 Task: Find connections with filter location Rufino with filter topic #Lockdownwith filter profile language English with filter current company Rockstar Games with filter school Department of Management Sciences (PUMBA), Savitribai Phule Pune University with filter industry Packaging and Containers Manufacturing with filter service category Tax Law with filter keywords title Assistant Professor
Action: Mouse moved to (597, 106)
Screenshot: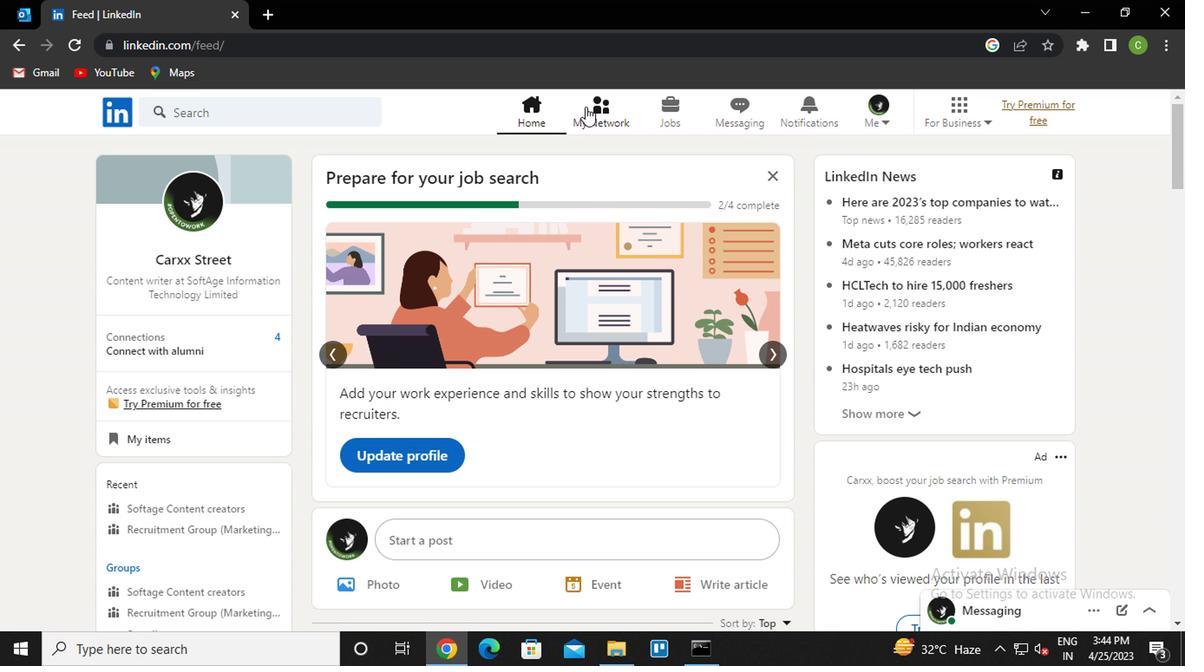 
Action: Mouse pressed left at (597, 106)
Screenshot: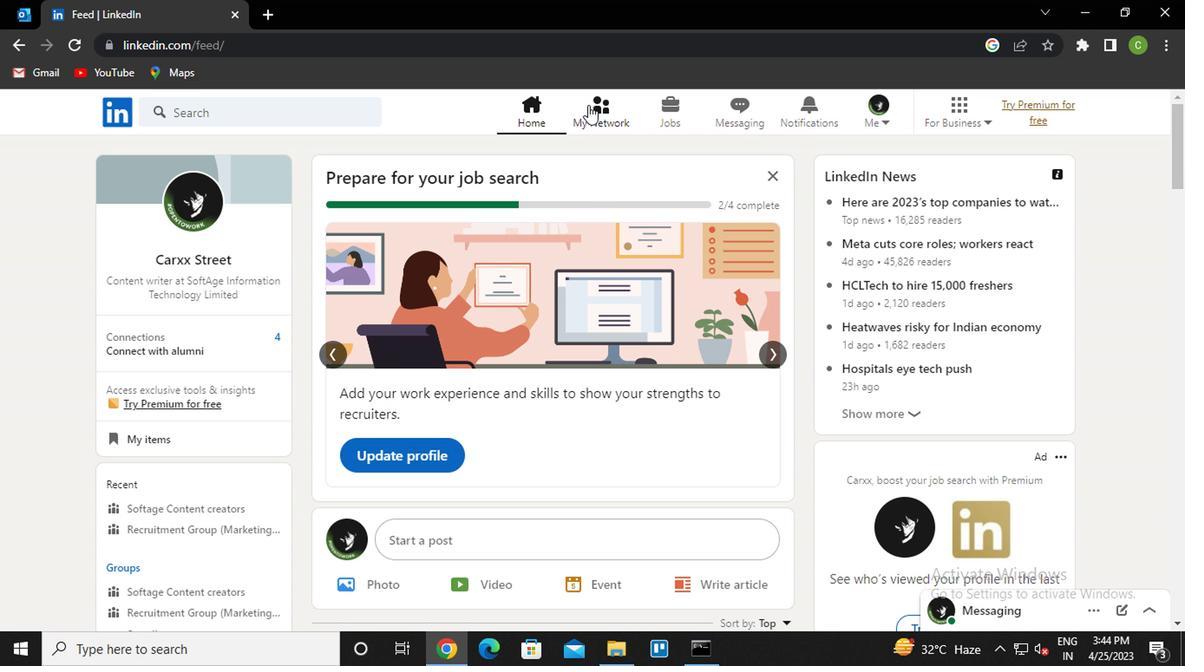 
Action: Mouse moved to (266, 217)
Screenshot: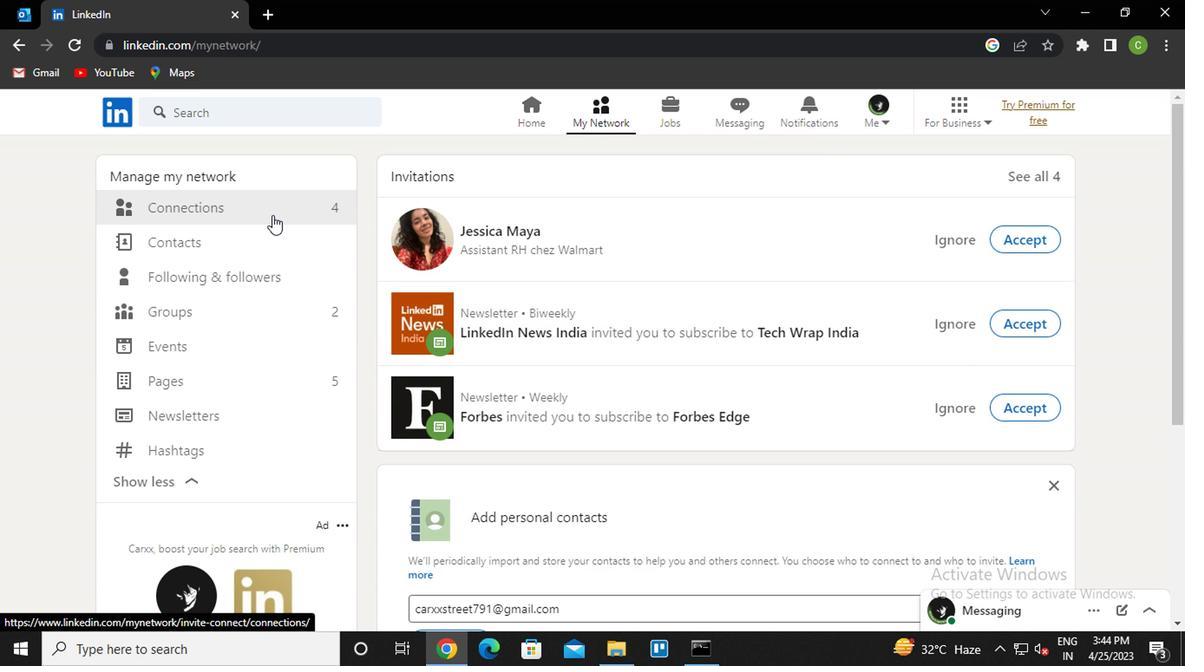 
Action: Mouse pressed left at (266, 217)
Screenshot: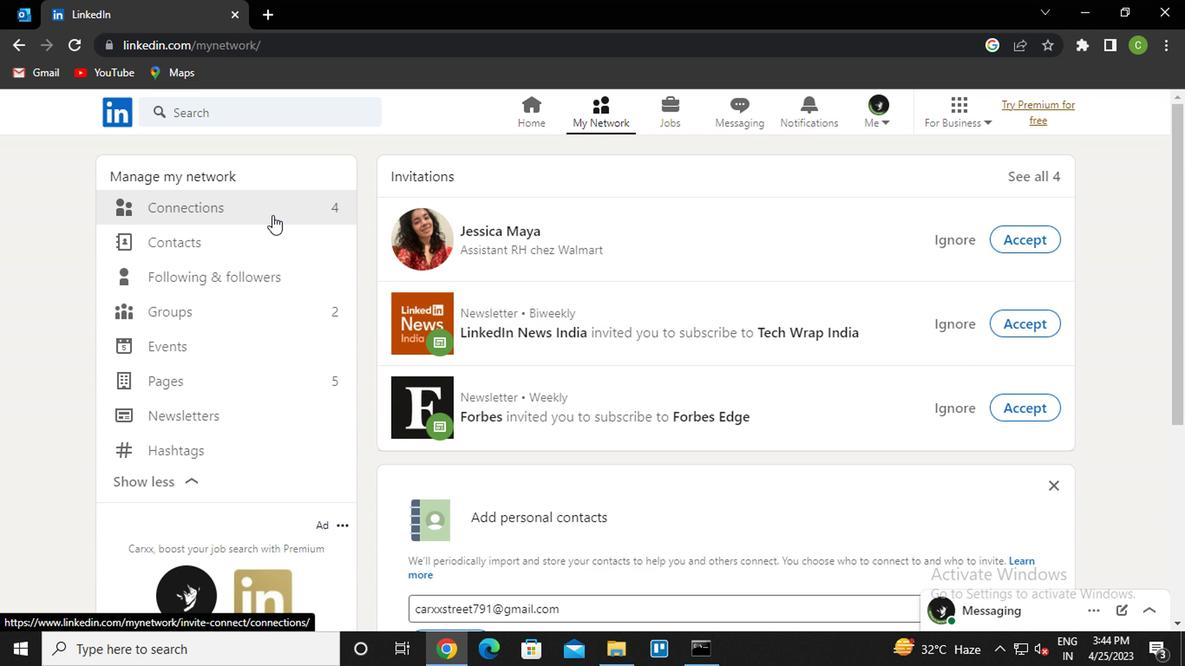
Action: Mouse moved to (715, 206)
Screenshot: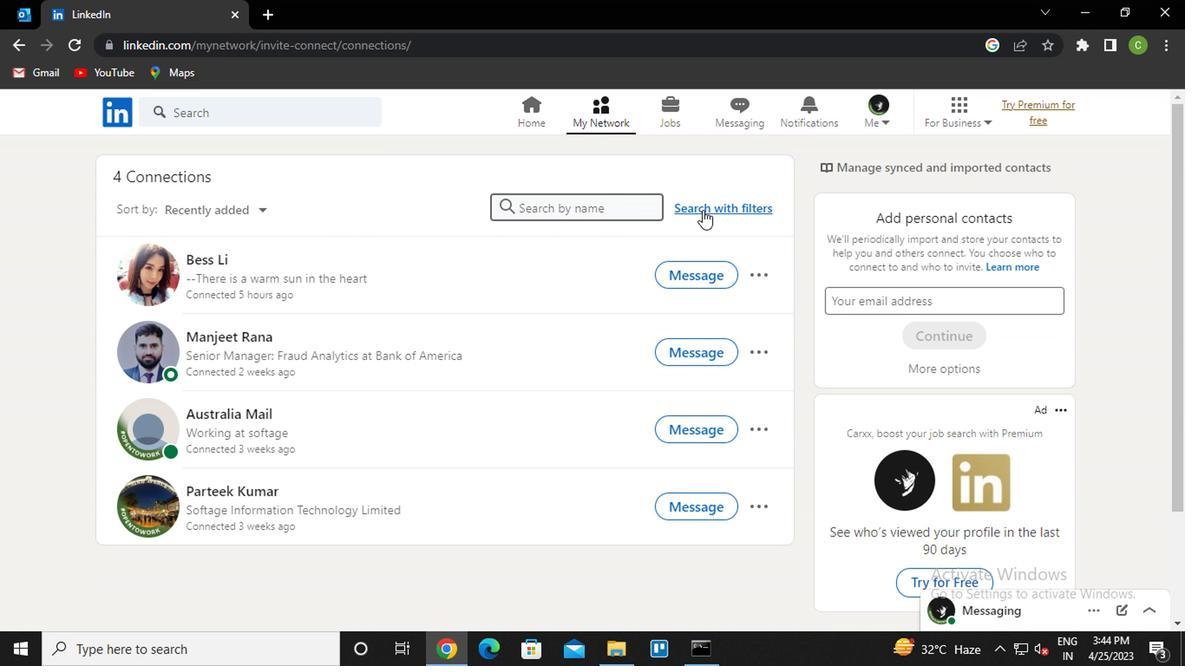 
Action: Mouse pressed left at (715, 206)
Screenshot: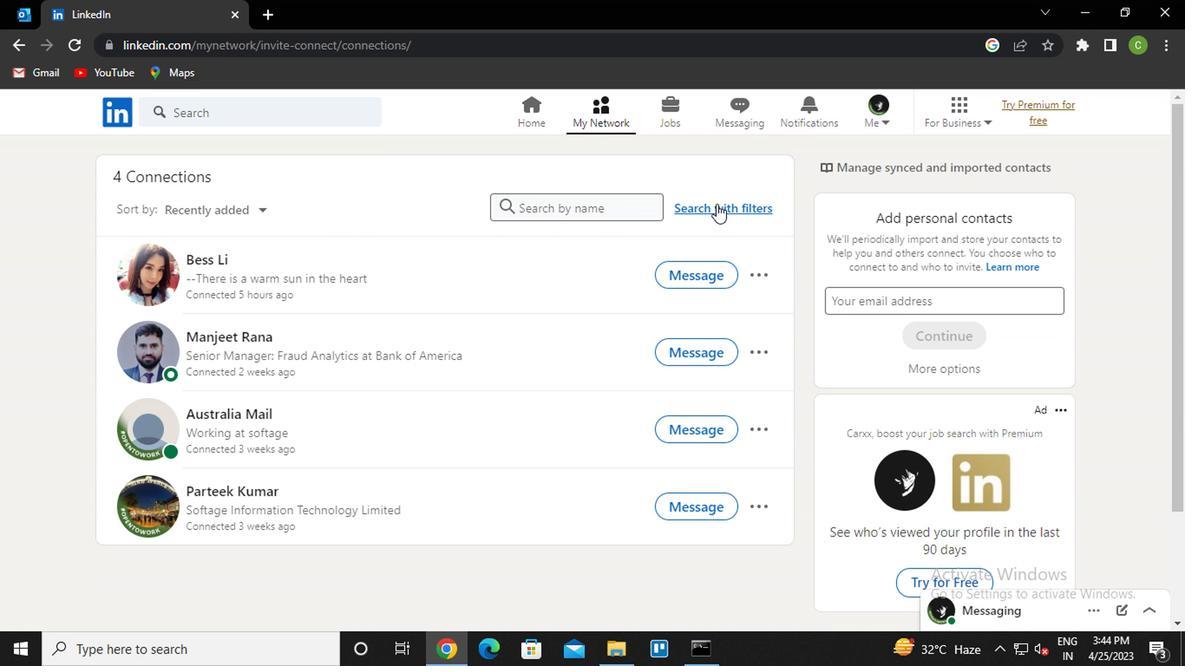 
Action: Mouse moved to (593, 171)
Screenshot: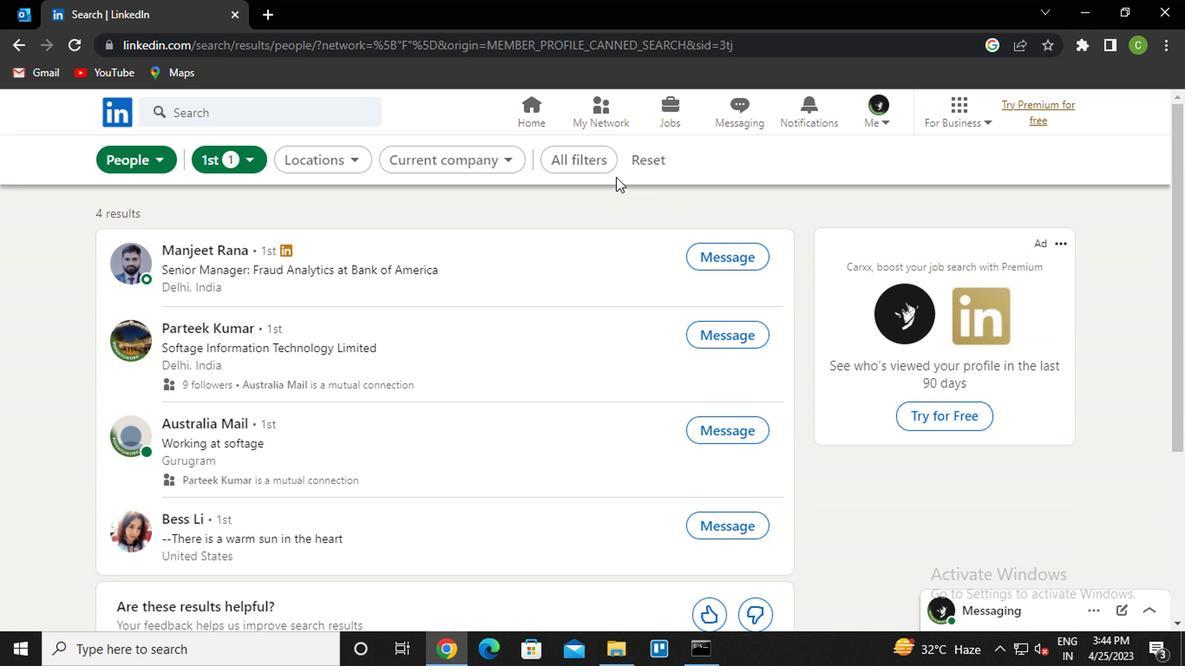 
Action: Mouse pressed left at (593, 171)
Screenshot: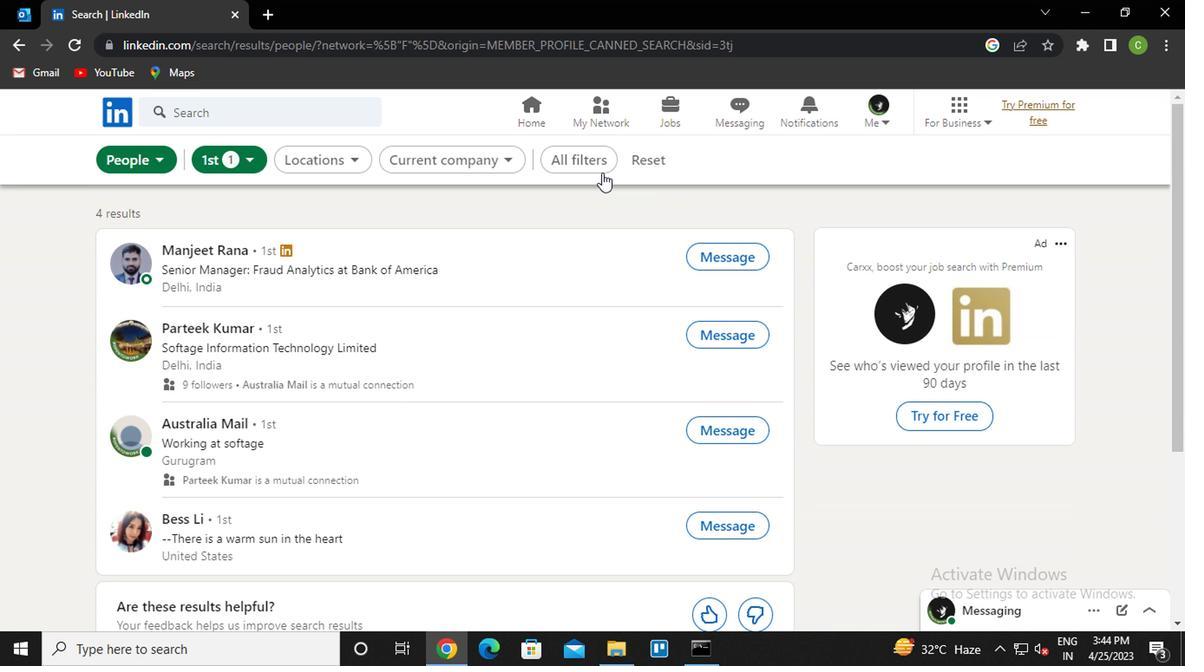 
Action: Mouse moved to (939, 387)
Screenshot: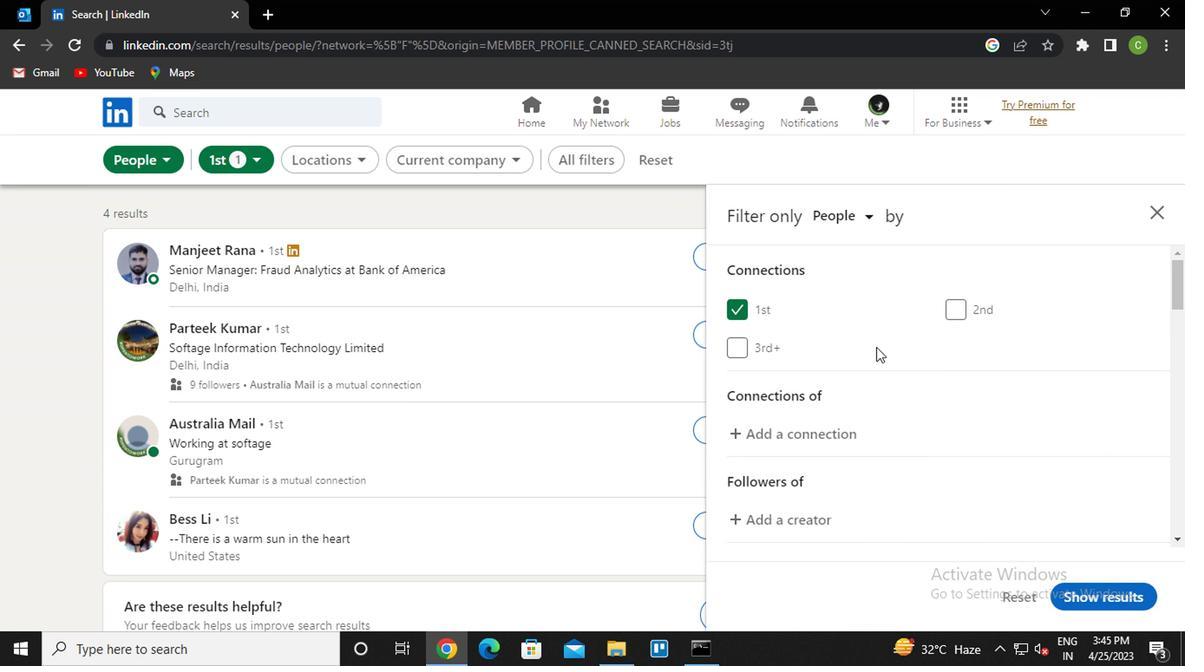 
Action: Mouse scrolled (939, 386) with delta (0, 0)
Screenshot: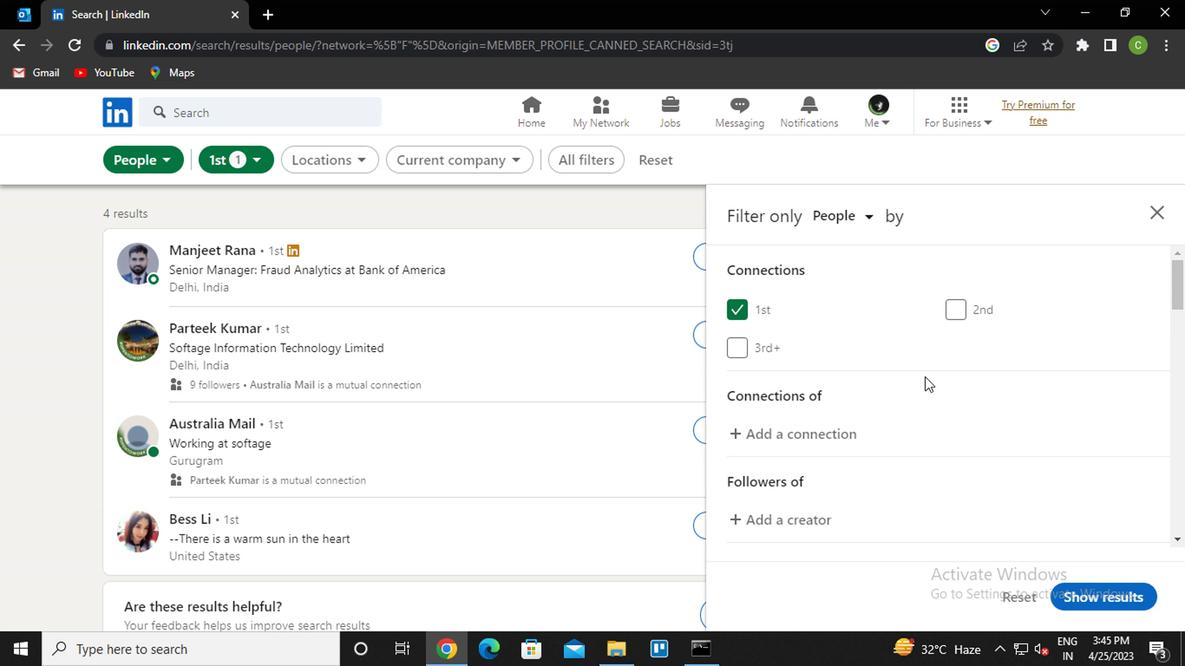 
Action: Mouse moved to (939, 387)
Screenshot: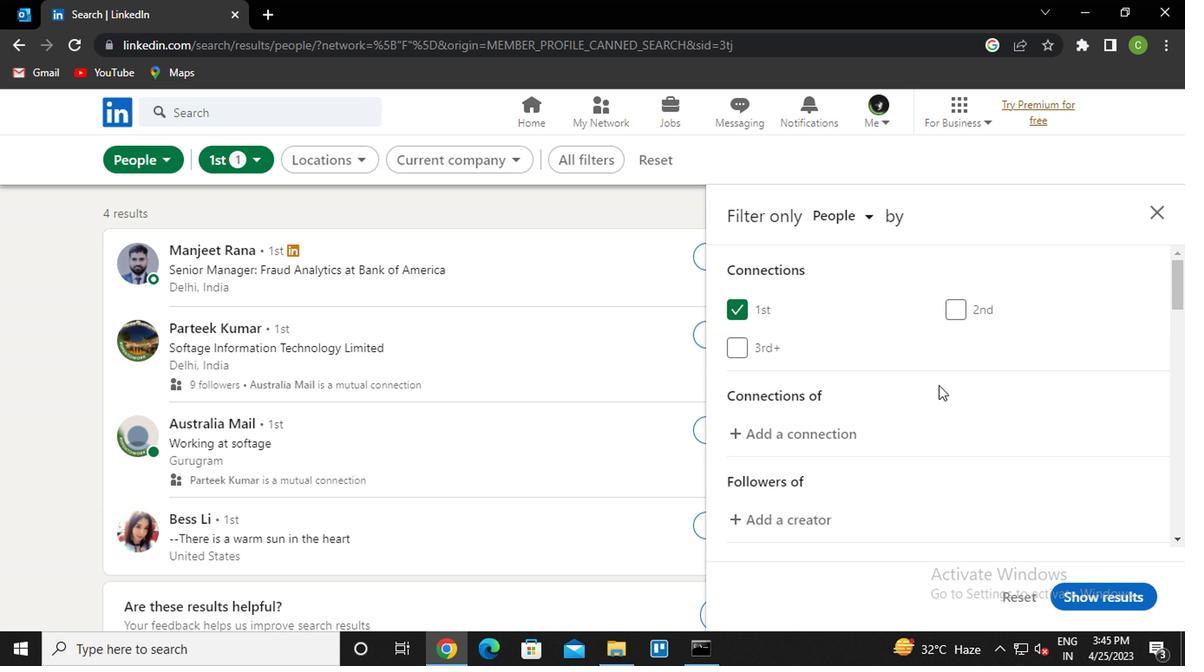 
Action: Mouse scrolled (939, 386) with delta (0, 0)
Screenshot: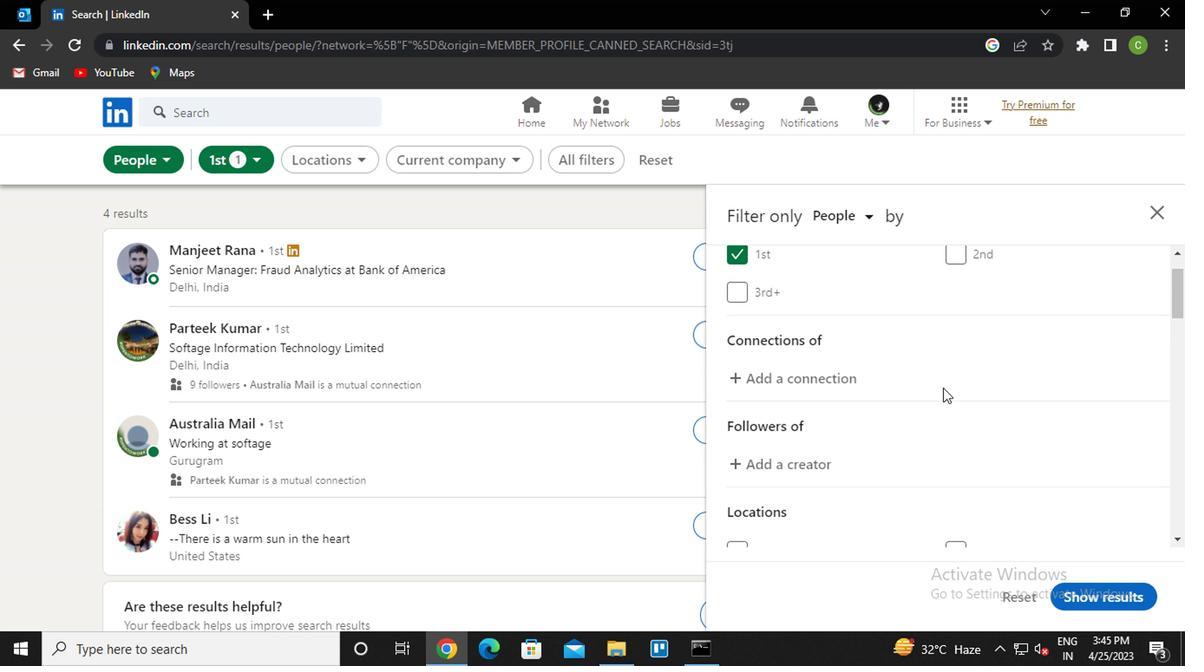 
Action: Mouse moved to (953, 403)
Screenshot: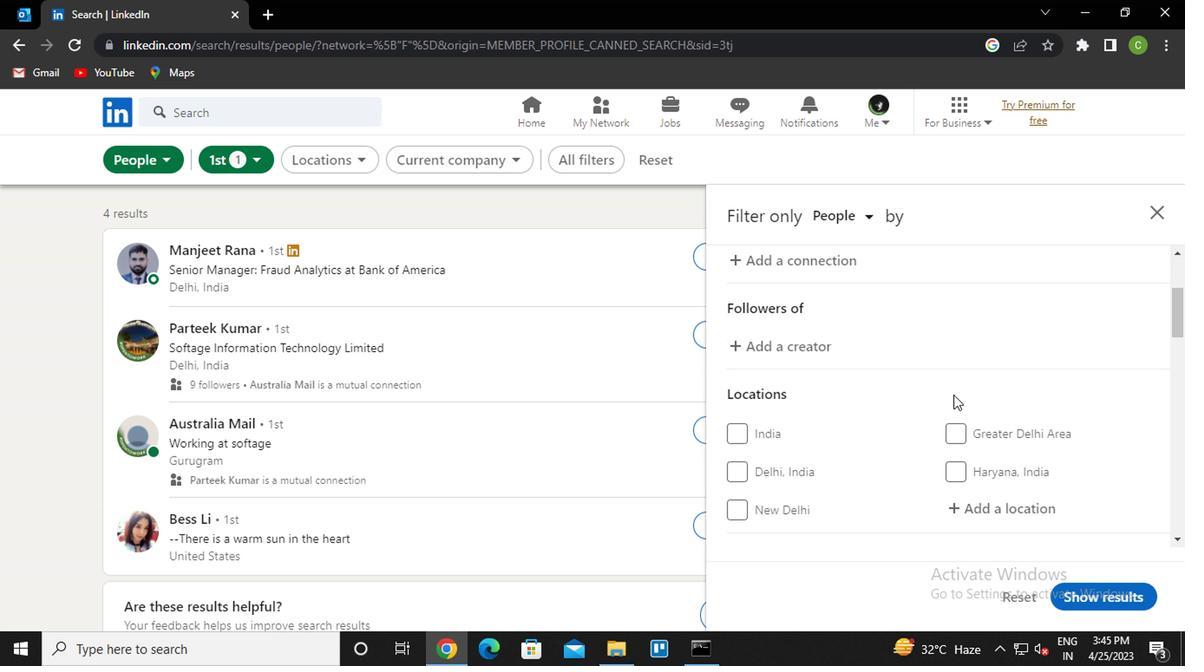 
Action: Mouse scrolled (953, 402) with delta (0, 0)
Screenshot: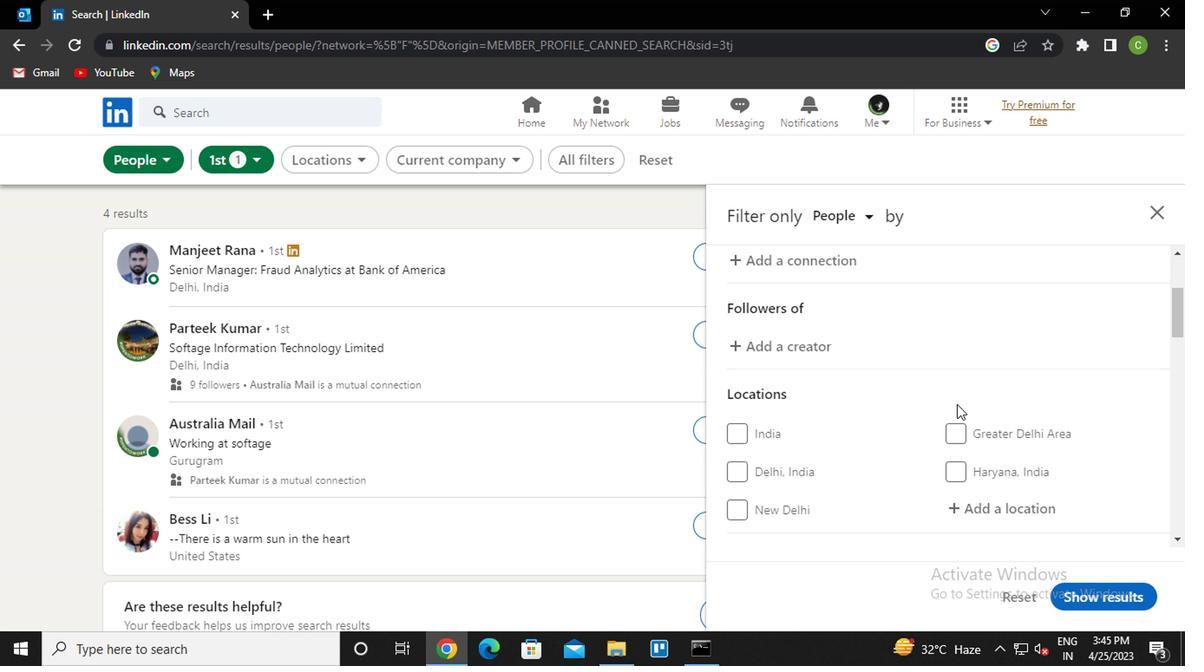 
Action: Mouse moved to (963, 418)
Screenshot: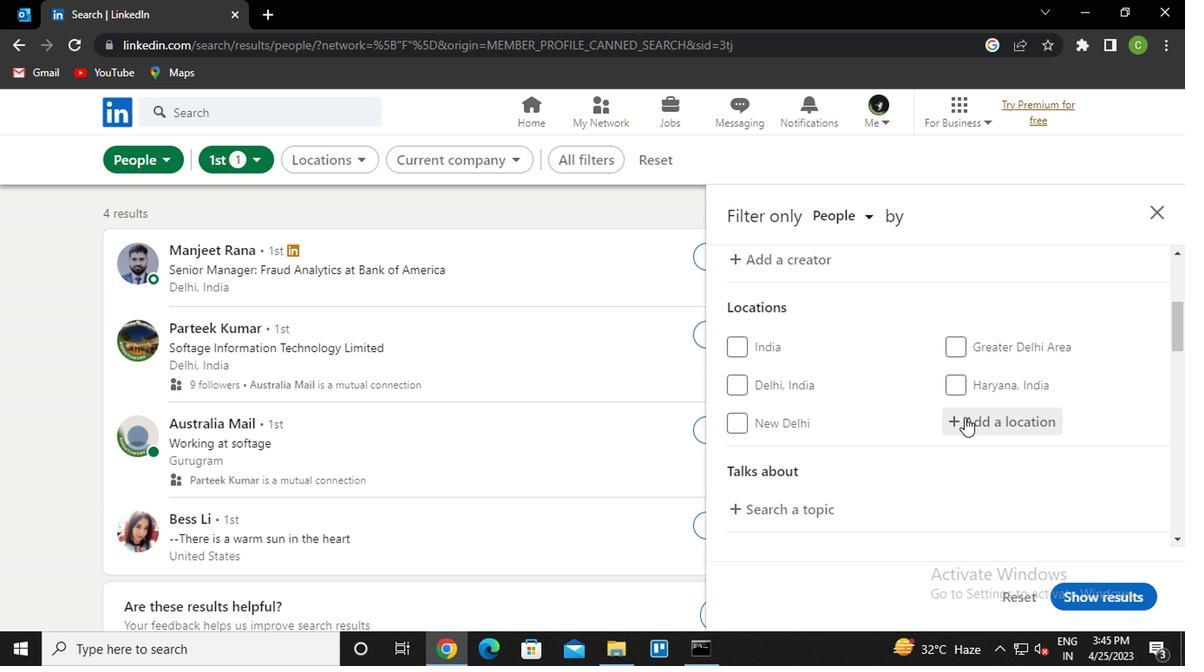 
Action: Mouse pressed left at (963, 418)
Screenshot: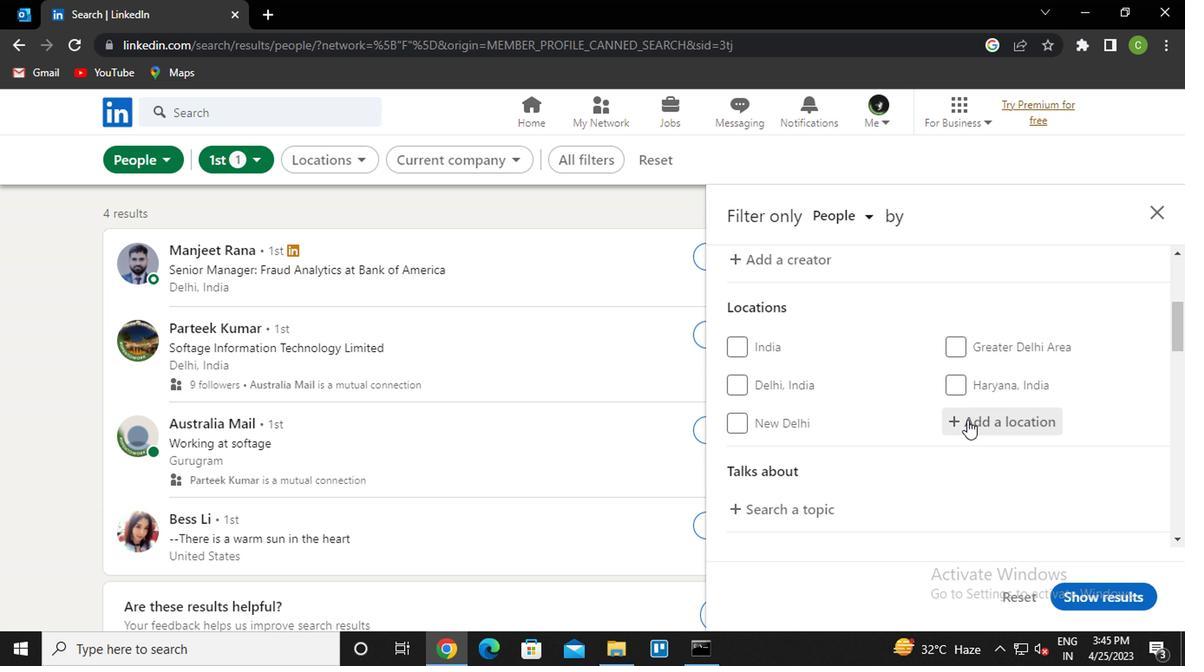 
Action: Mouse moved to (903, 460)
Screenshot: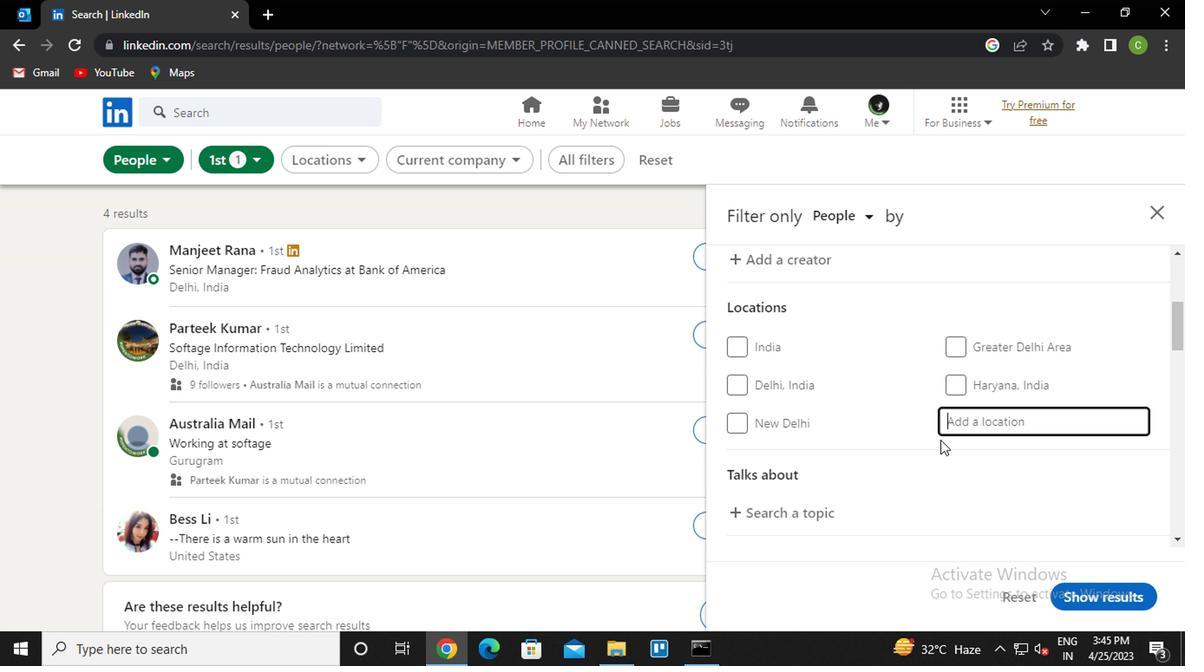 
Action: Key pressed <Key.caps_lock><Key.caps_lock>r<Key.caps_lock>ufino<Key.down><Key.enter>
Screenshot: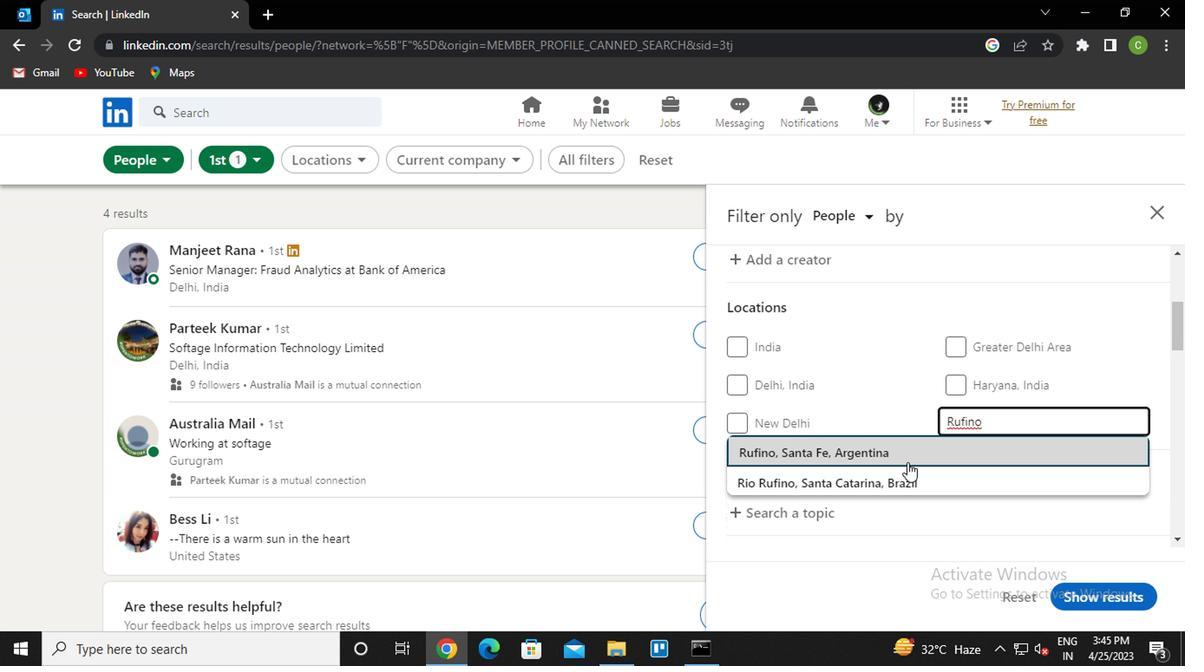 
Action: Mouse scrolled (903, 459) with delta (0, 0)
Screenshot: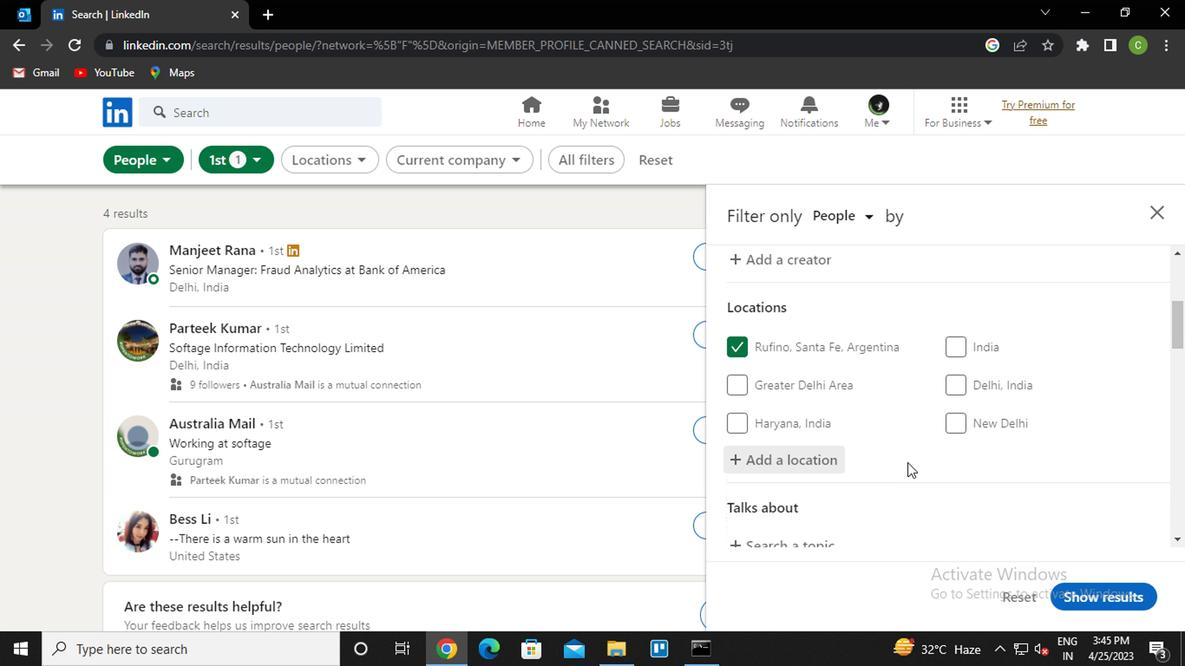 
Action: Mouse scrolled (903, 459) with delta (0, 0)
Screenshot: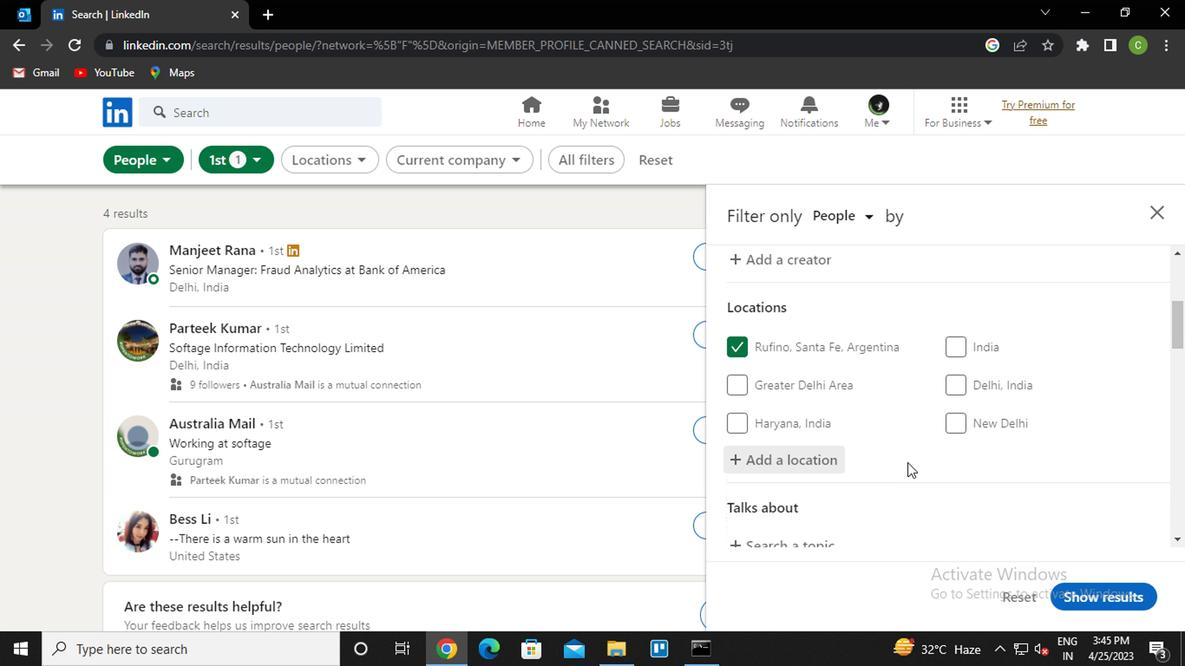 
Action: Mouse moved to (776, 371)
Screenshot: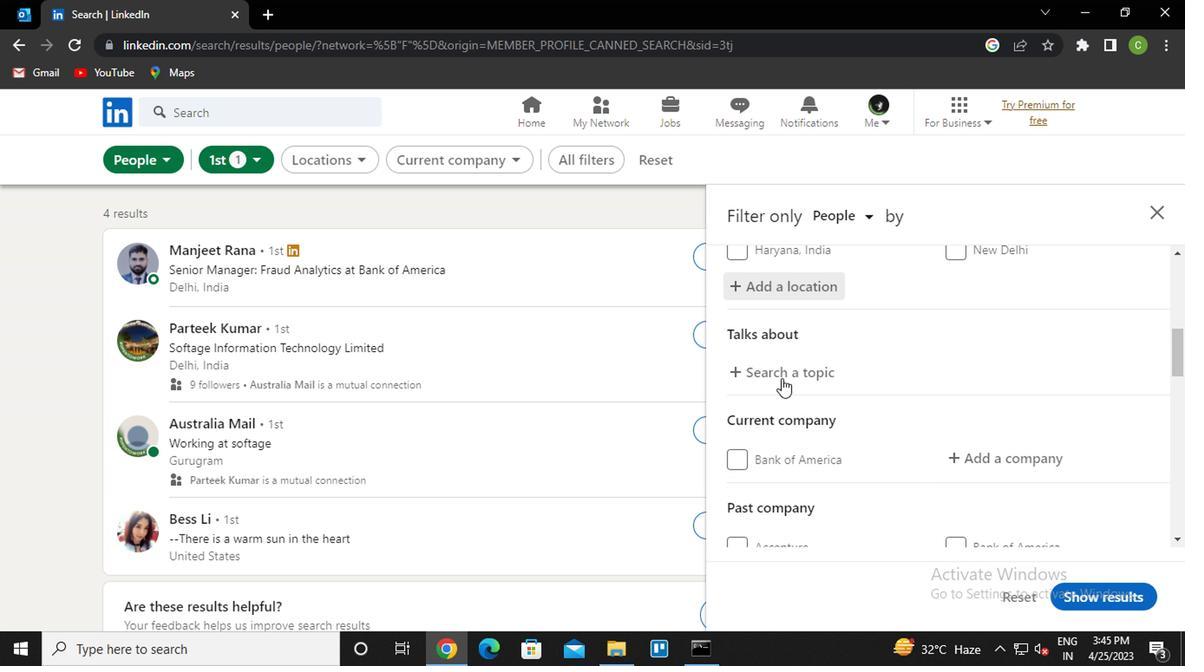 
Action: Mouse pressed left at (776, 371)
Screenshot: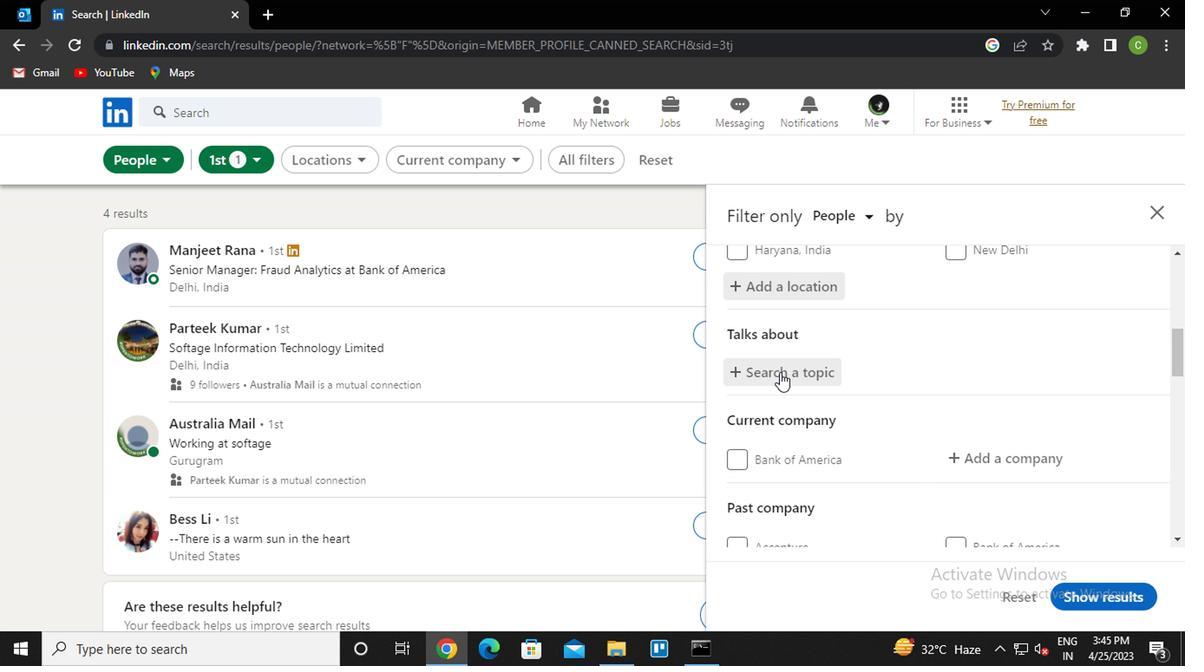 
Action: Key pressed <Key.shift>#LOCKDOWN
Screenshot: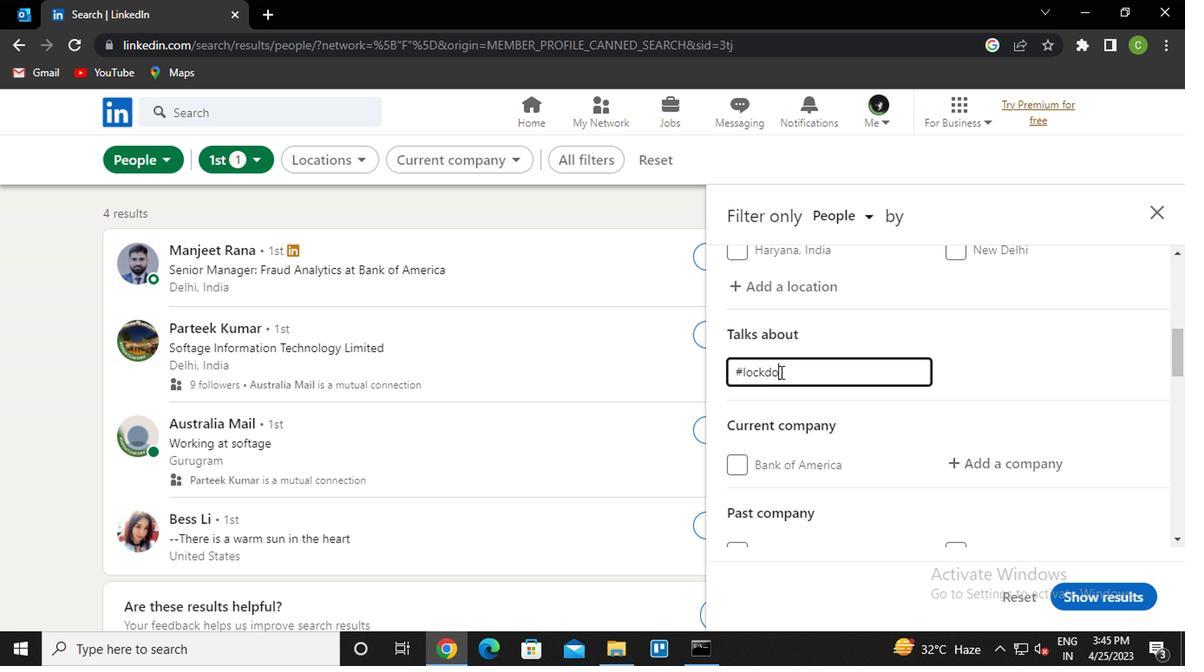 
Action: Mouse moved to (935, 371)
Screenshot: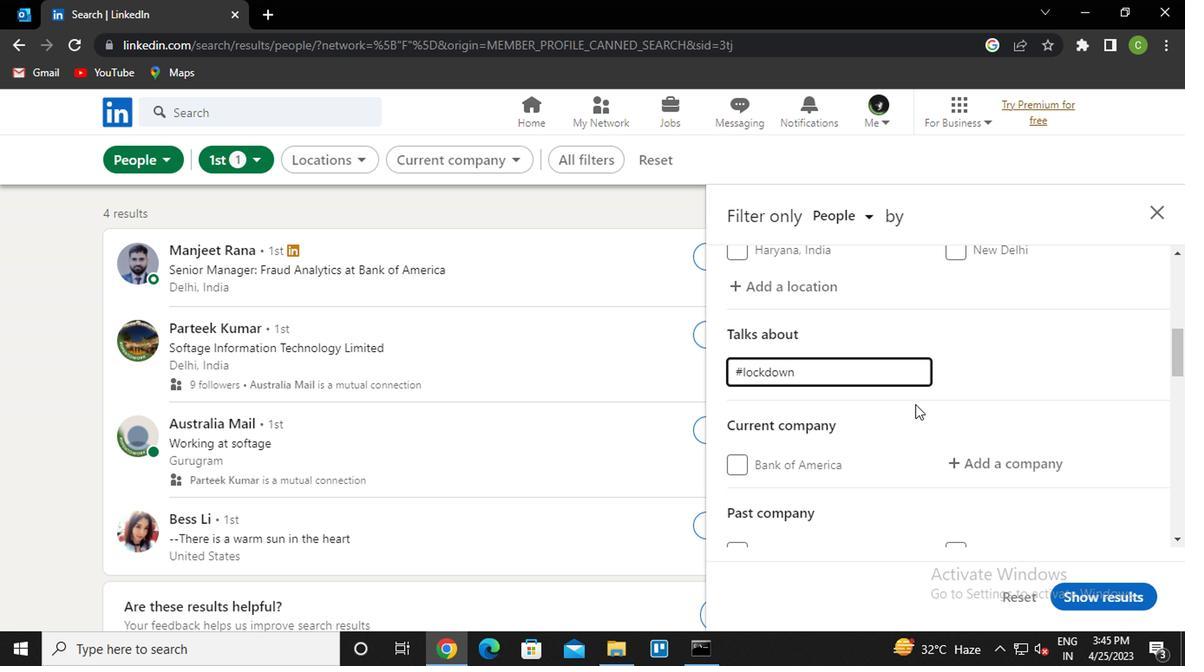 
Action: Mouse pressed left at (935, 371)
Screenshot: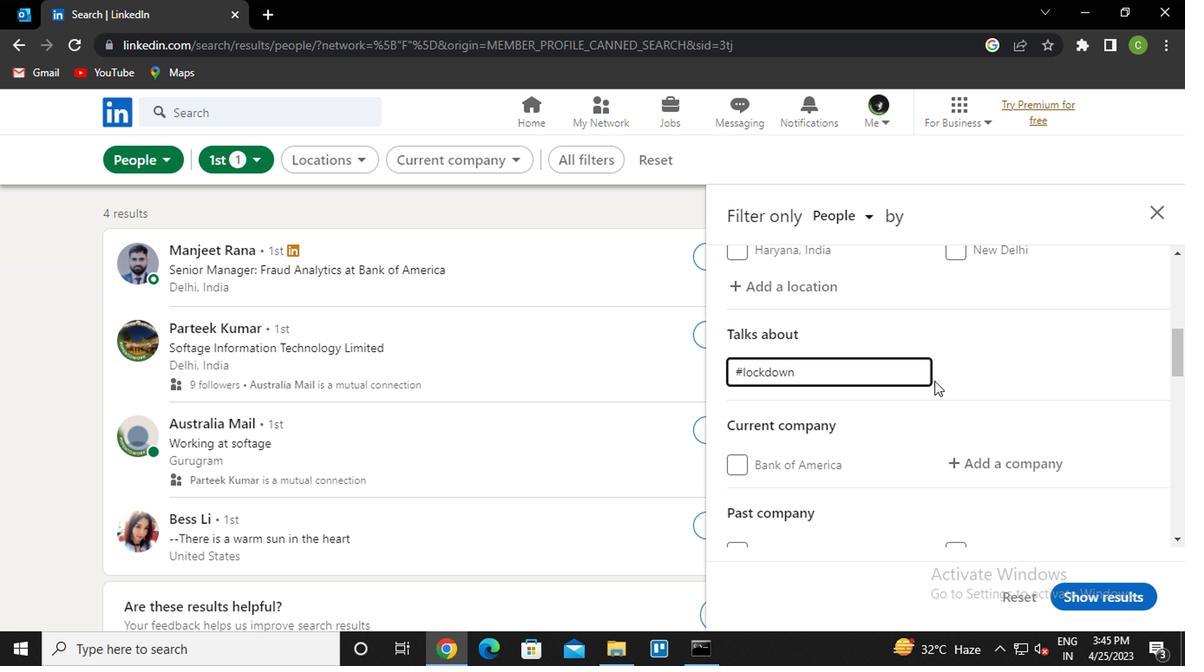 
Action: Mouse moved to (926, 375)
Screenshot: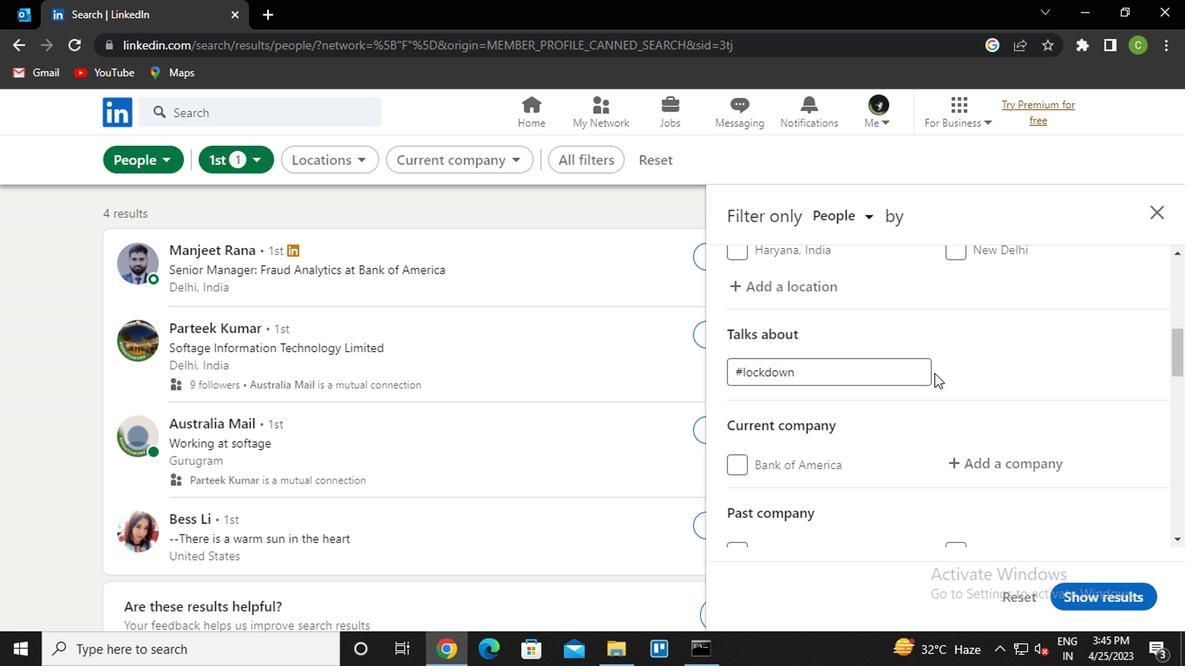 
Action: Mouse scrolled (926, 374) with delta (0, -1)
Screenshot: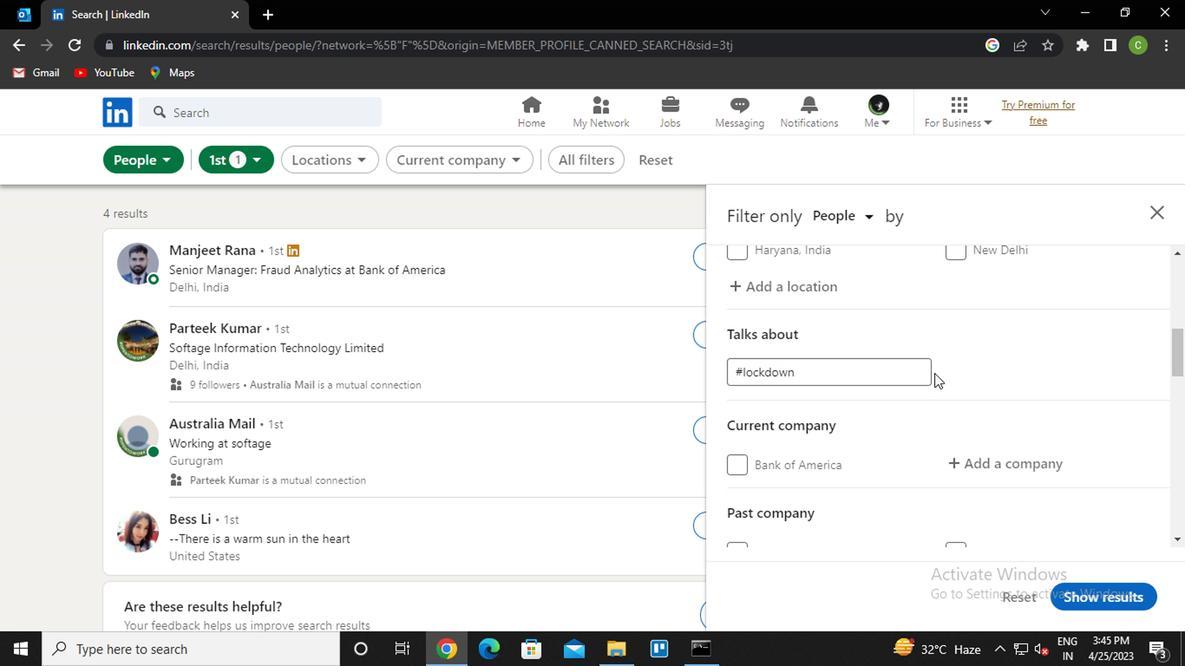 
Action: Mouse moved to (926, 377)
Screenshot: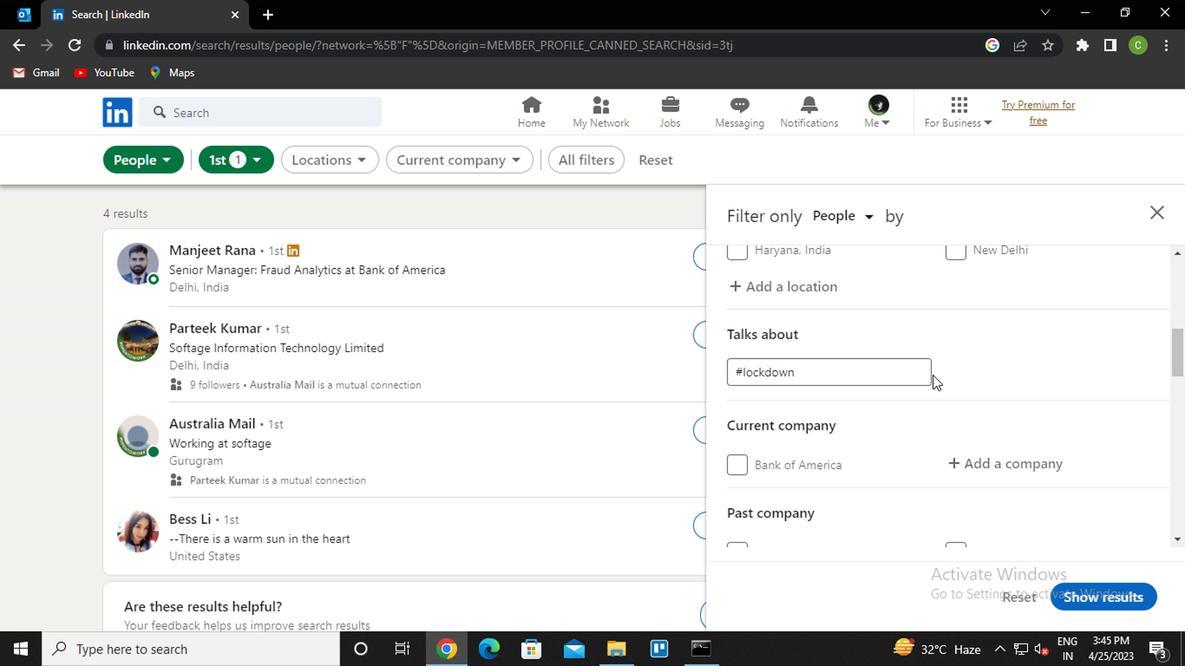 
Action: Mouse scrolled (926, 376) with delta (0, -1)
Screenshot: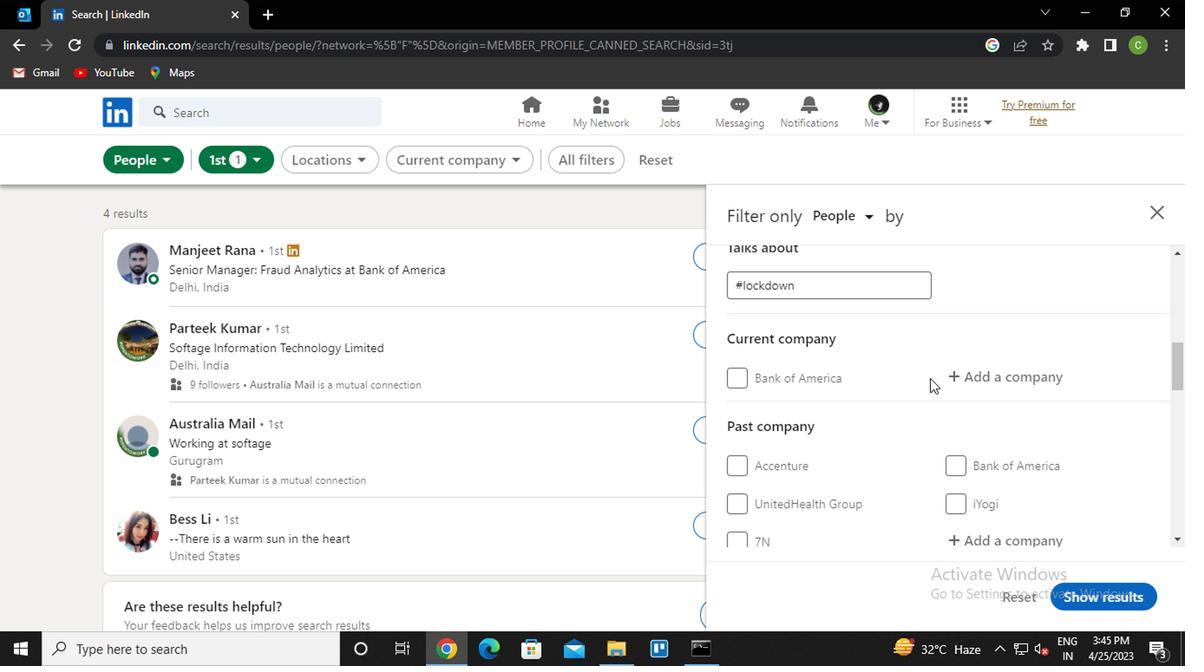 
Action: Mouse moved to (916, 384)
Screenshot: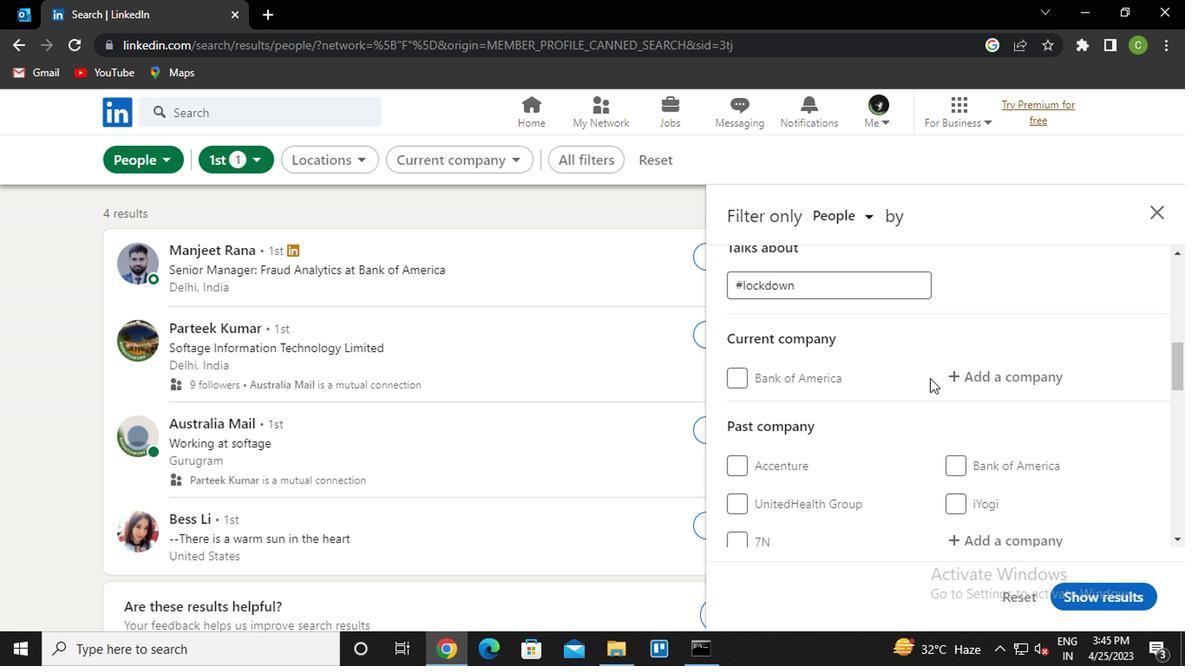 
Action: Mouse scrolled (916, 384) with delta (0, 0)
Screenshot: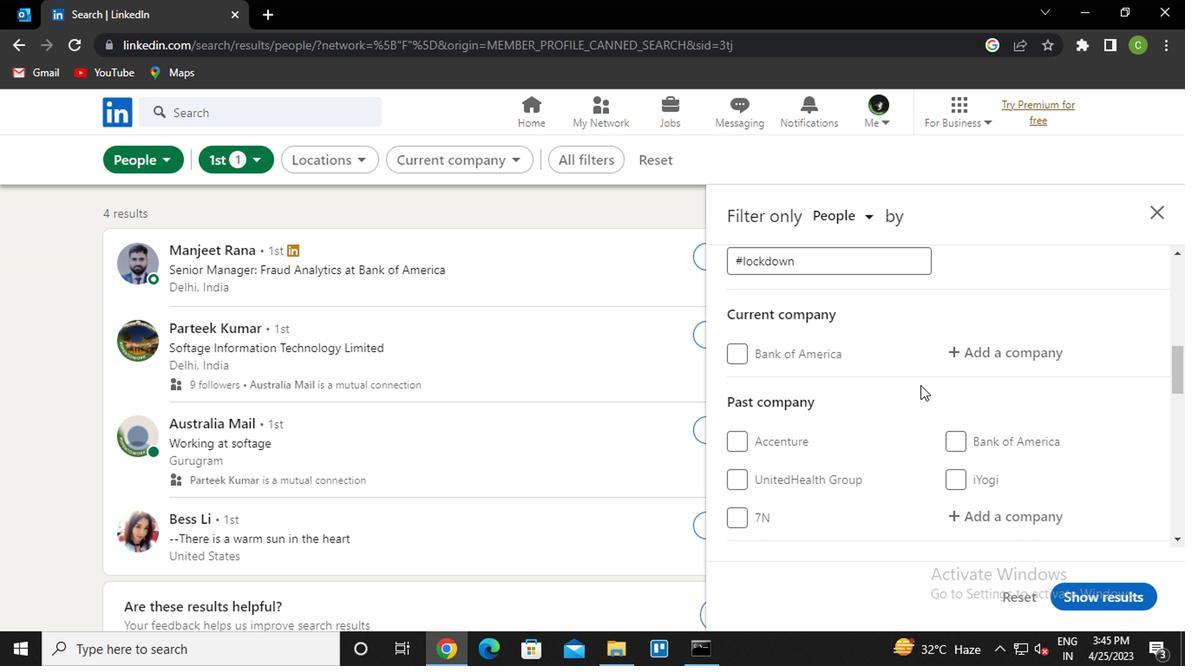 
Action: Mouse moved to (915, 385)
Screenshot: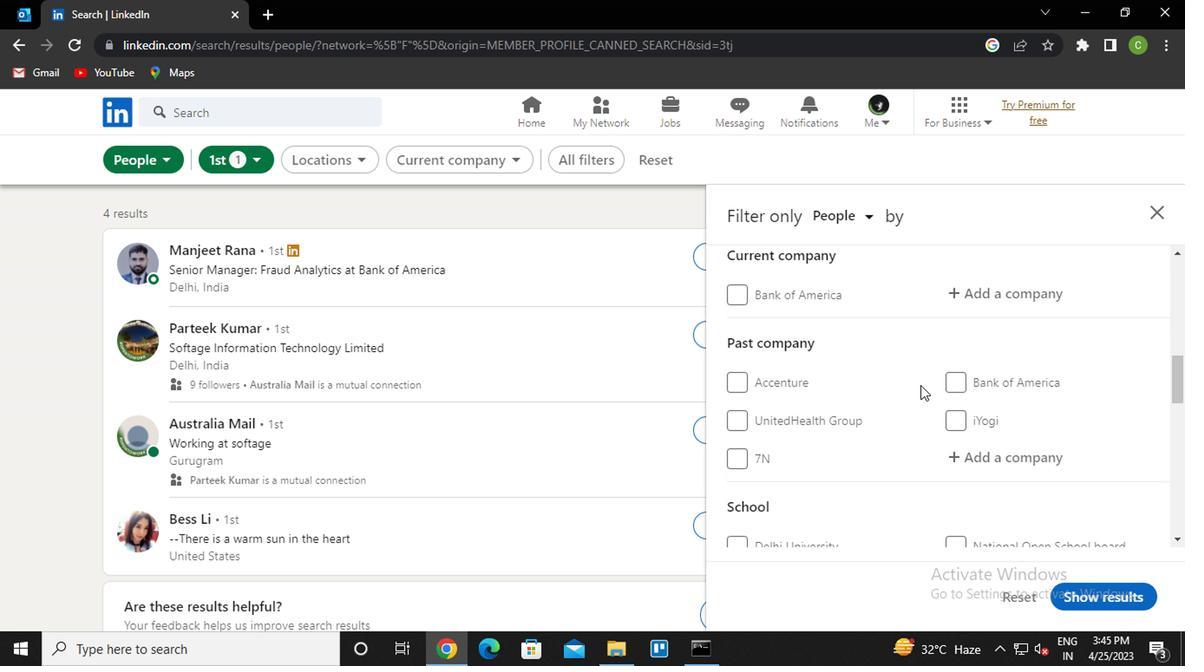 
Action: Mouse scrolled (915, 384) with delta (0, 0)
Screenshot: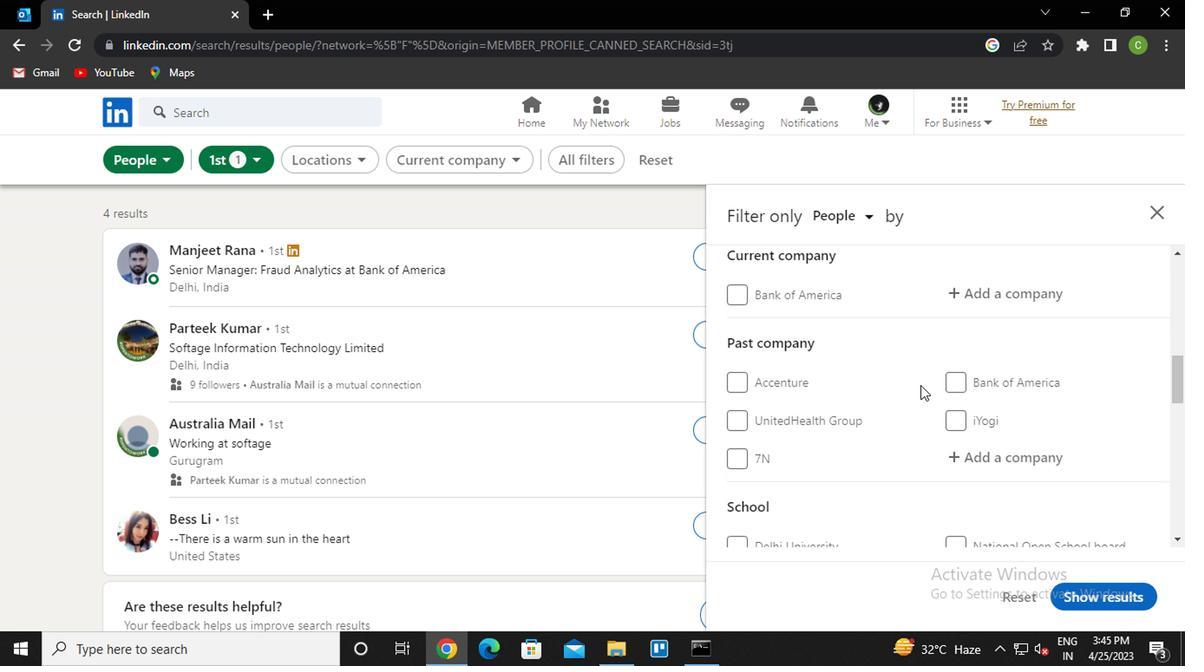 
Action: Mouse moved to (913, 387)
Screenshot: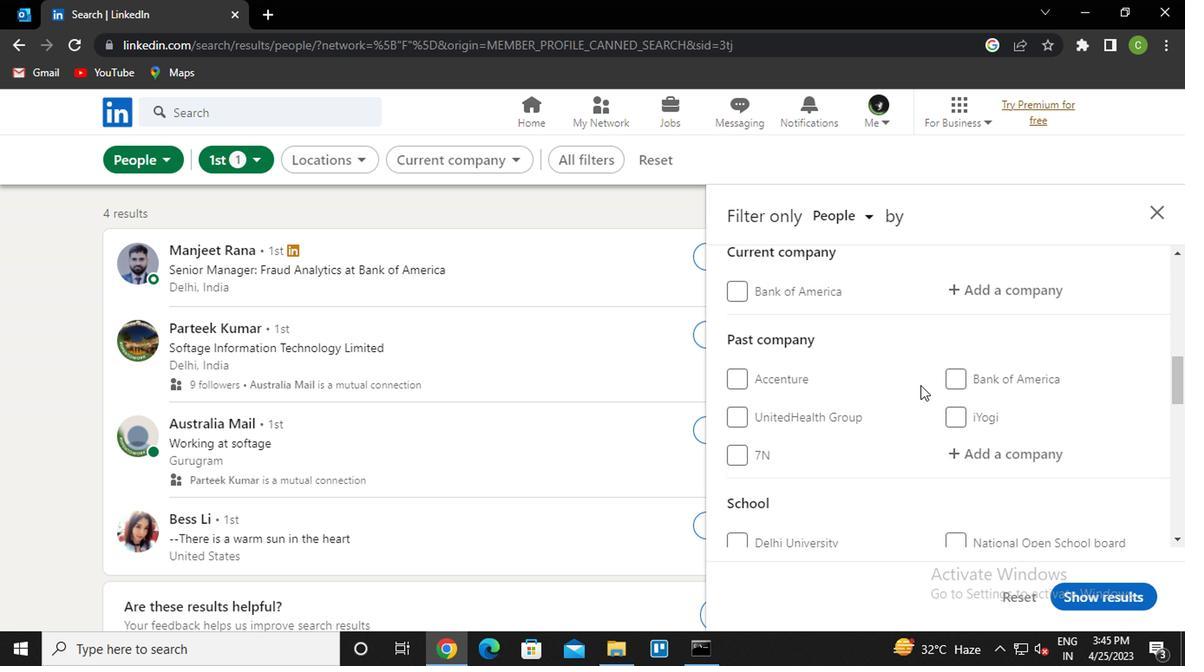
Action: Mouse scrolled (913, 386) with delta (0, 0)
Screenshot: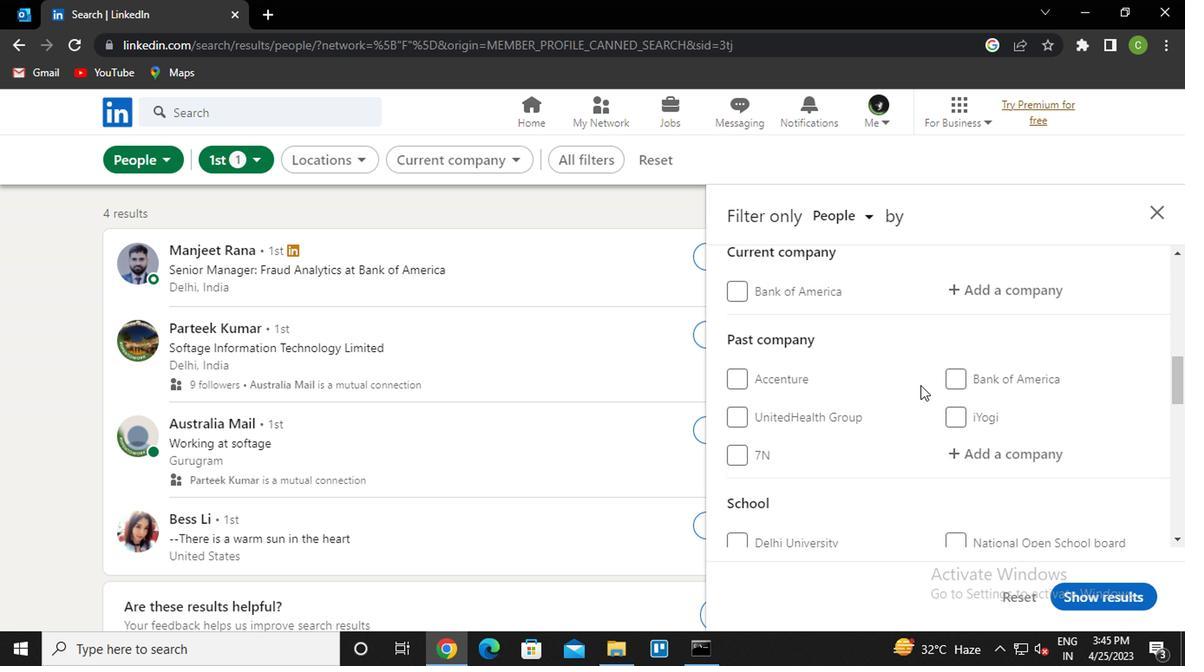 
Action: Mouse moved to (882, 409)
Screenshot: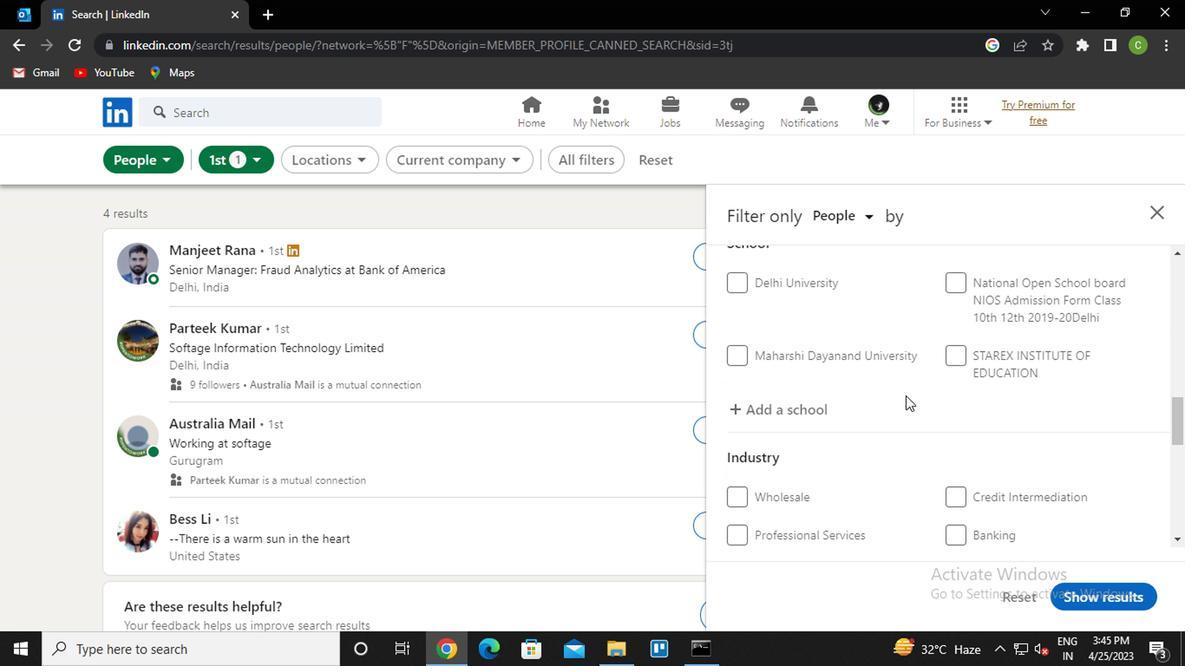 
Action: Mouse scrolled (882, 408) with delta (0, 0)
Screenshot: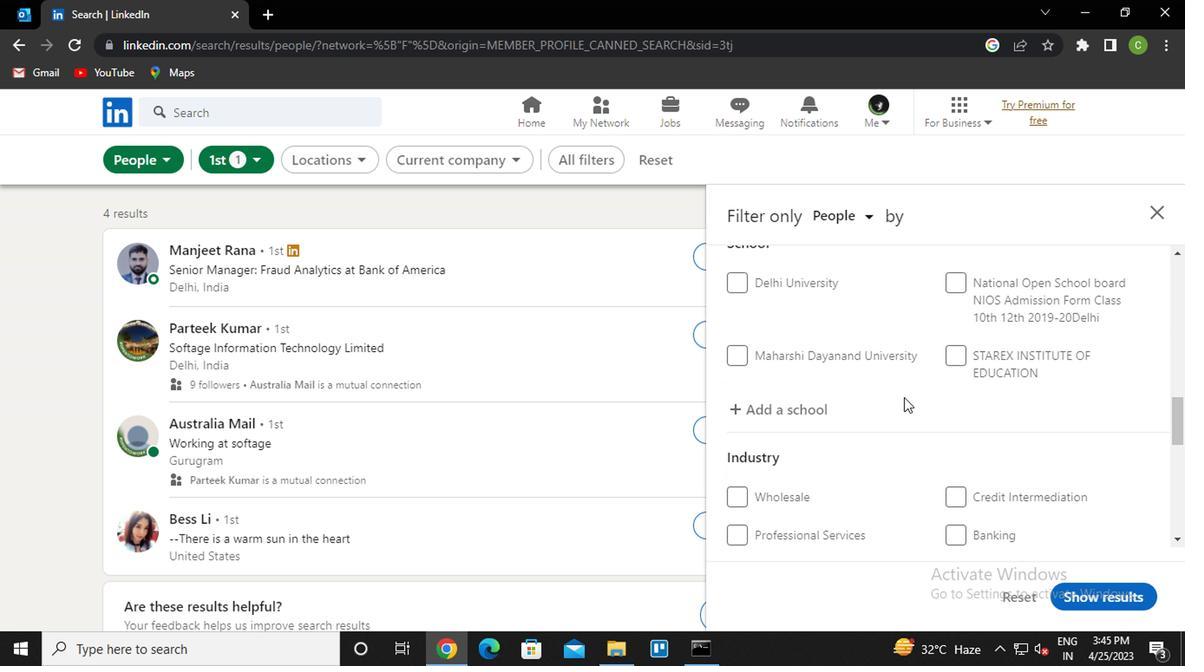 
Action: Mouse scrolled (882, 408) with delta (0, 0)
Screenshot: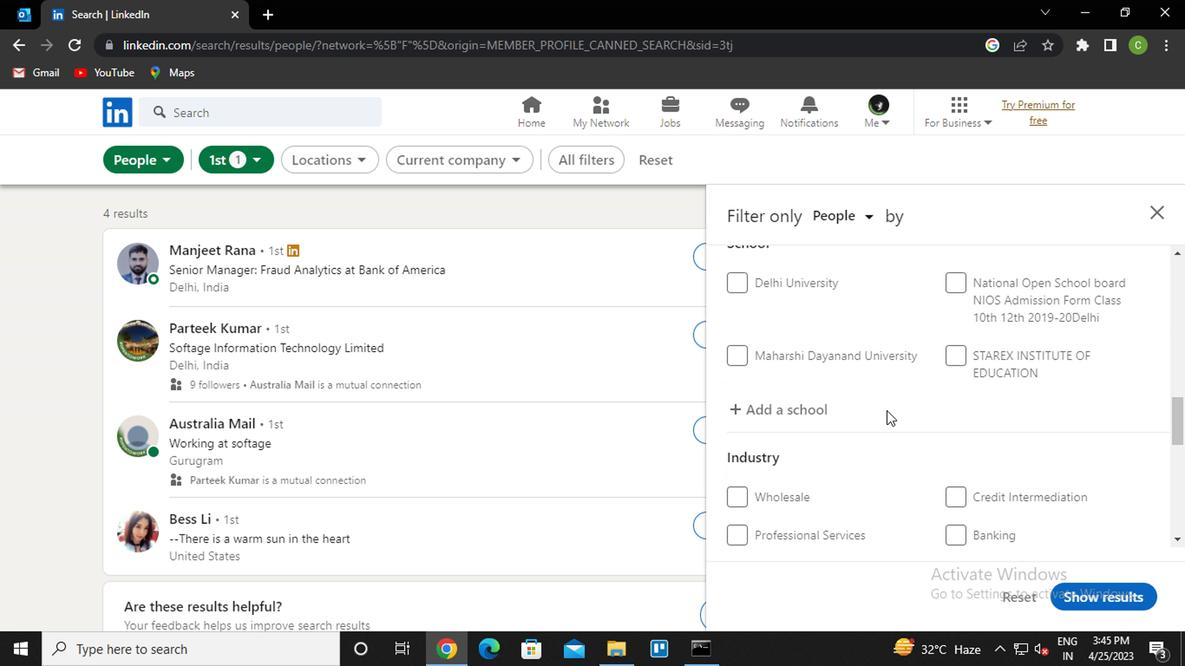 
Action: Mouse scrolled (882, 408) with delta (0, 0)
Screenshot: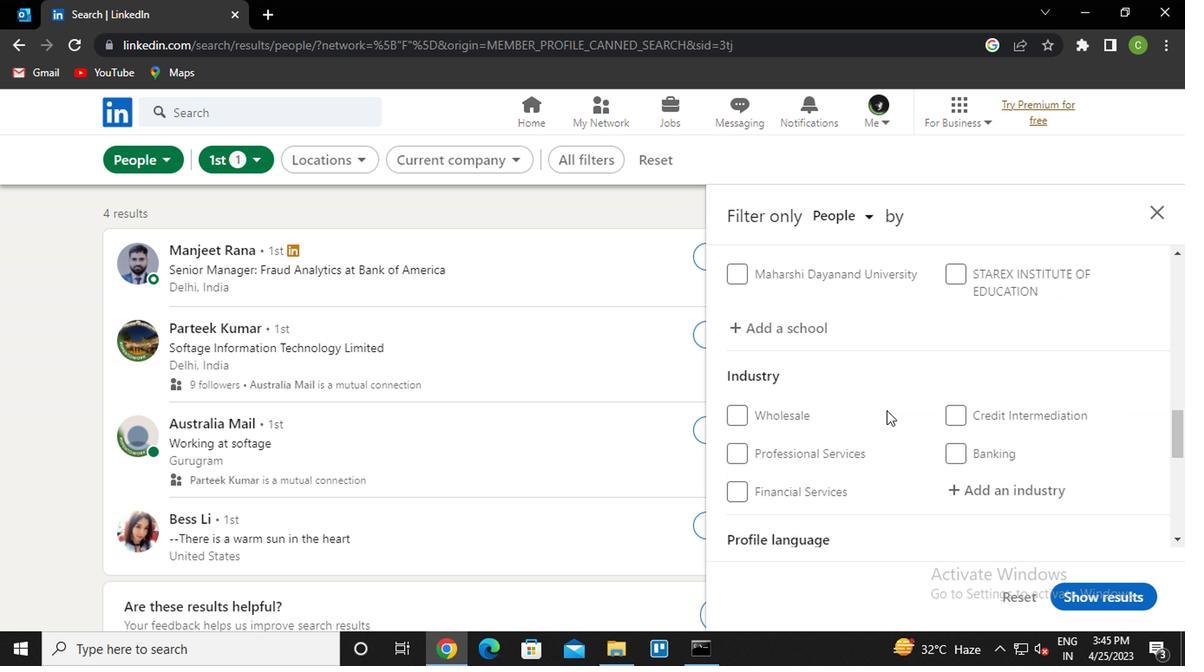 
Action: Mouse moved to (732, 404)
Screenshot: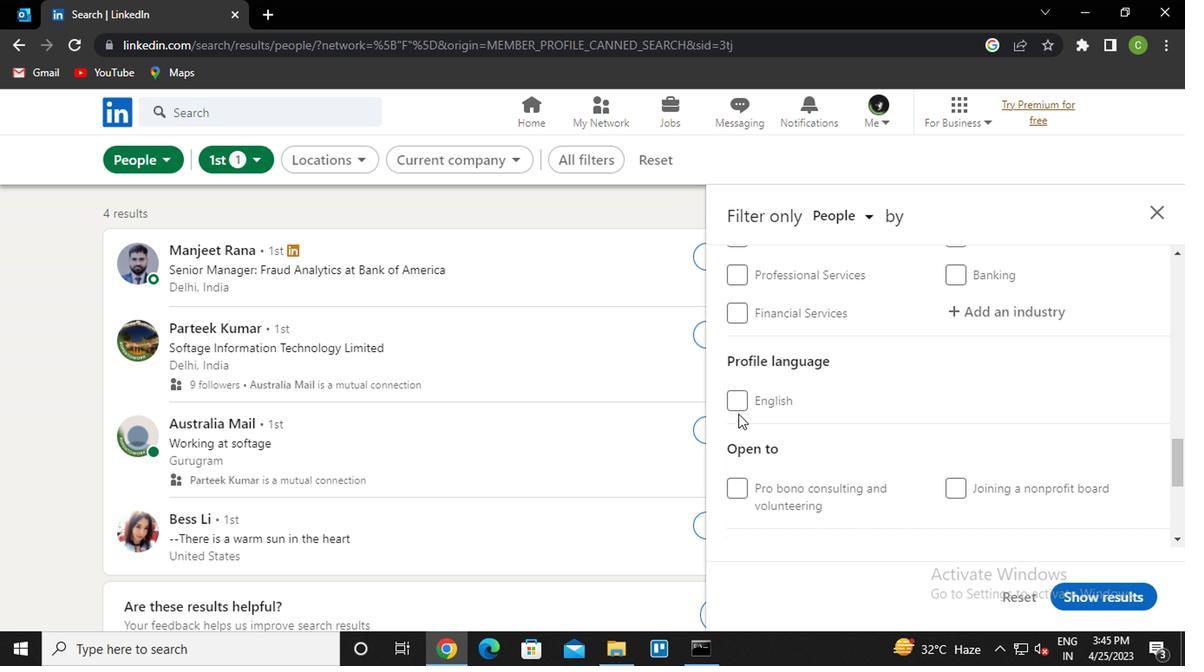 
Action: Mouse pressed left at (732, 404)
Screenshot: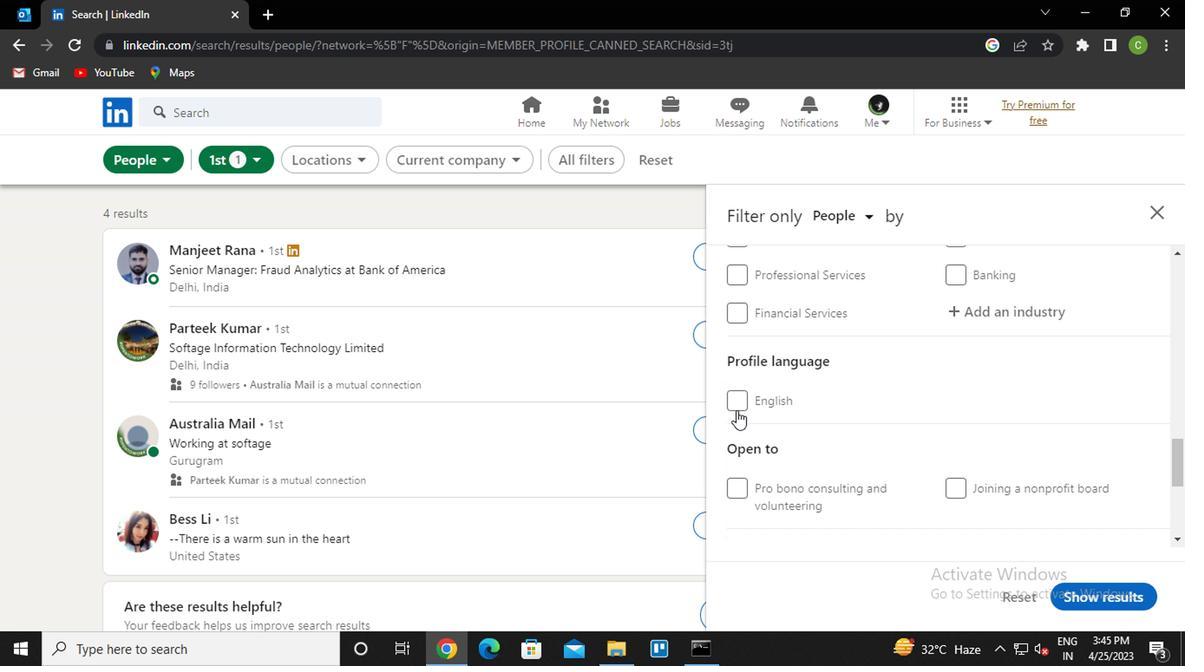 
Action: Mouse moved to (887, 453)
Screenshot: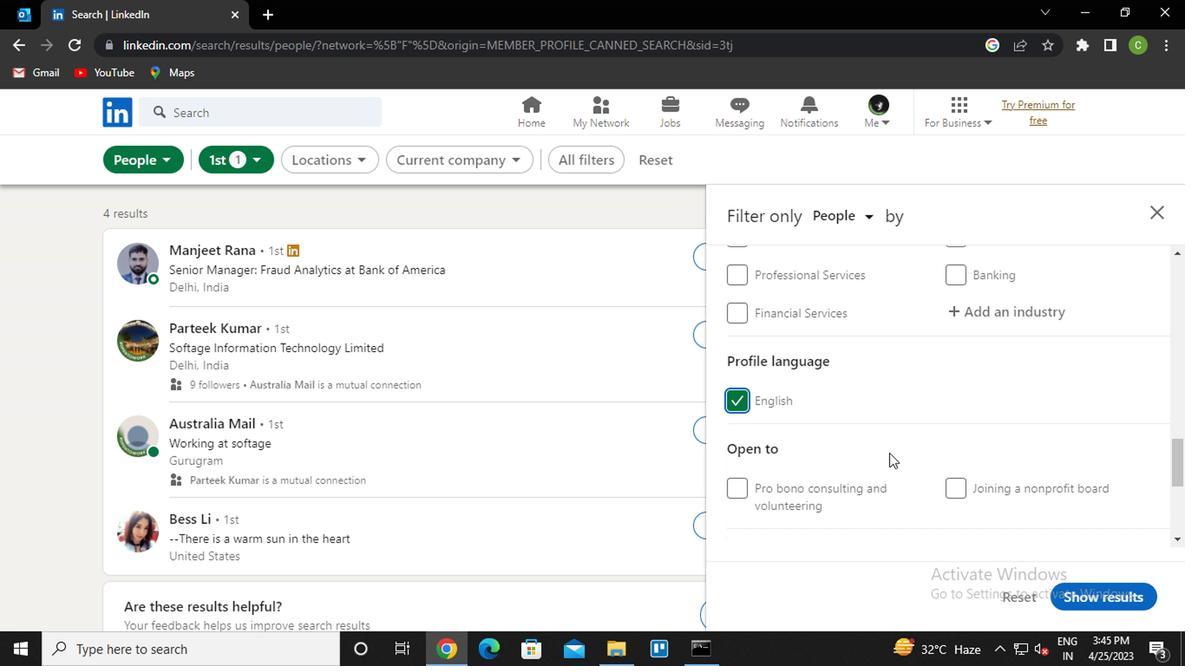 
Action: Mouse scrolled (887, 453) with delta (0, 0)
Screenshot: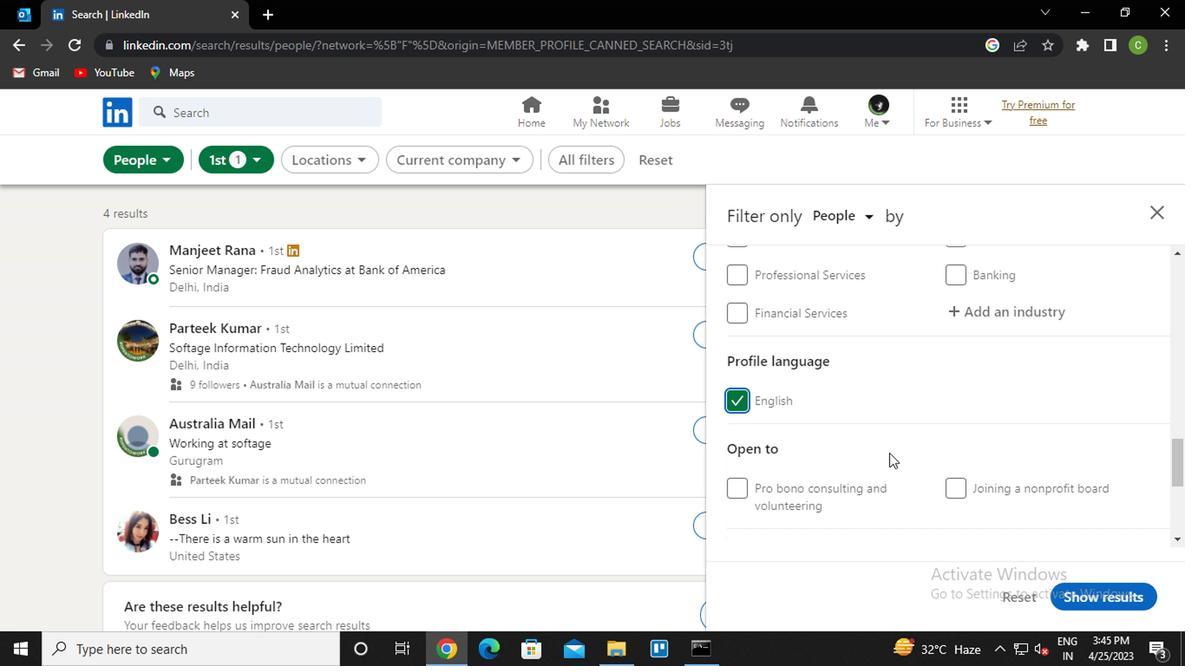 
Action: Mouse scrolled (887, 453) with delta (0, 0)
Screenshot: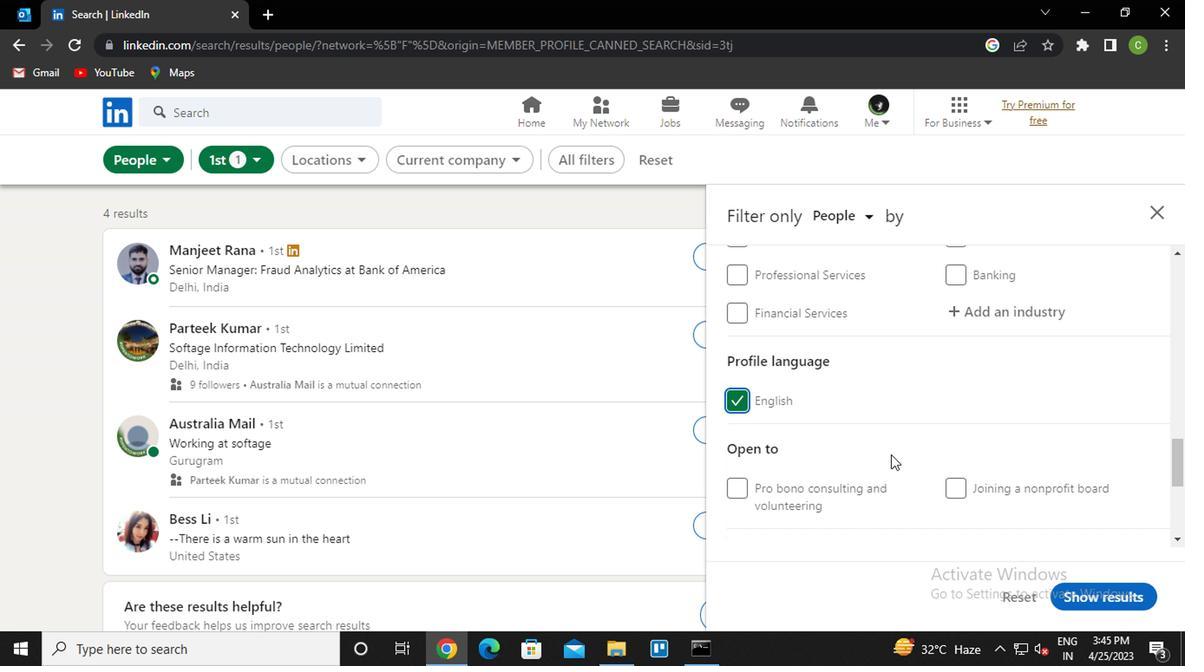 
Action: Mouse scrolled (887, 453) with delta (0, 0)
Screenshot: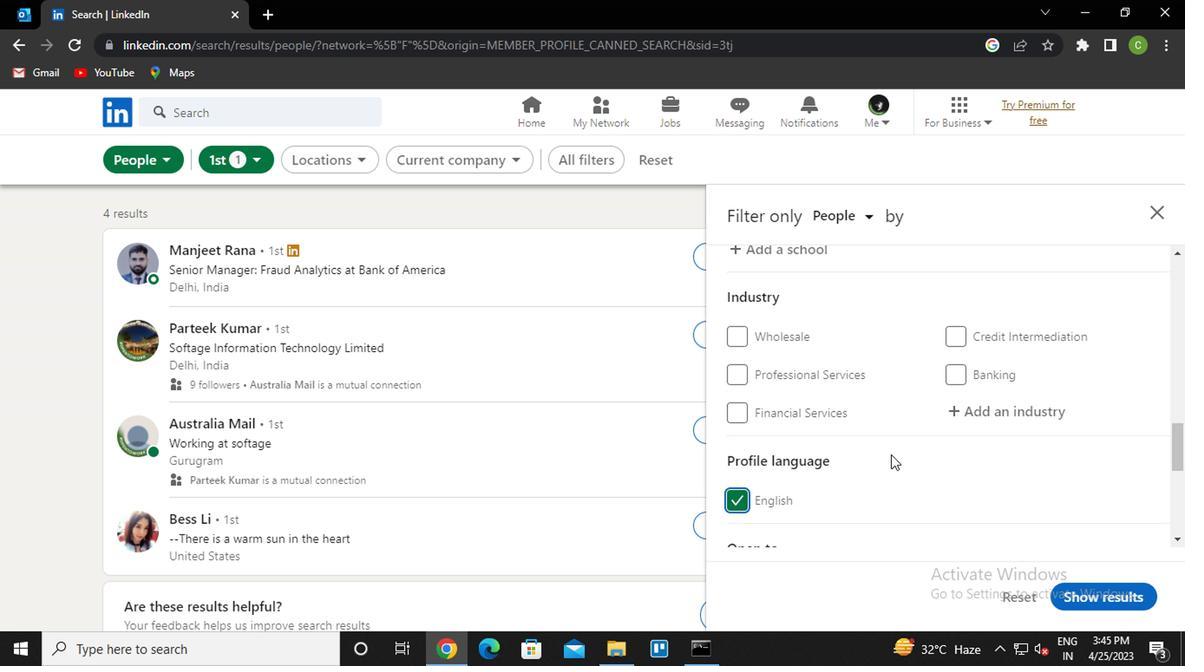 
Action: Mouse scrolled (887, 453) with delta (0, 0)
Screenshot: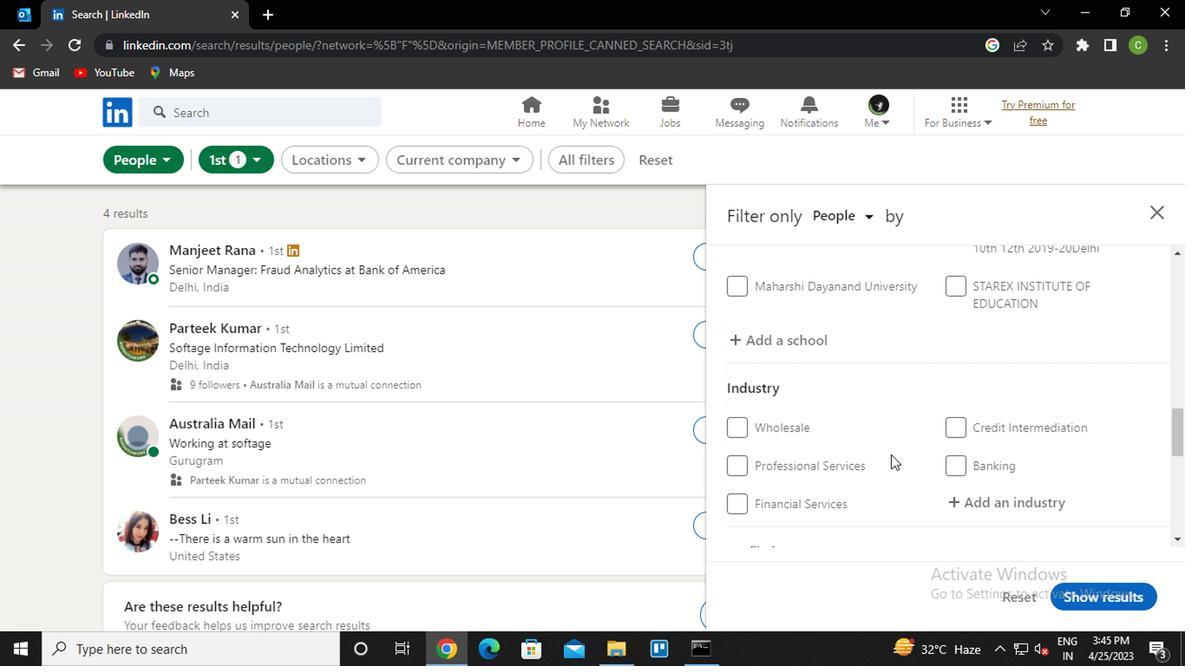 
Action: Mouse scrolled (887, 453) with delta (0, 0)
Screenshot: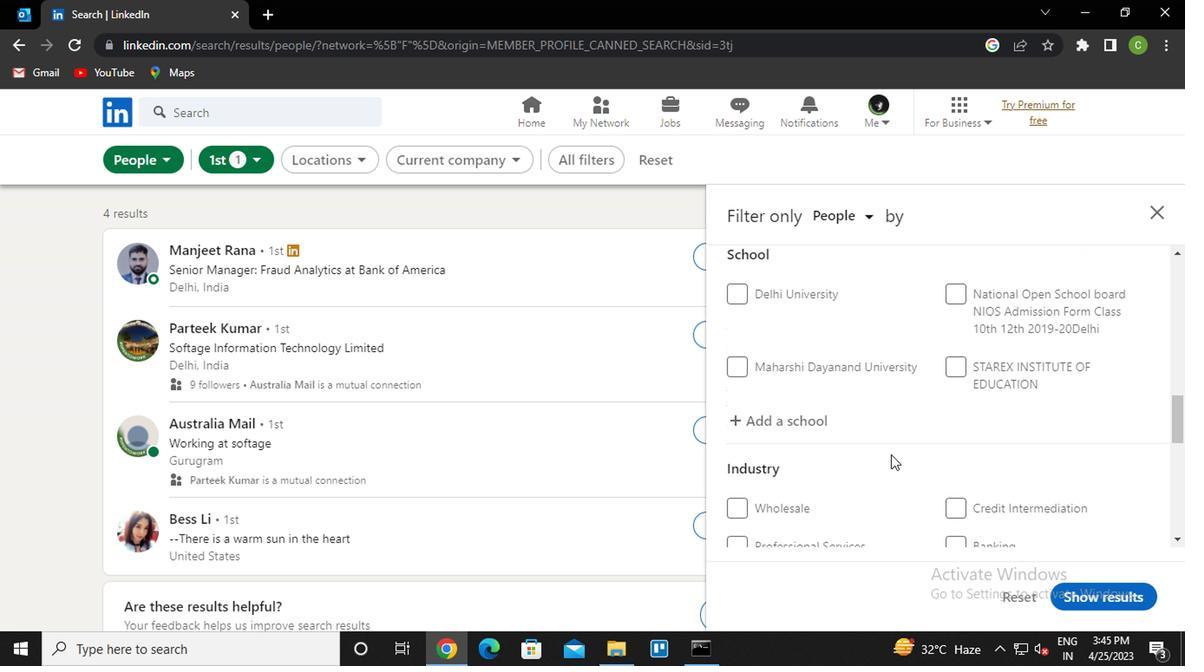 
Action: Mouse moved to (886, 455)
Screenshot: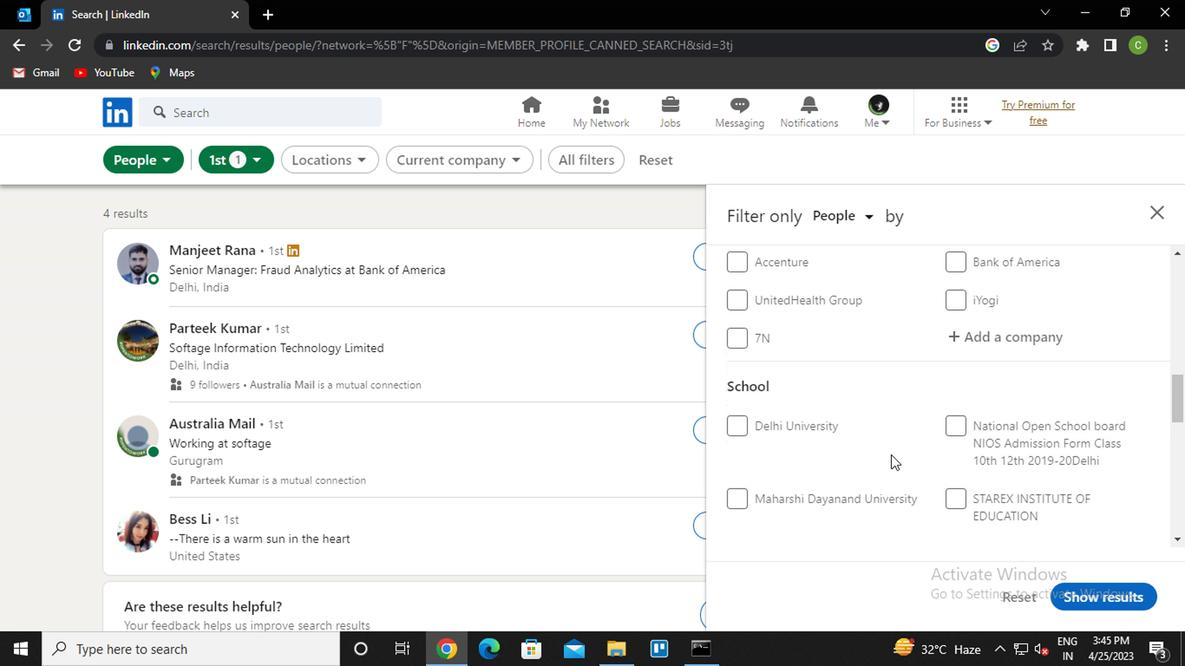
Action: Mouse scrolled (886, 456) with delta (0, 0)
Screenshot: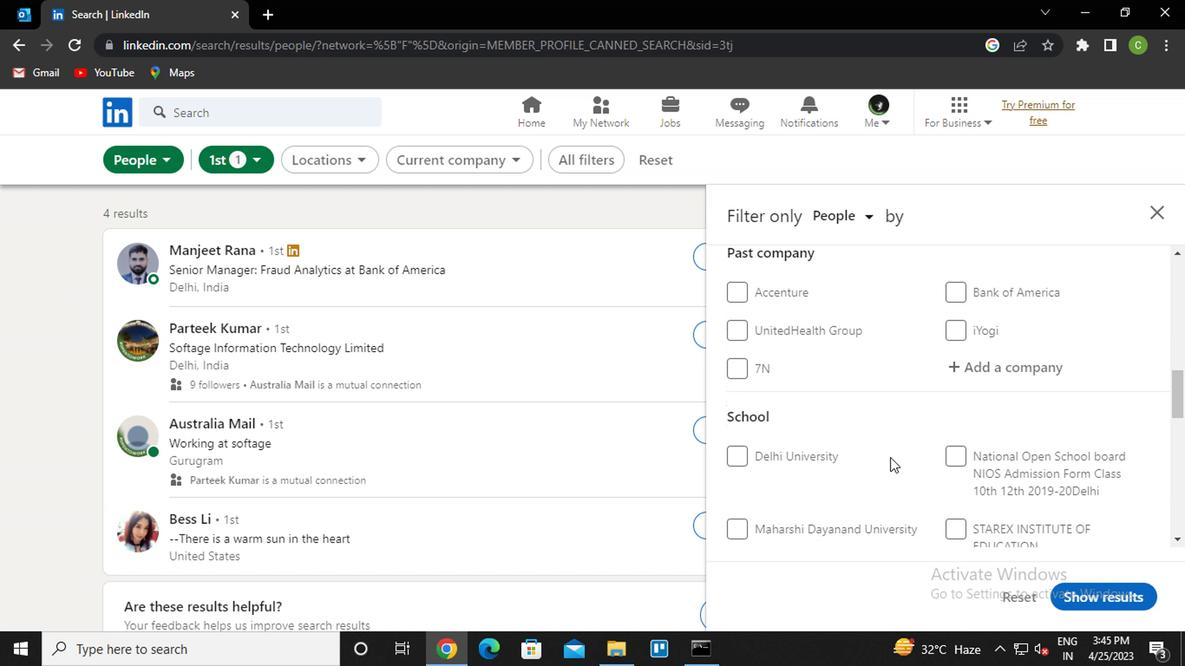 
Action: Mouse scrolled (886, 456) with delta (0, 0)
Screenshot: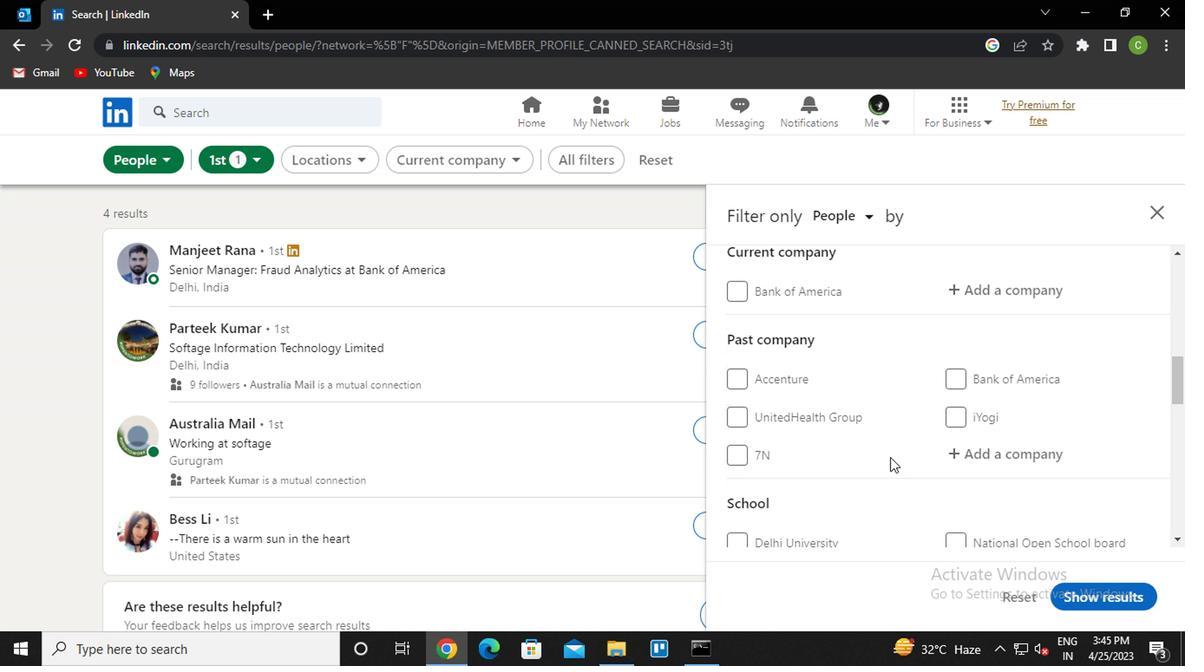 
Action: Mouse moved to (1026, 368)
Screenshot: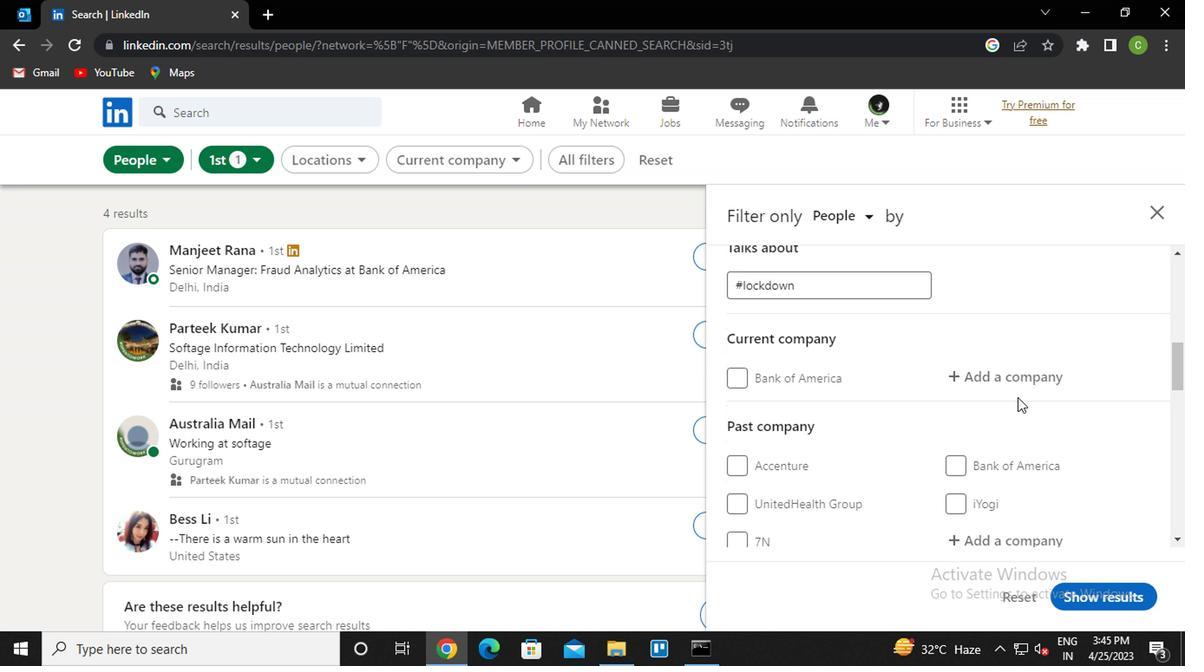 
Action: Mouse pressed left at (1026, 368)
Screenshot: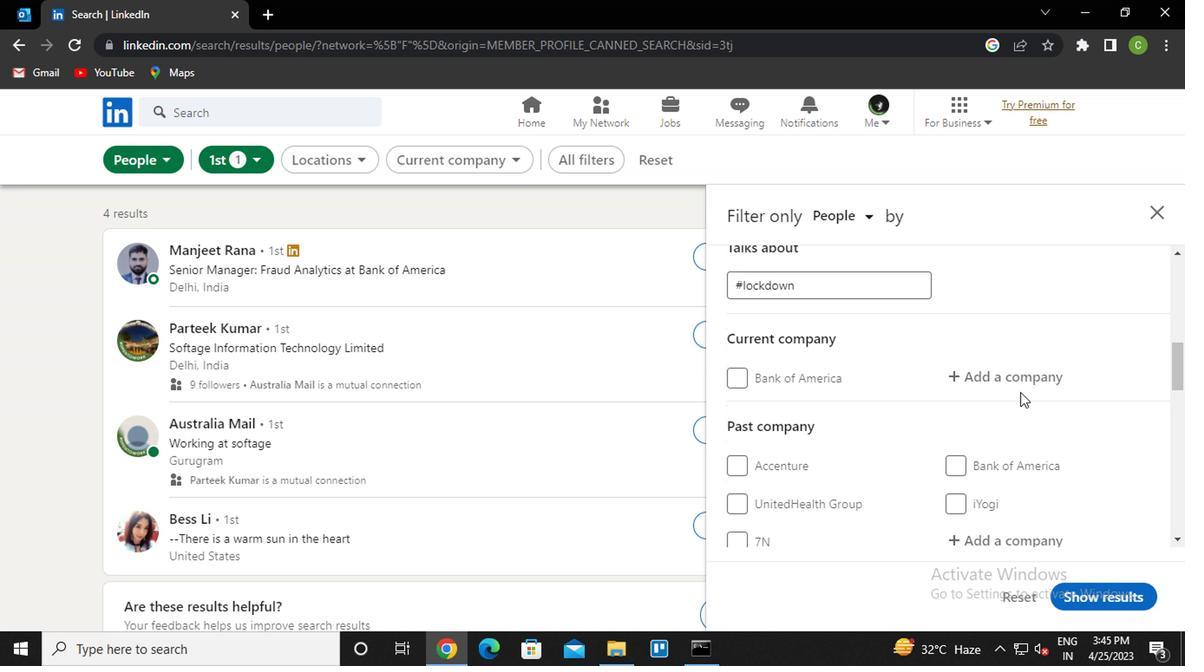 
Action: Mouse moved to (1020, 369)
Screenshot: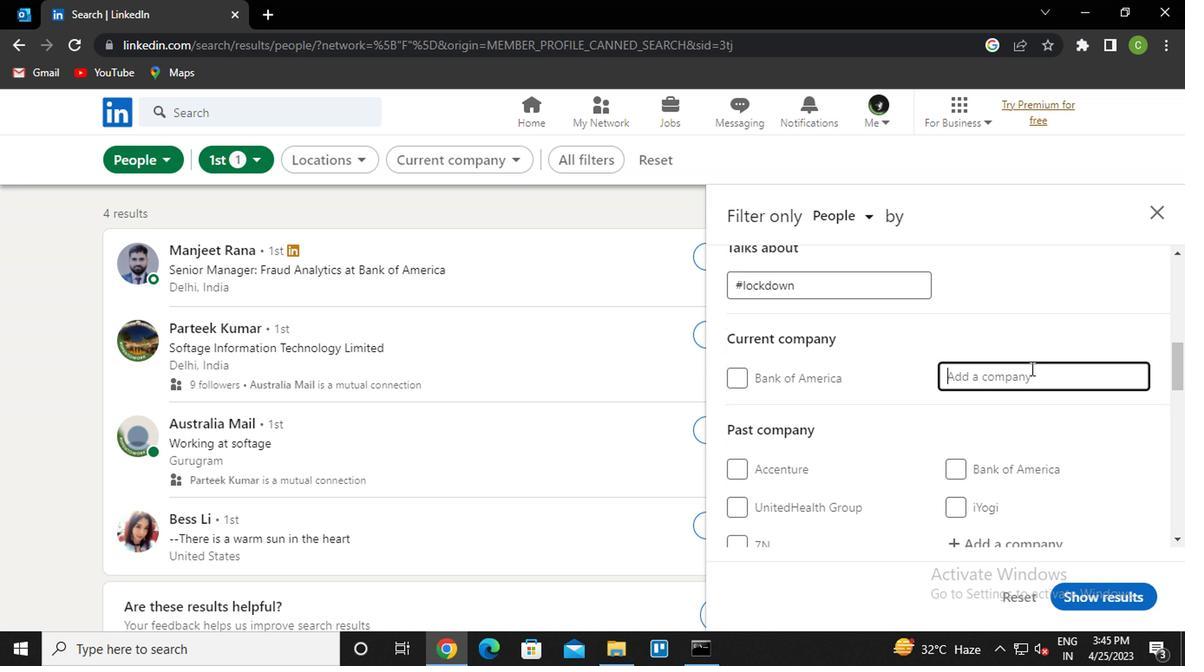
Action: Key pressed ROCKSTAR<Key.down><Key.enter>
Screenshot: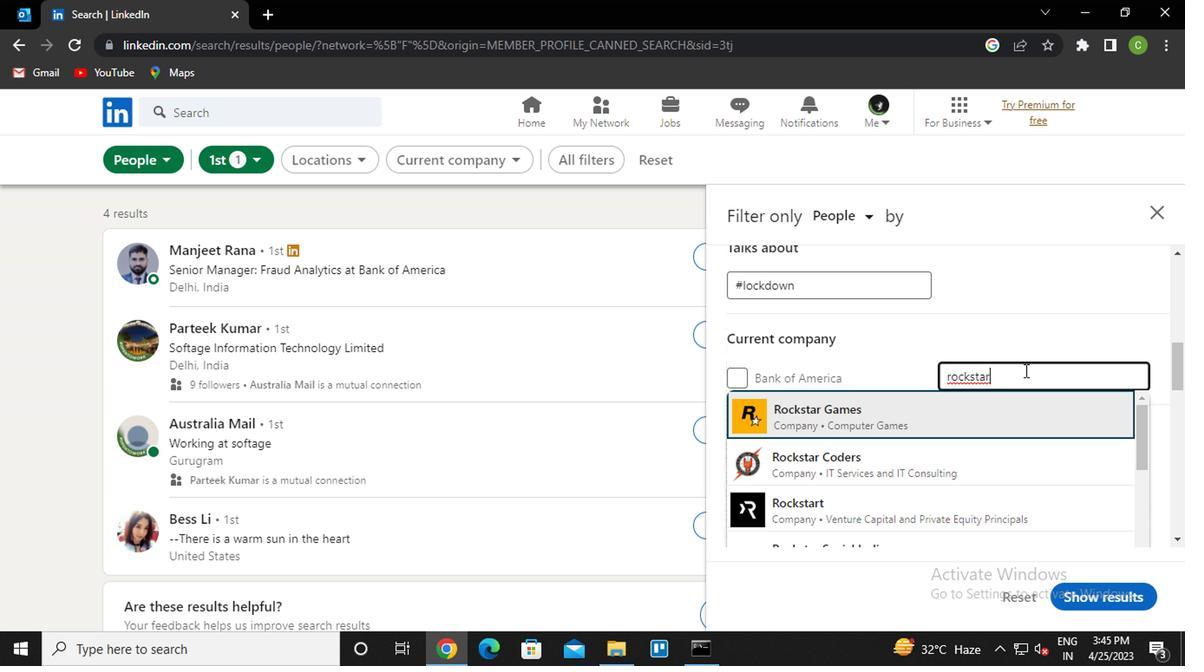 
Action: Mouse moved to (945, 413)
Screenshot: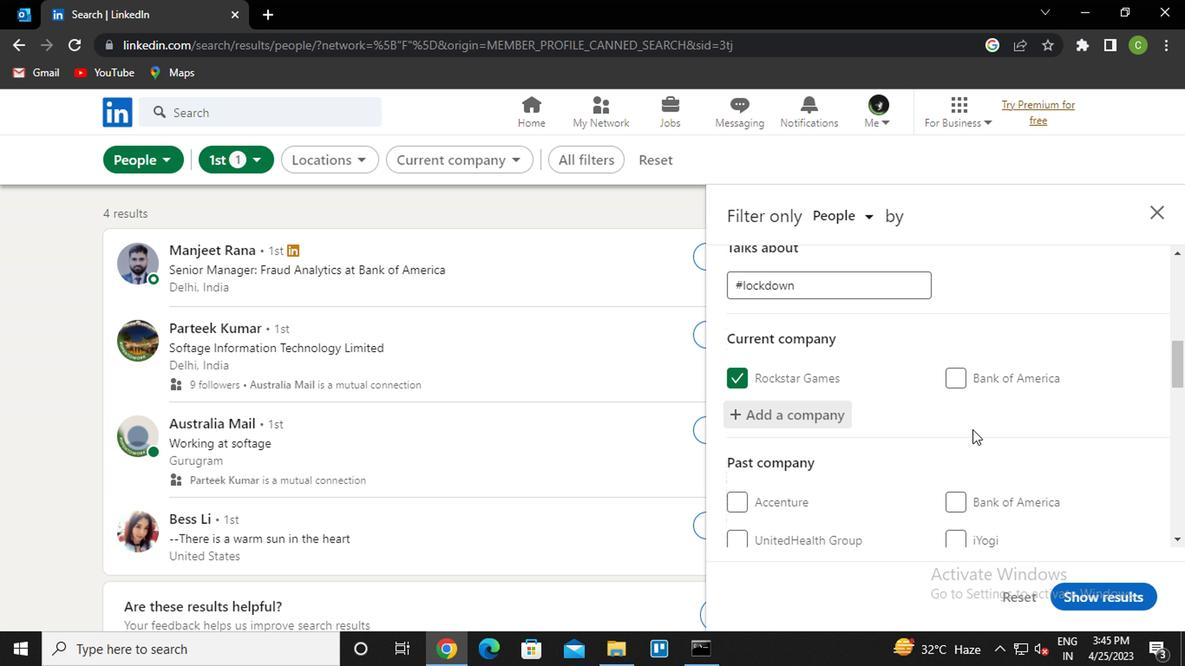 
Action: Mouse scrolled (945, 413) with delta (0, 0)
Screenshot: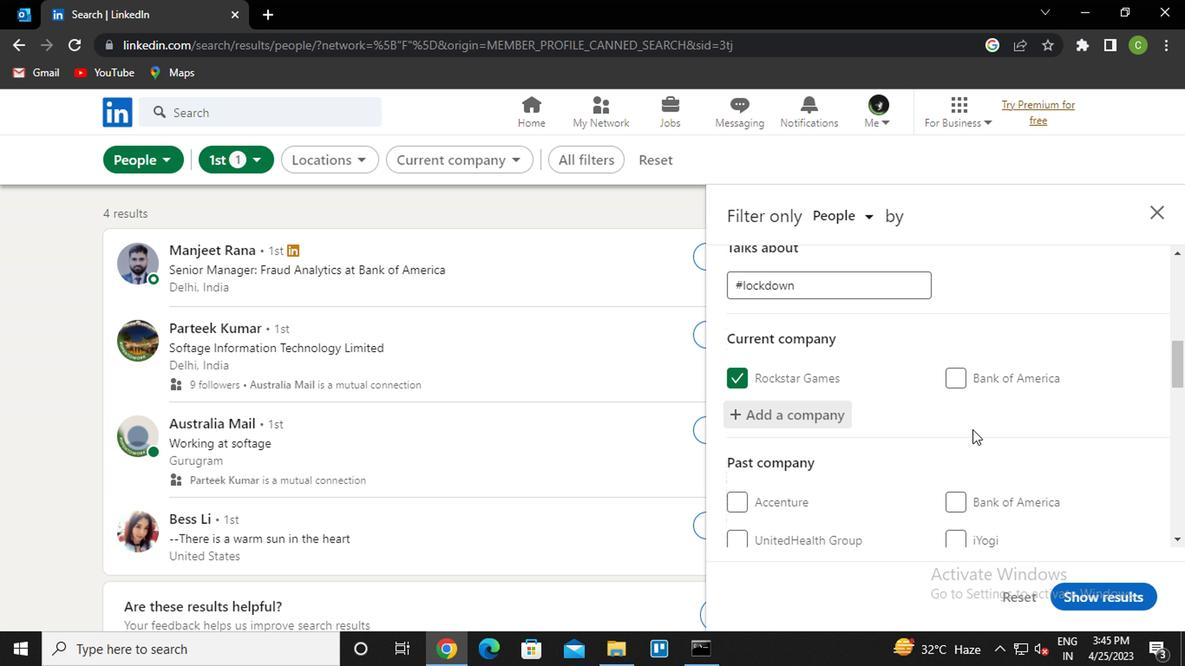 
Action: Mouse moved to (928, 401)
Screenshot: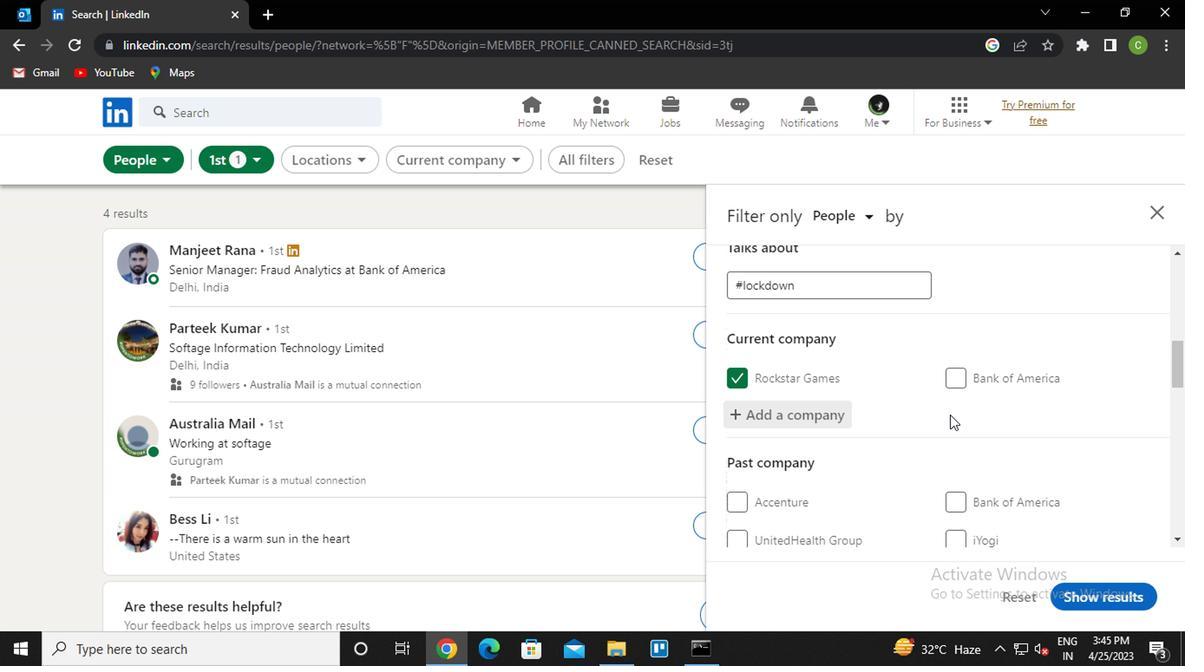 
Action: Mouse scrolled (928, 400) with delta (0, -1)
Screenshot: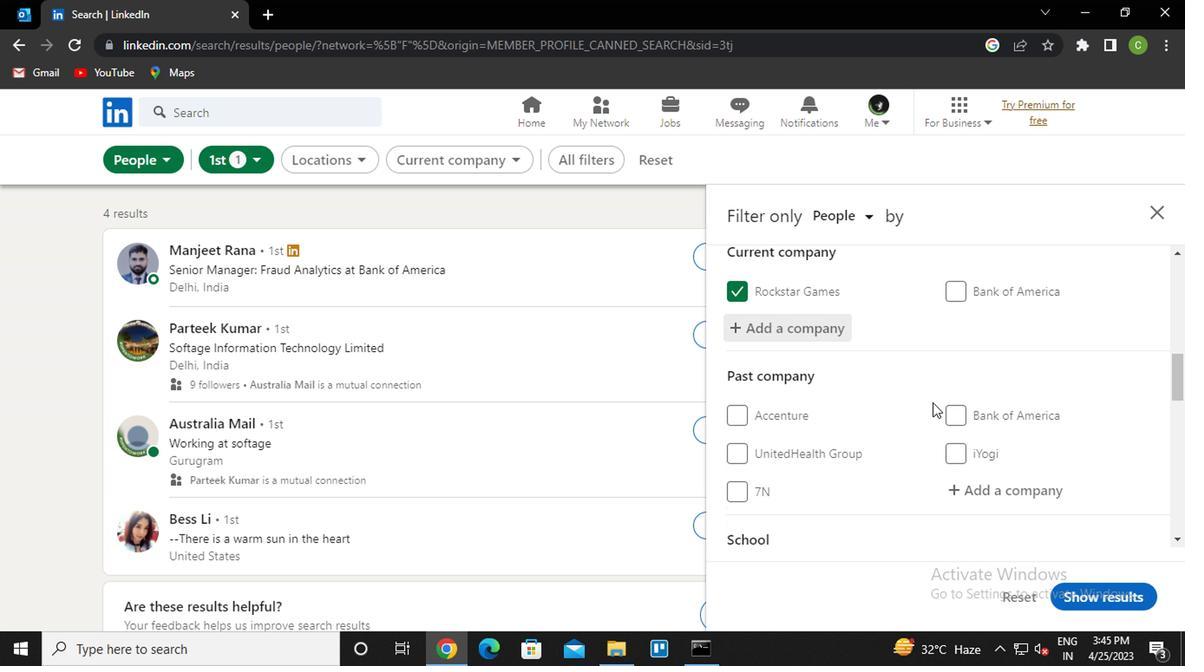 
Action: Mouse moved to (928, 402)
Screenshot: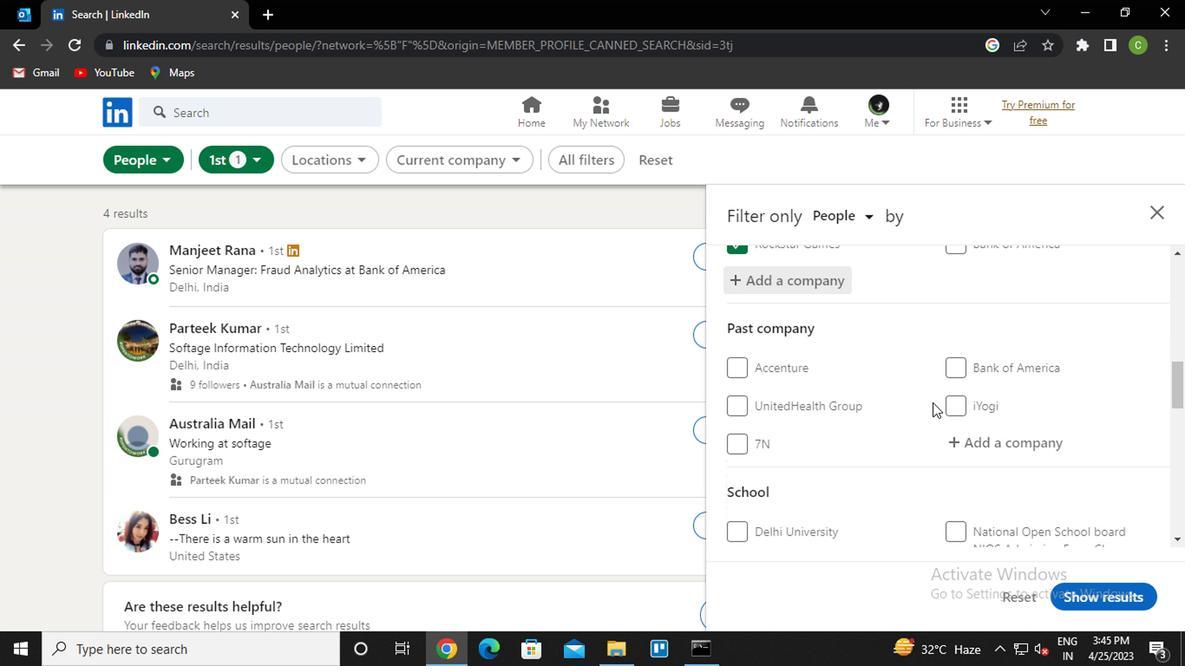 
Action: Mouse scrolled (928, 401) with delta (0, 0)
Screenshot: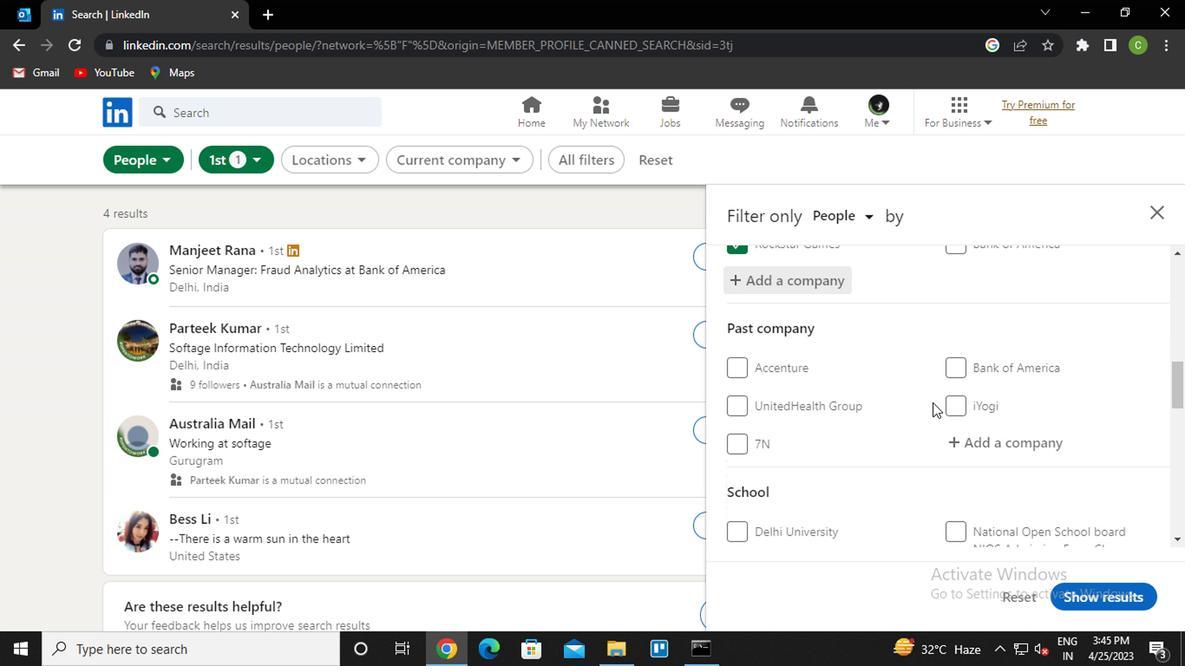
Action: Mouse moved to (926, 409)
Screenshot: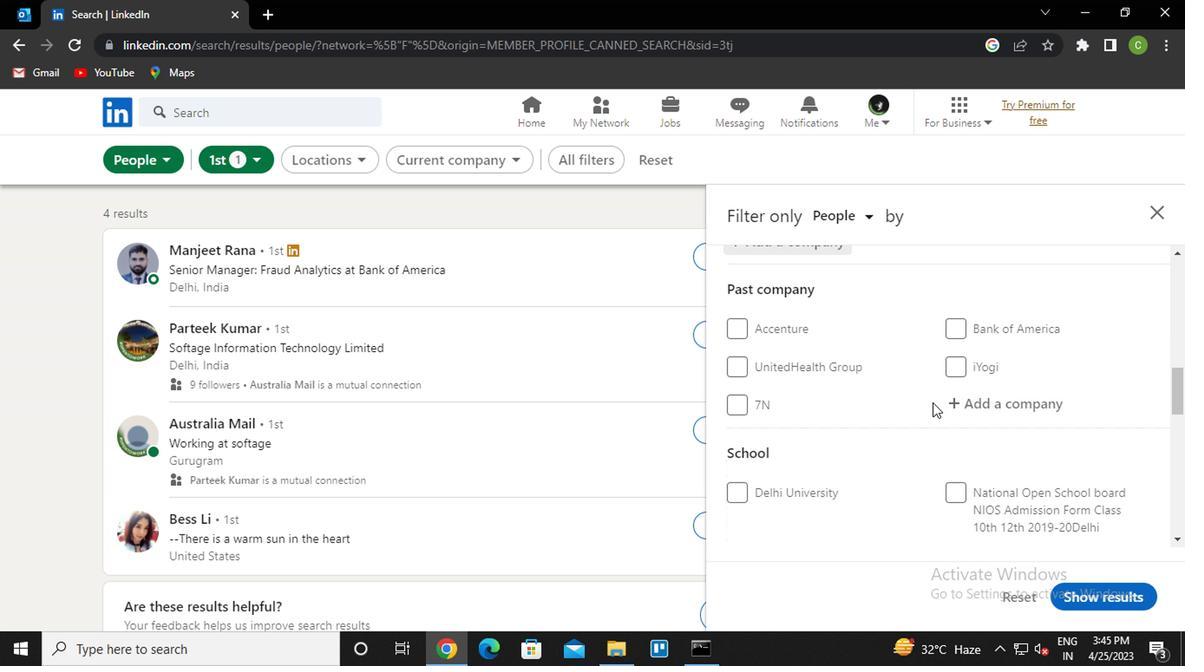 
Action: Mouse scrolled (926, 408) with delta (0, 0)
Screenshot: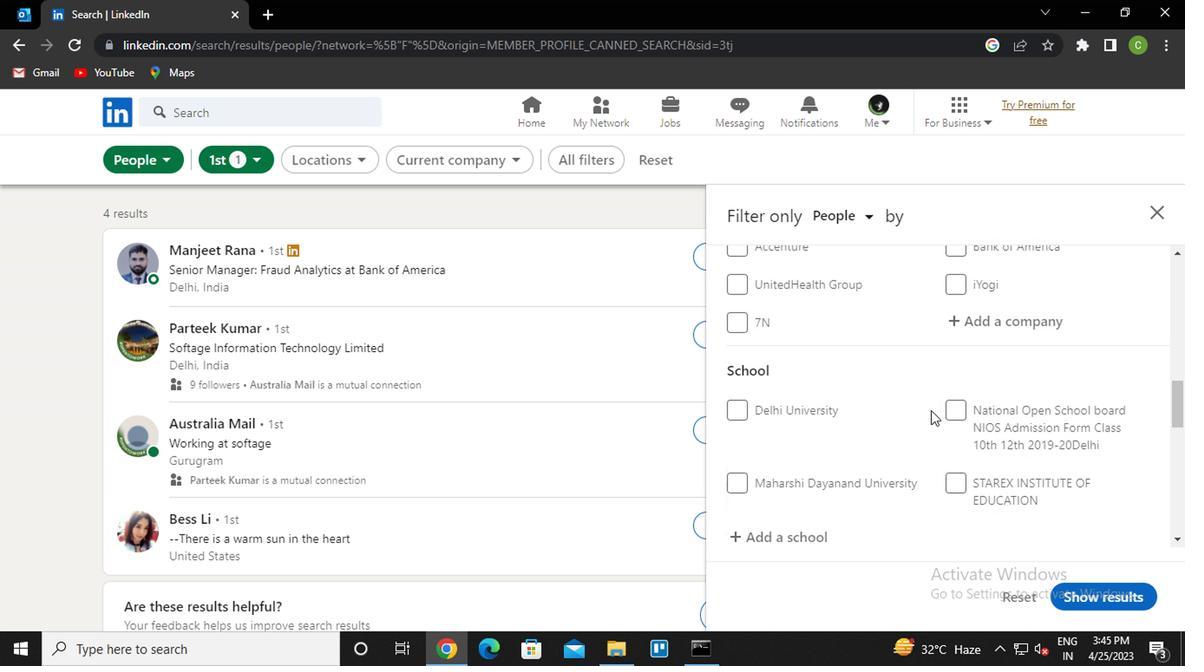 
Action: Mouse moved to (818, 448)
Screenshot: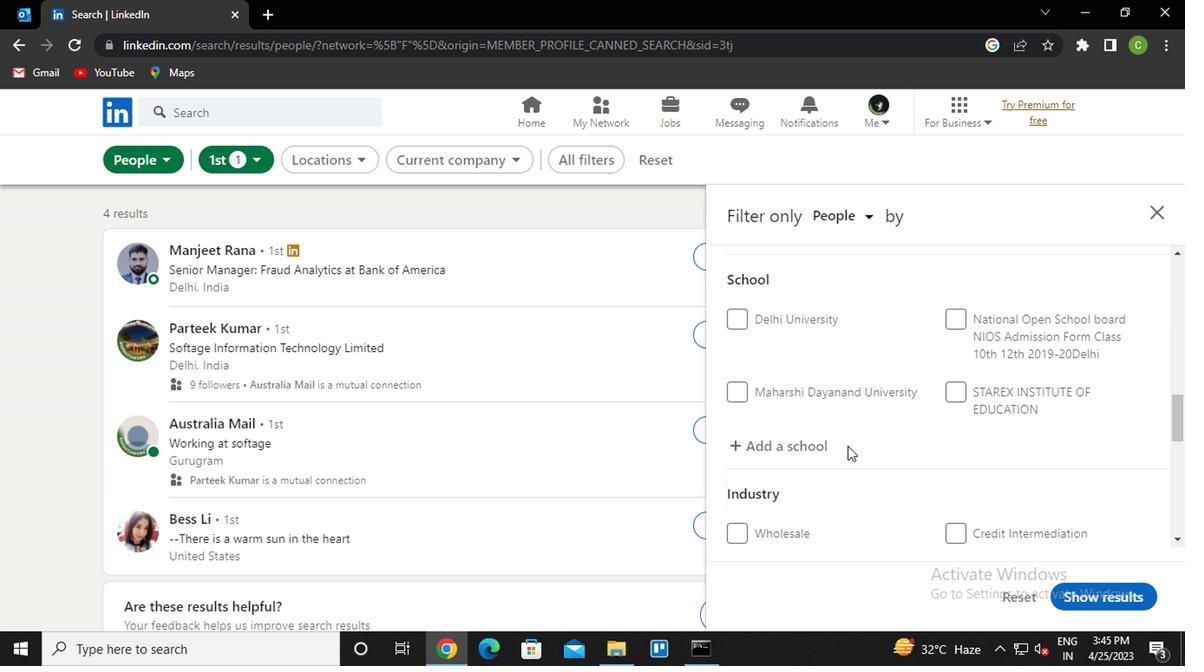 
Action: Mouse pressed left at (818, 448)
Screenshot: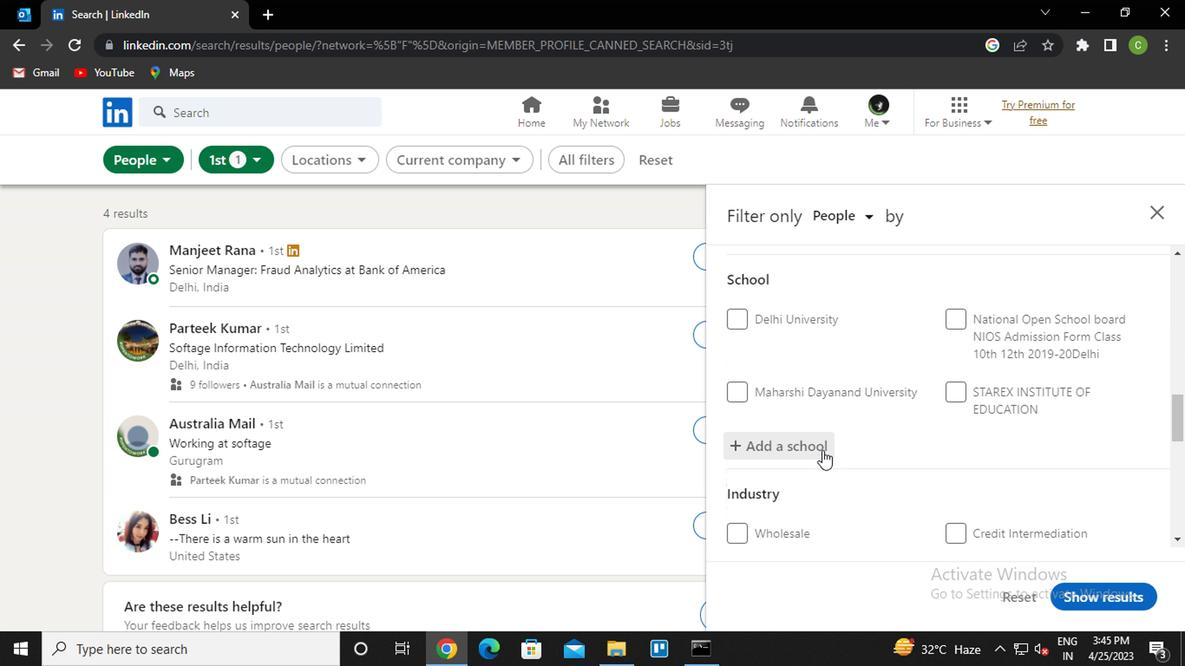 
Action: Key pressed DEPARTMENT<Key.space>OF<Key.space>MANAGMENT<Key.space>PUM<Key.backspace><Key.backspace><Key.backspace><Key.backspace><Key.backspace><Key.backspace><Key.backspace><Key.backspace><Key.backspace>GE<Key.space><Key.backspace>MENT<Key.space>OF<Key.space>PUMBA<Key.down><Key.enter>
Screenshot: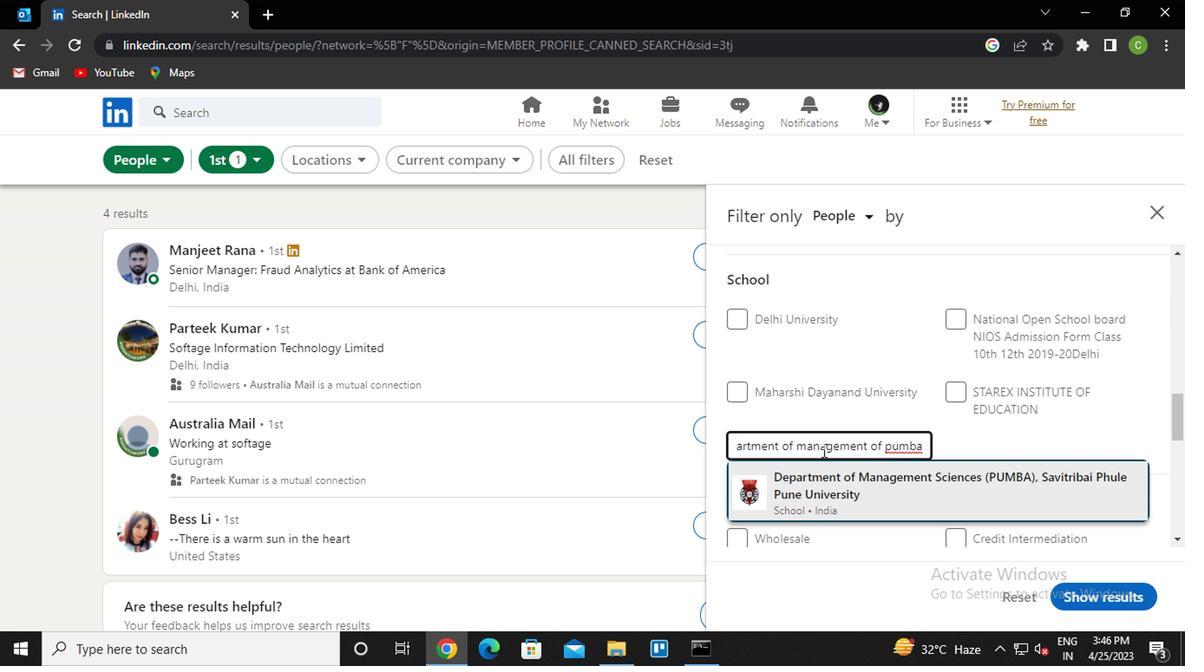 
Action: Mouse moved to (925, 440)
Screenshot: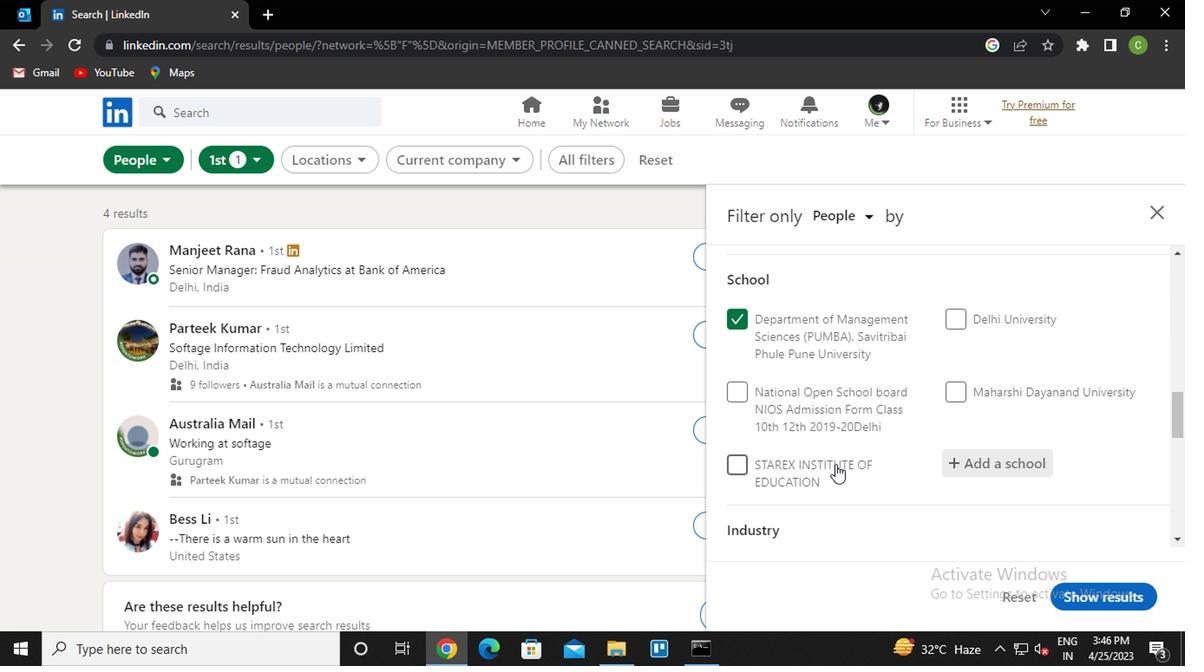 
Action: Mouse scrolled (925, 439) with delta (0, -1)
Screenshot: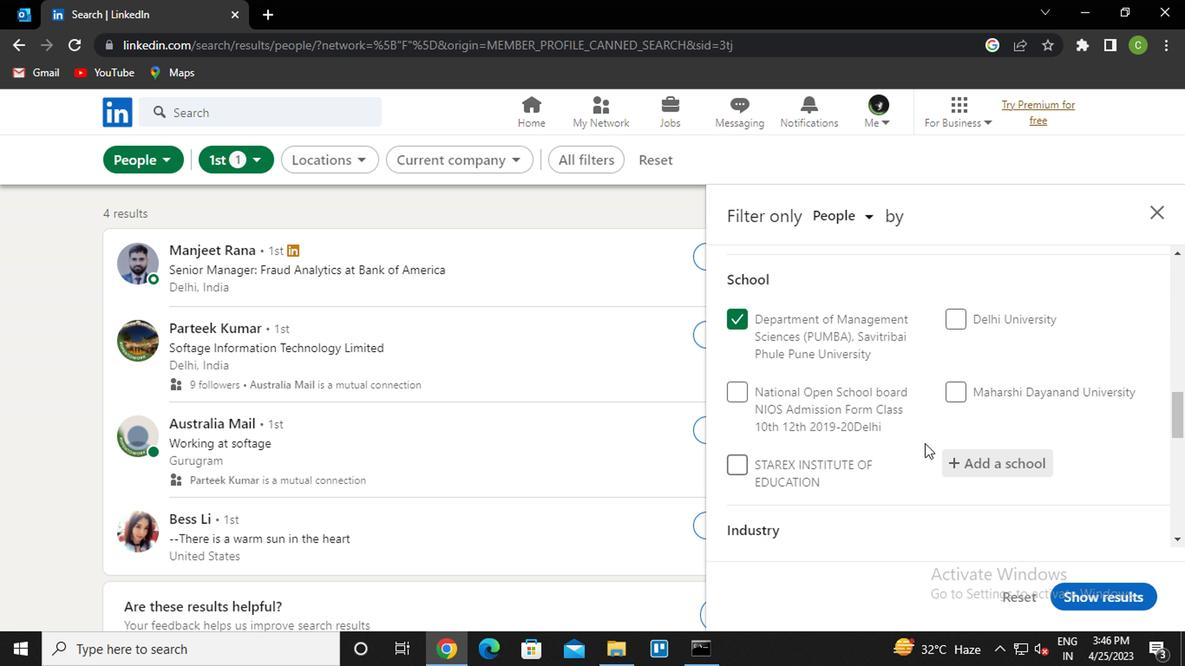 
Action: Mouse moved to (926, 437)
Screenshot: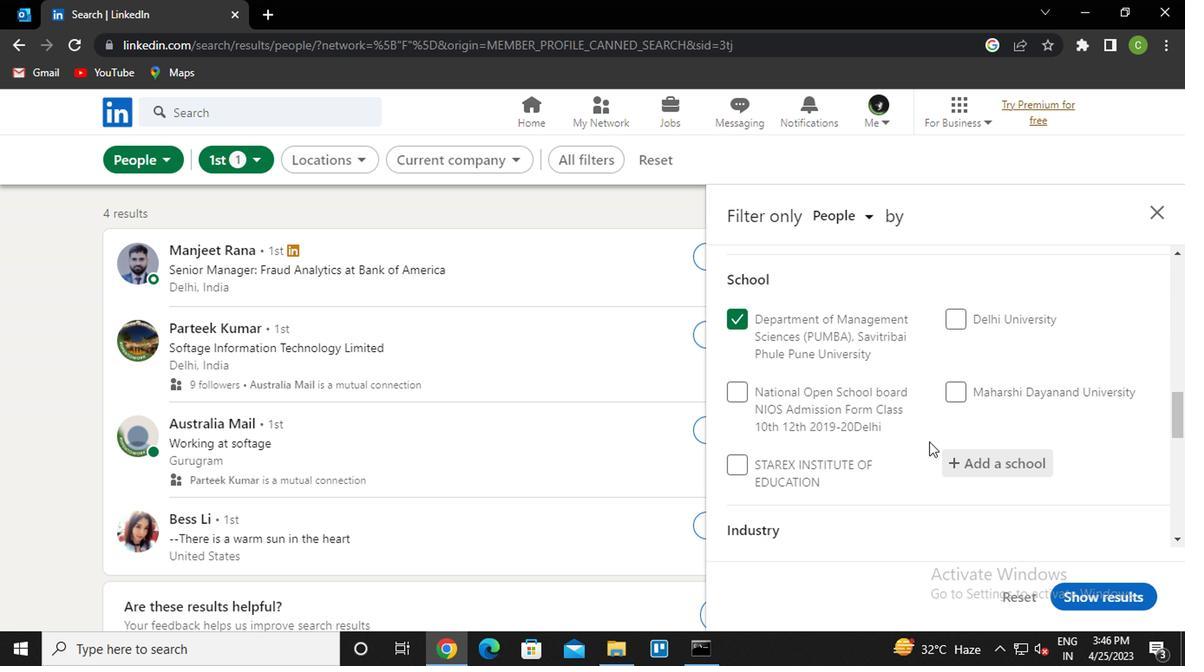 
Action: Mouse scrolled (926, 436) with delta (0, -1)
Screenshot: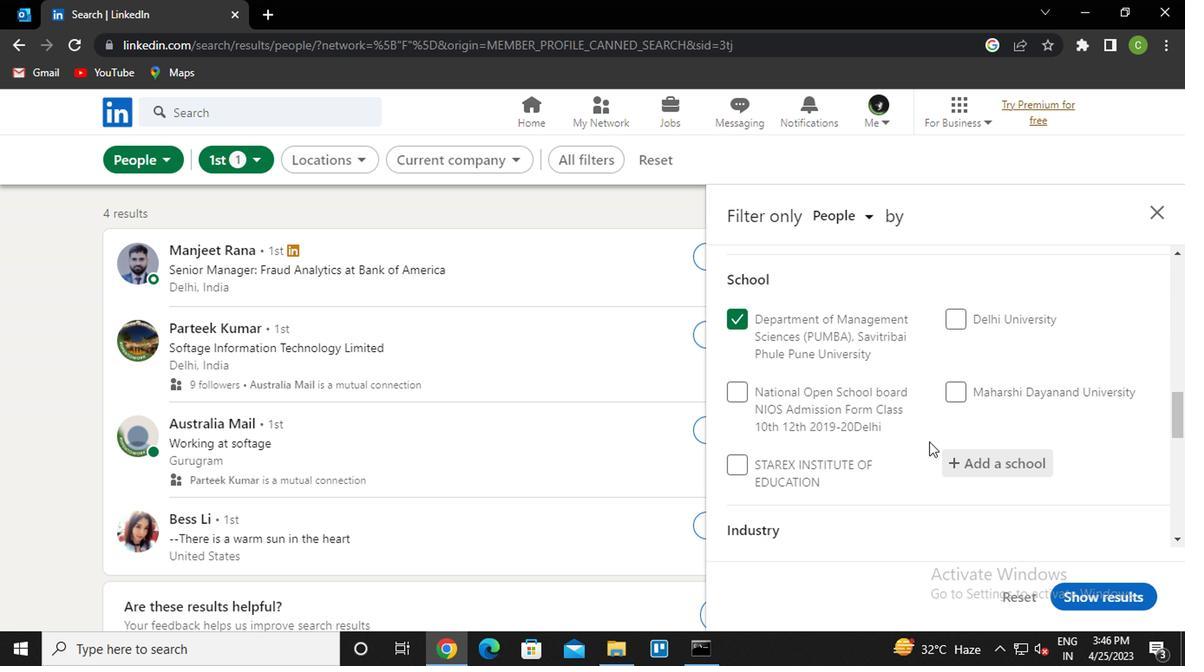 
Action: Mouse moved to (926, 434)
Screenshot: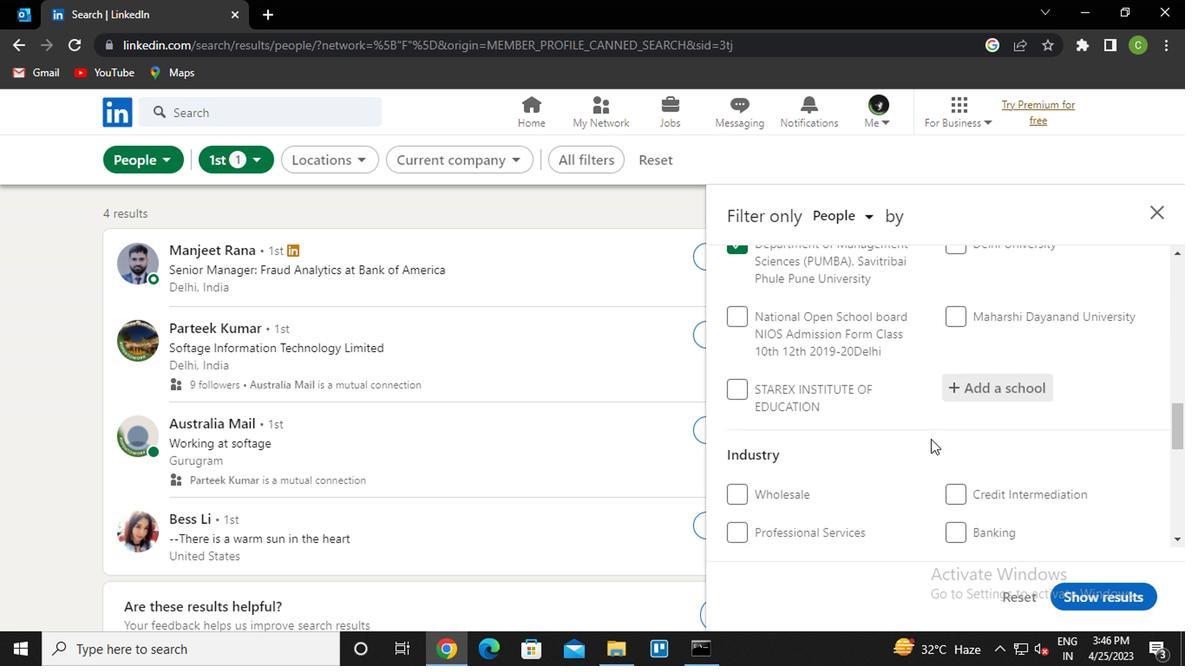 
Action: Mouse scrolled (926, 433) with delta (0, 0)
Screenshot: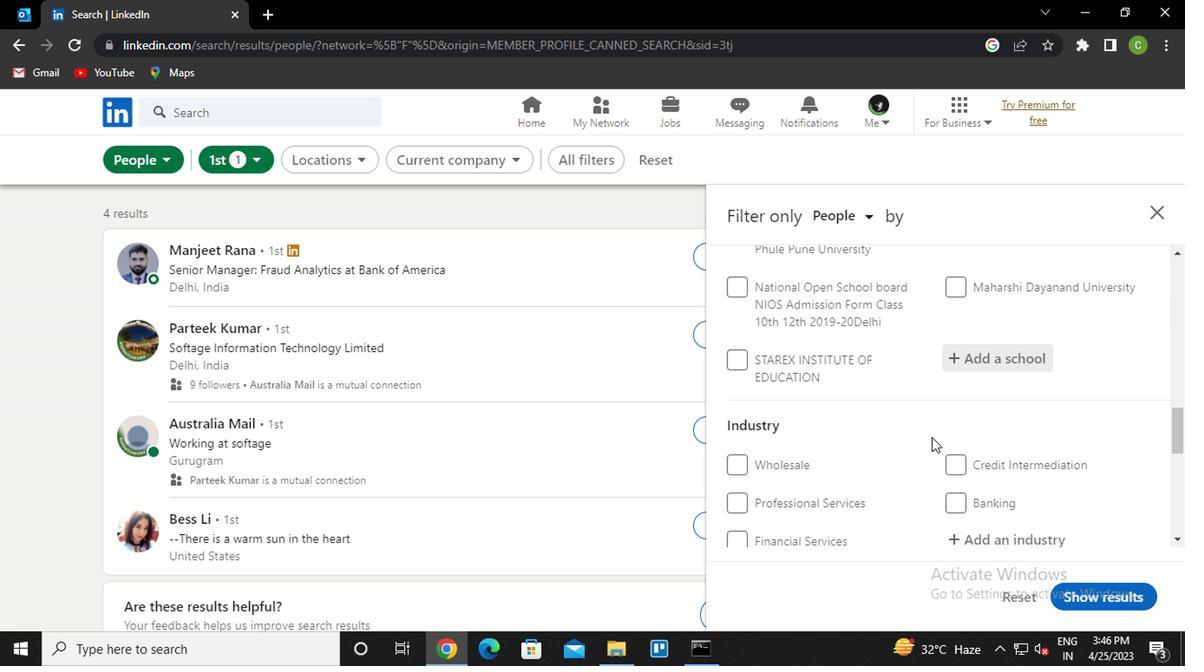 
Action: Mouse moved to (982, 389)
Screenshot: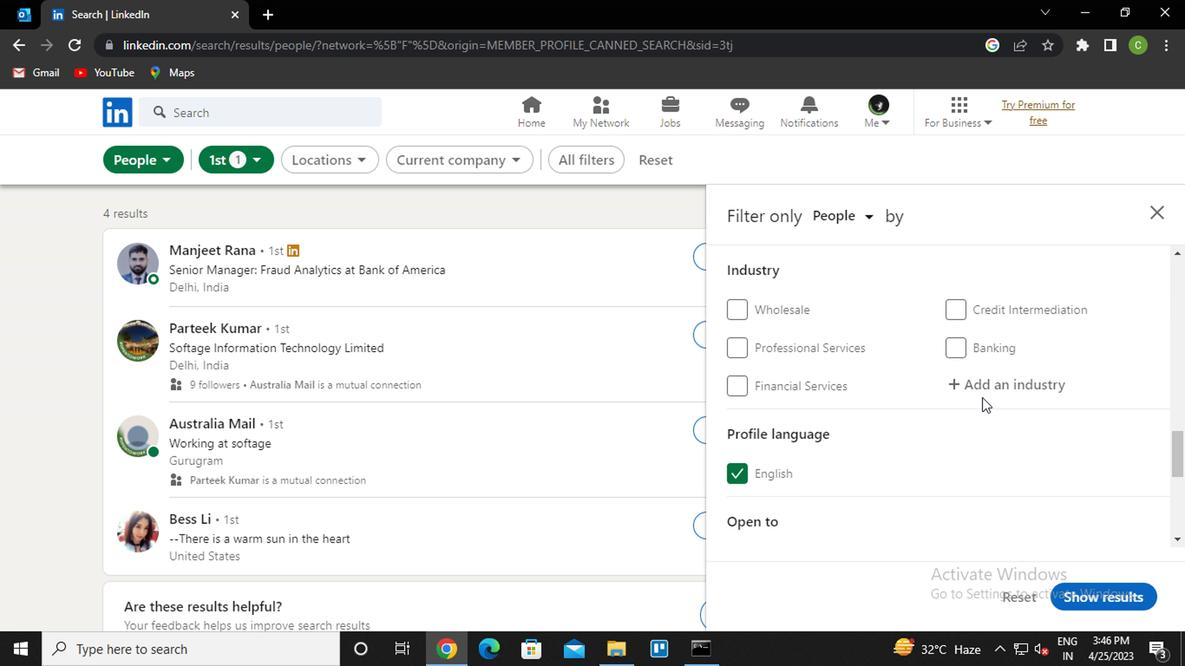 
Action: Mouse pressed left at (982, 389)
Screenshot: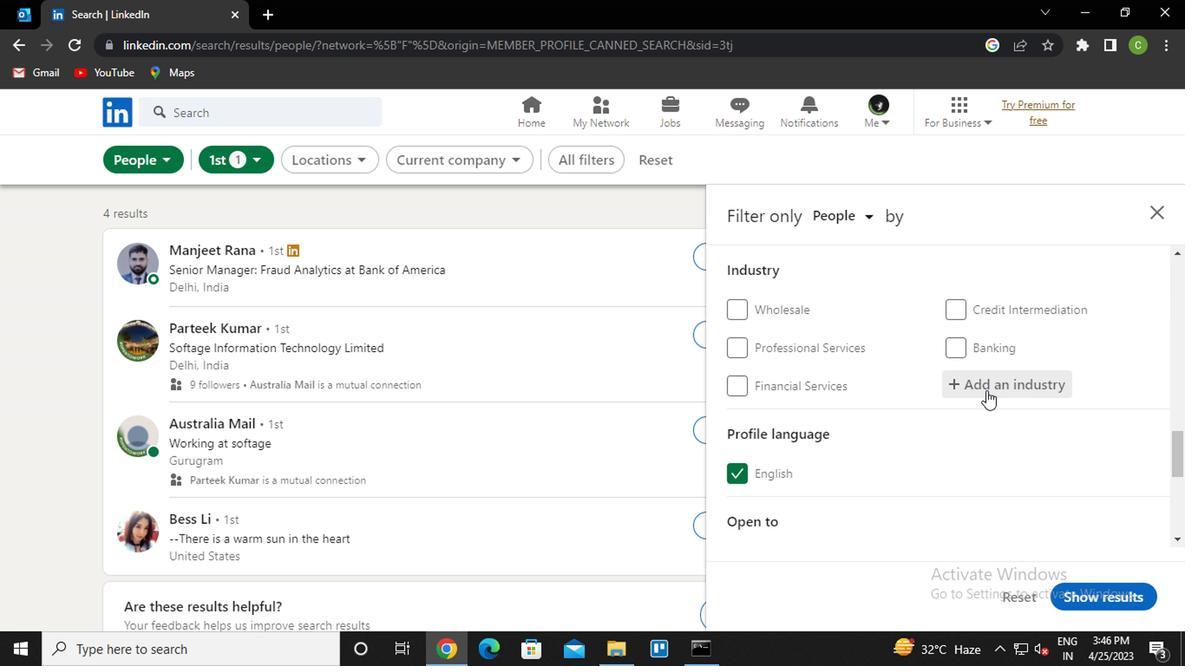 
Action: Mouse moved to (954, 408)
Screenshot: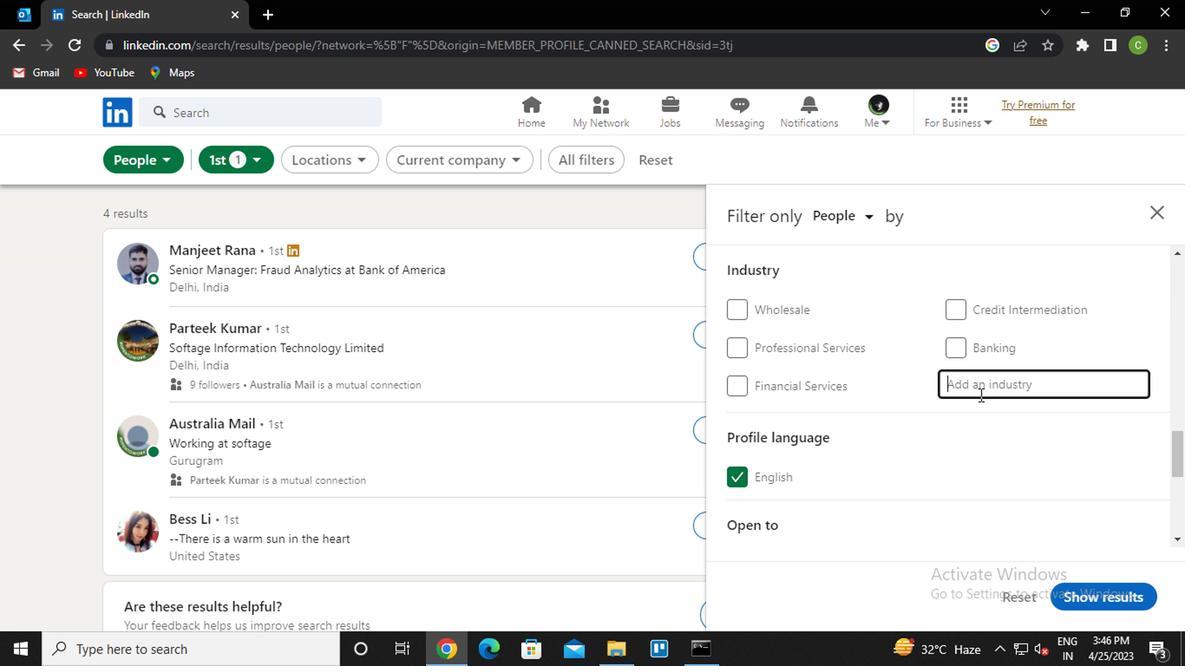 
Action: Key pressed PACKING<Key.backspace><Key.backspace><Key.backspace><Key.down><Key.enter>
Screenshot: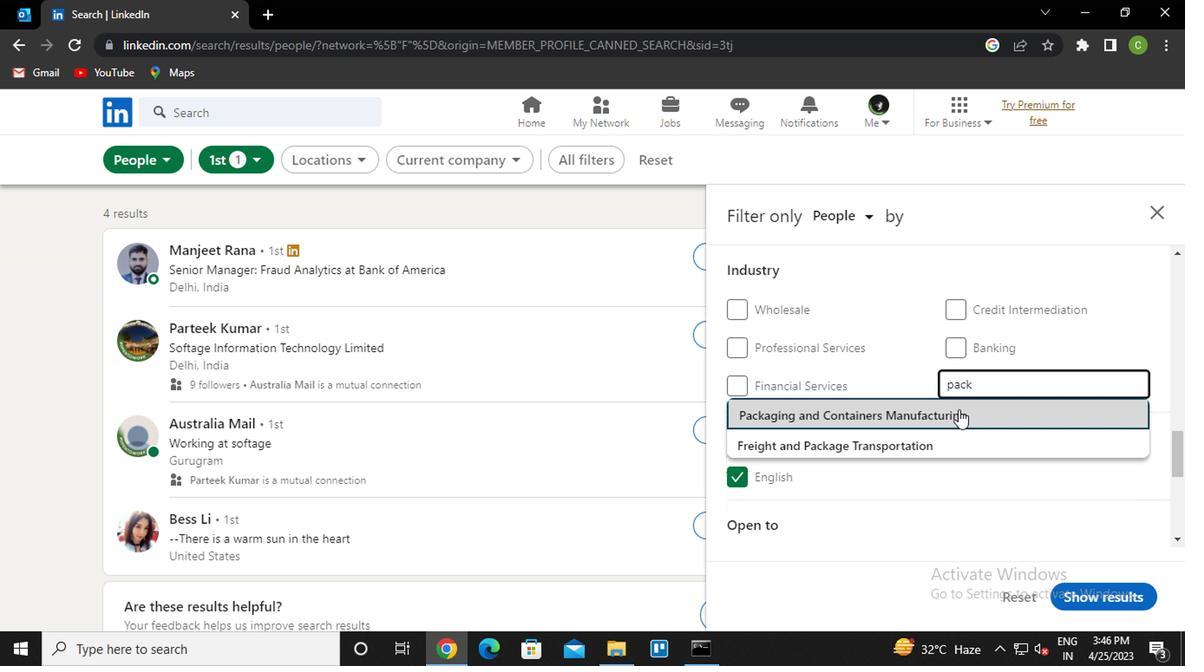 
Action: Mouse moved to (982, 400)
Screenshot: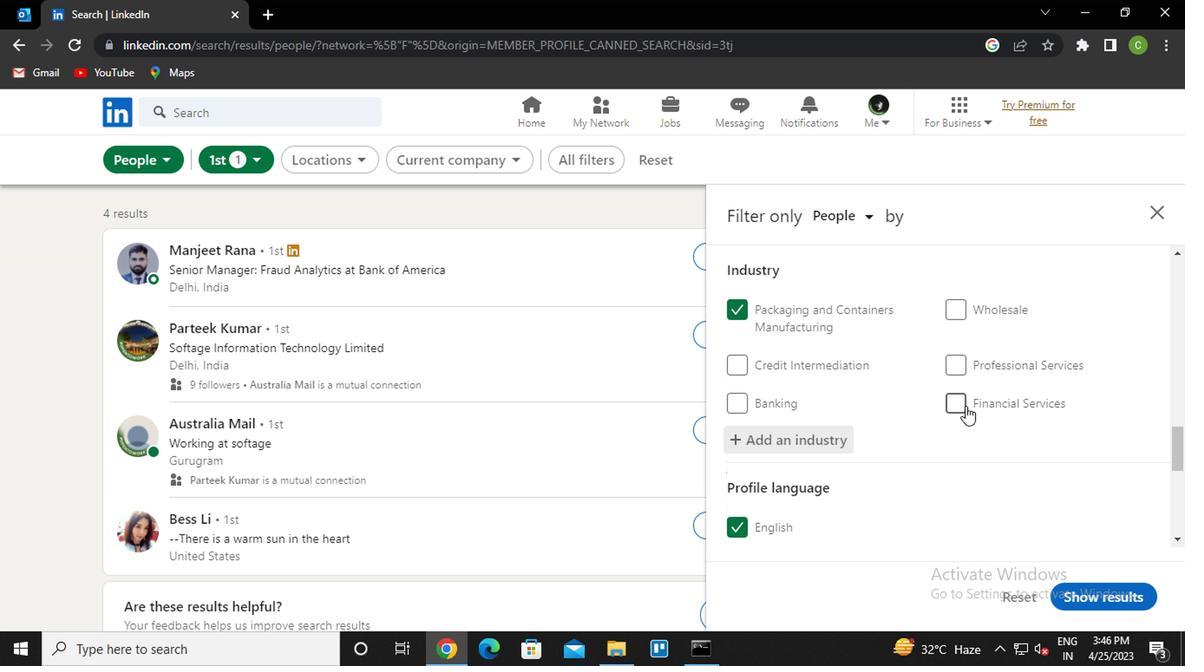 
Action: Mouse scrolled (982, 398) with delta (0, -1)
Screenshot: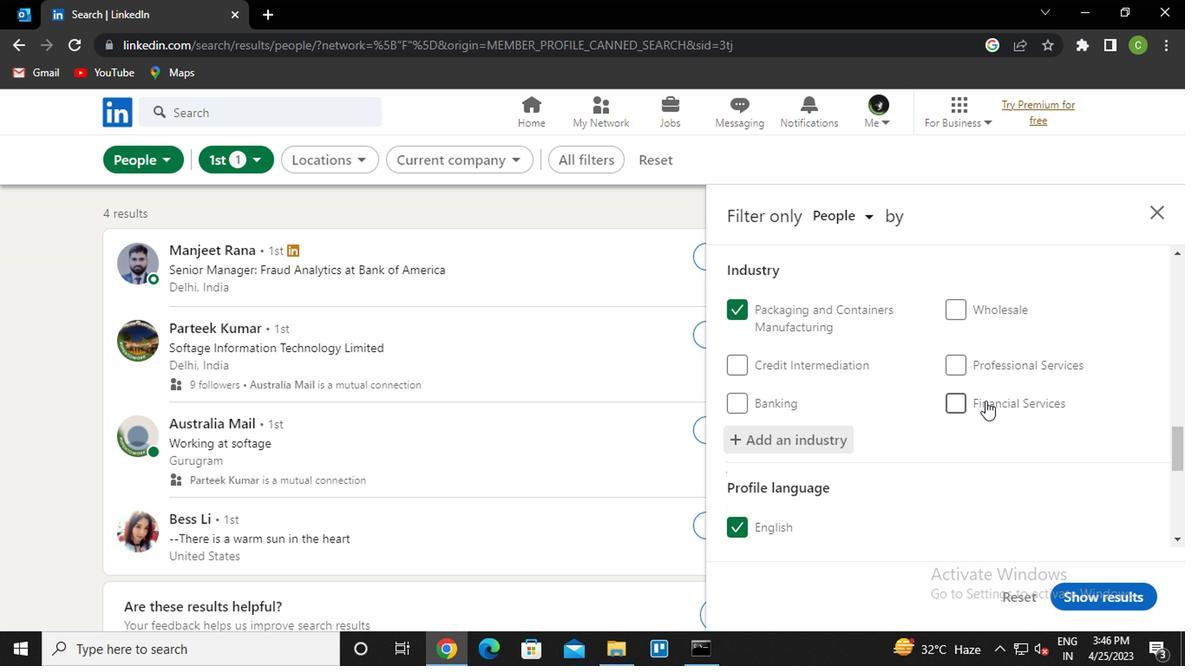 
Action: Mouse moved to (847, 459)
Screenshot: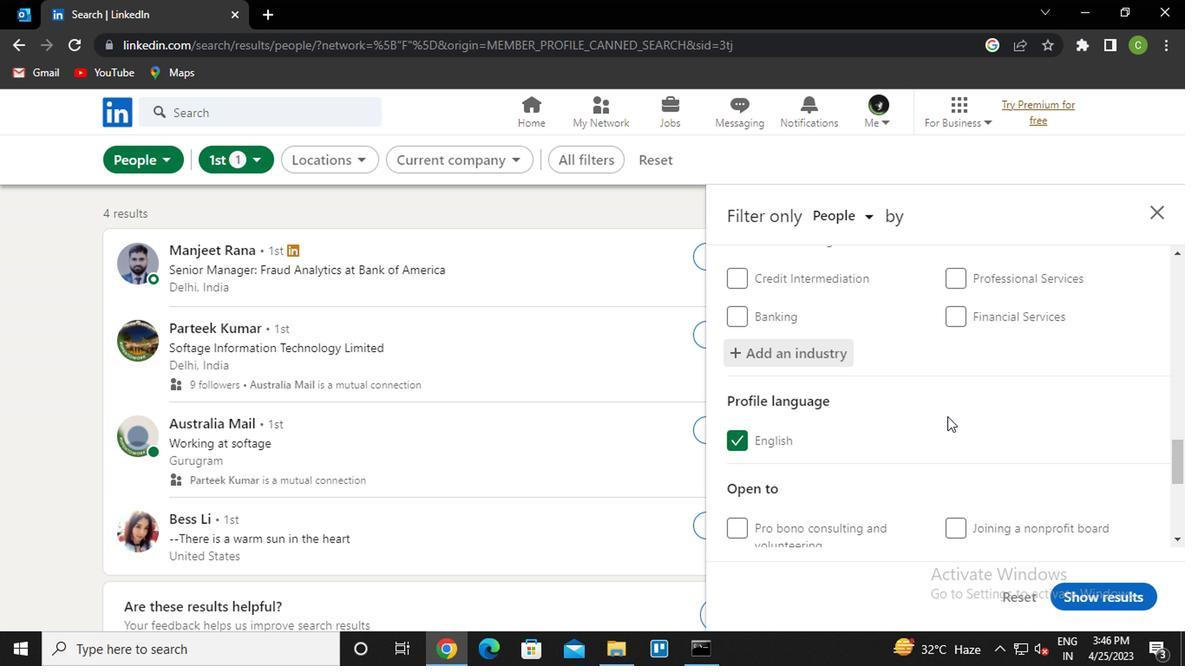 
Action: Mouse scrolled (847, 458) with delta (0, -1)
Screenshot: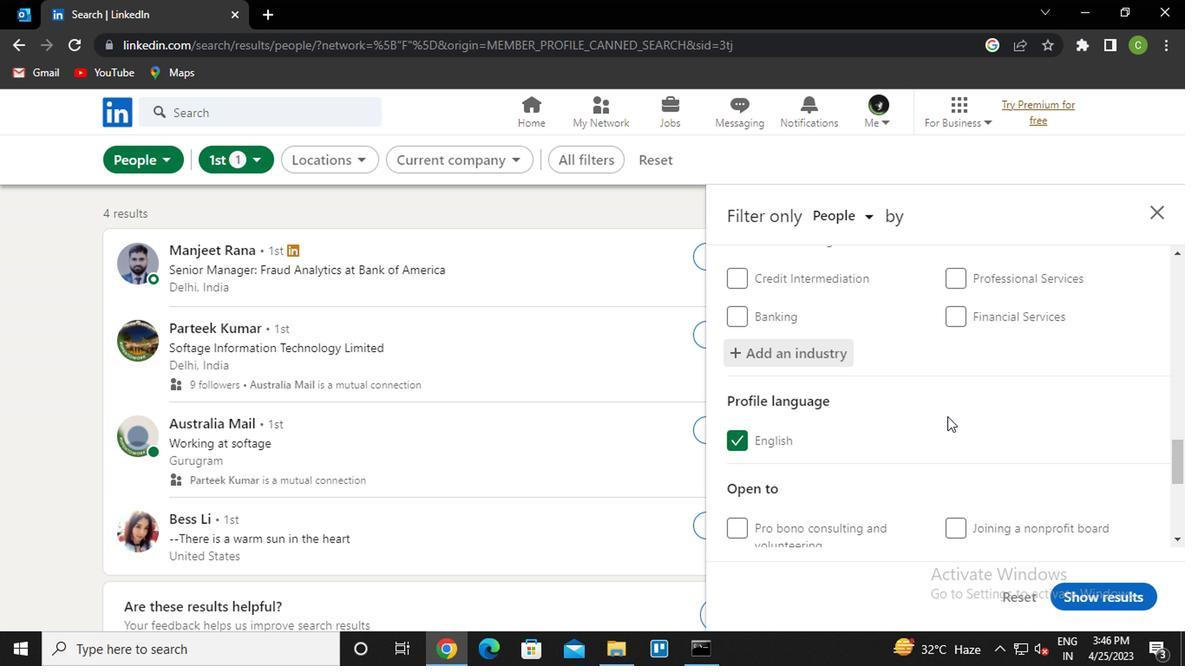 
Action: Mouse moved to (837, 482)
Screenshot: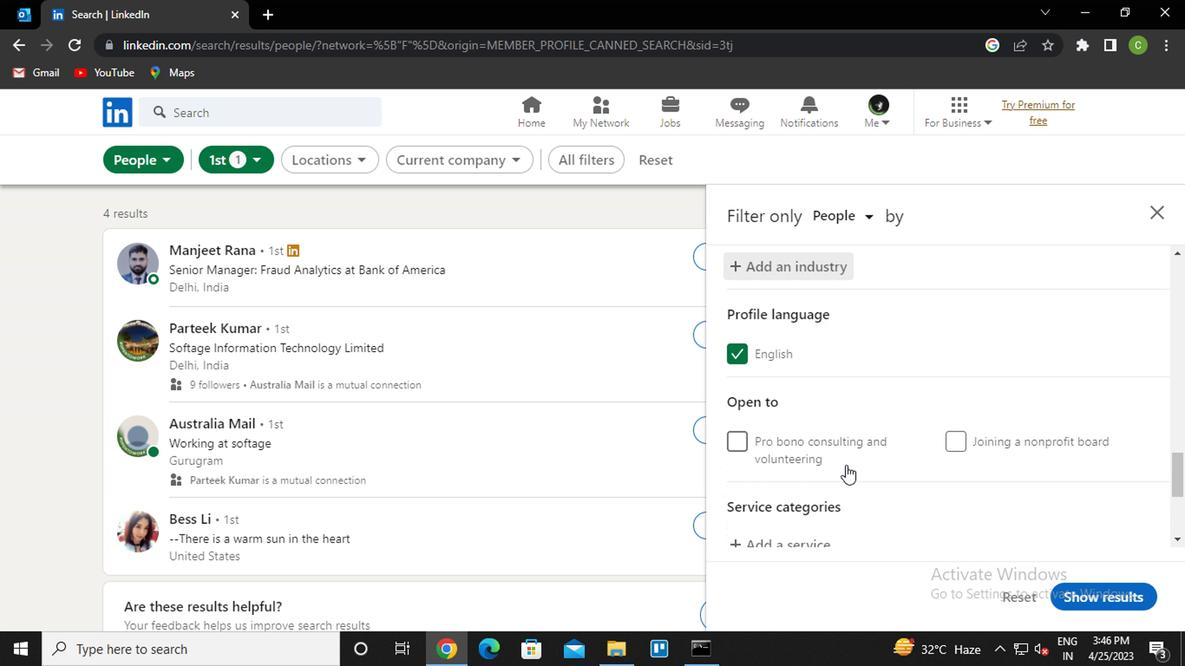 
Action: Mouse scrolled (837, 482) with delta (0, 0)
Screenshot: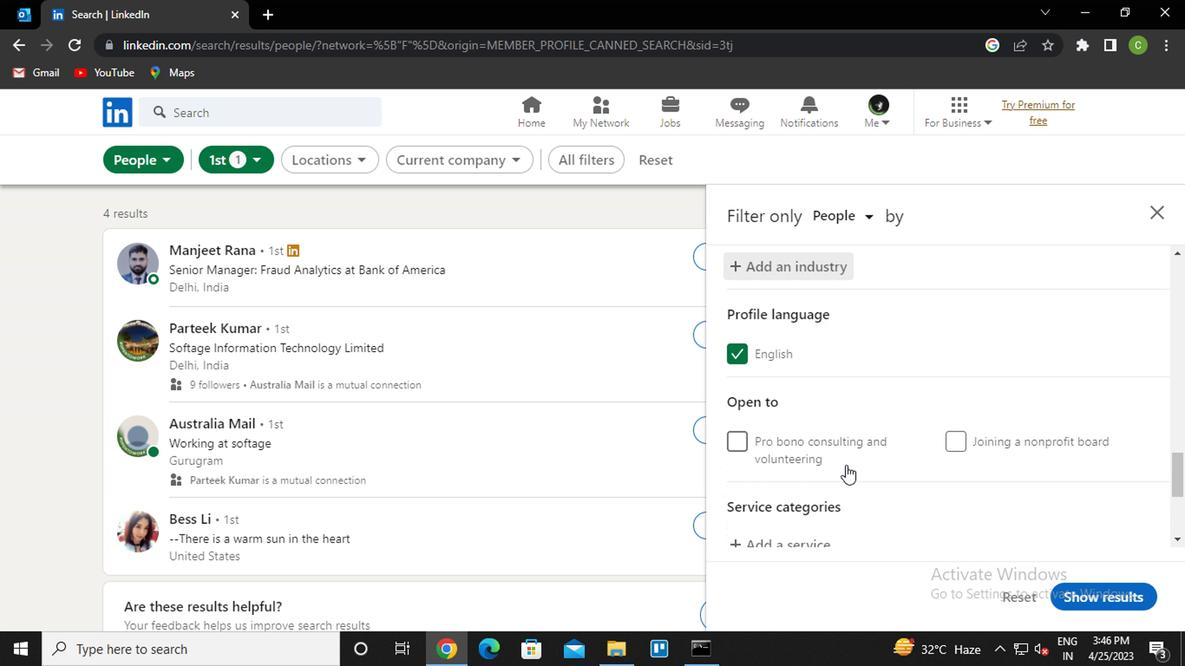 
Action: Mouse moved to (838, 483)
Screenshot: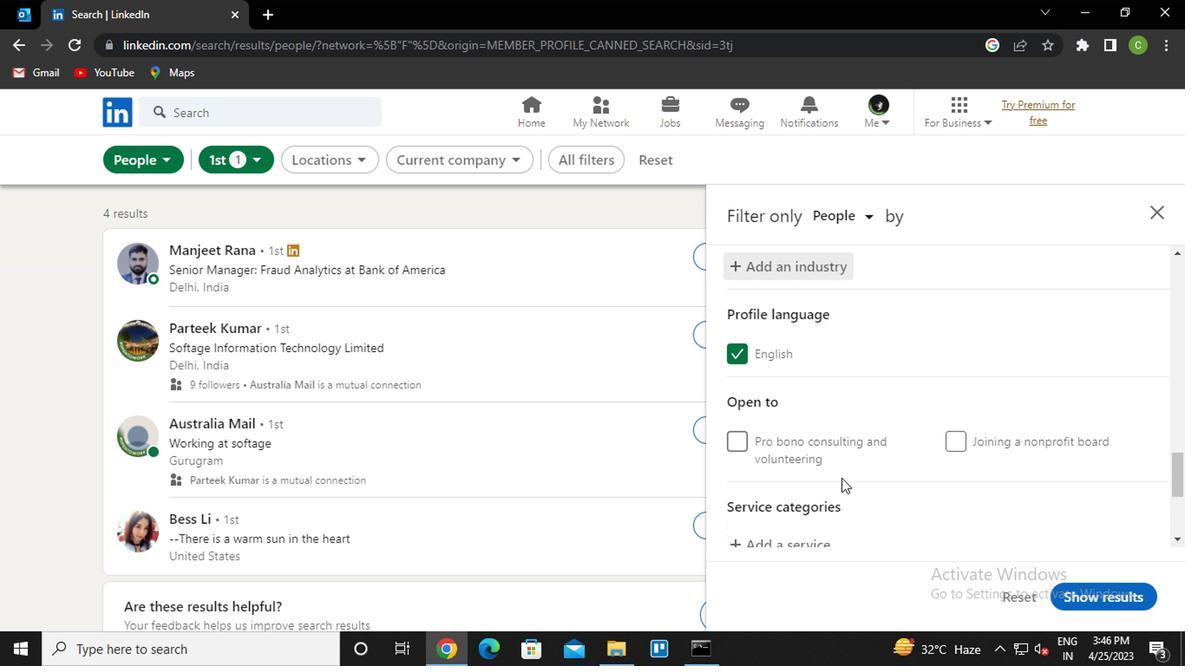
Action: Mouse scrolled (838, 482) with delta (0, 0)
Screenshot: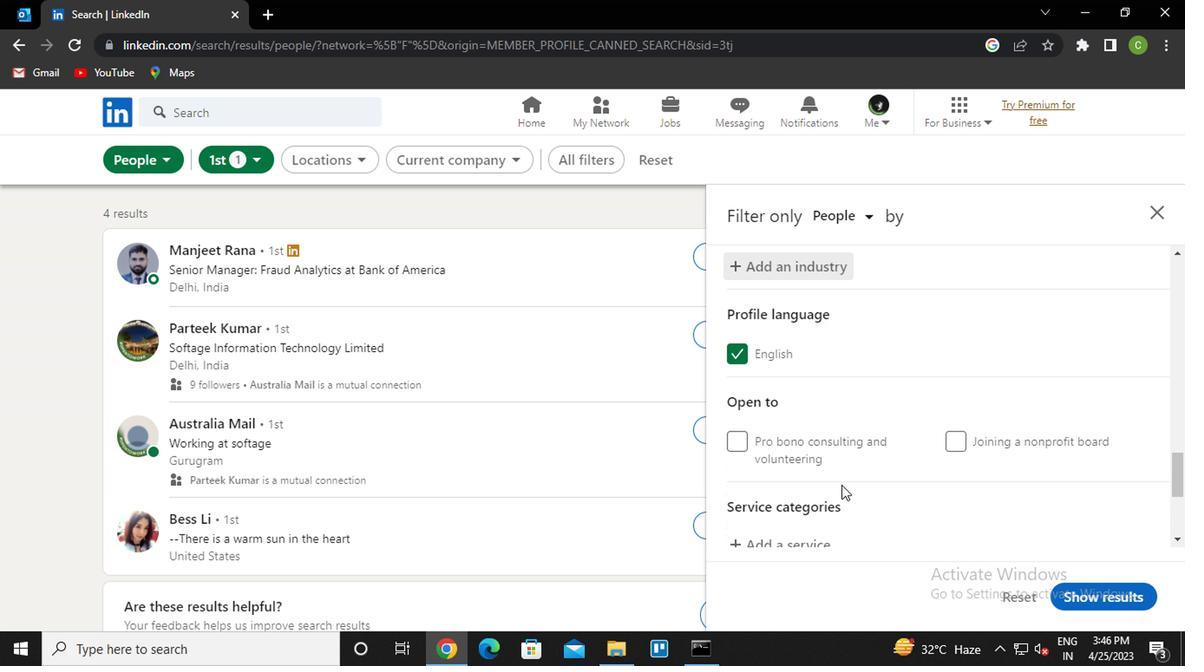 
Action: Mouse moved to (784, 371)
Screenshot: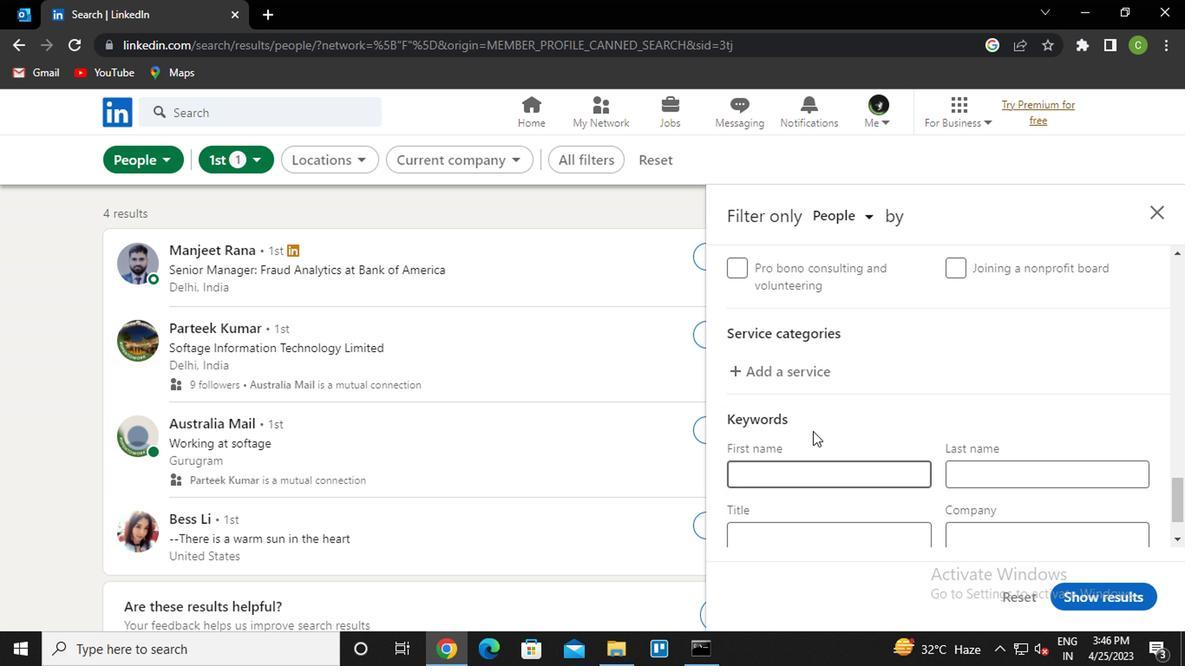 
Action: Mouse pressed left at (784, 371)
Screenshot: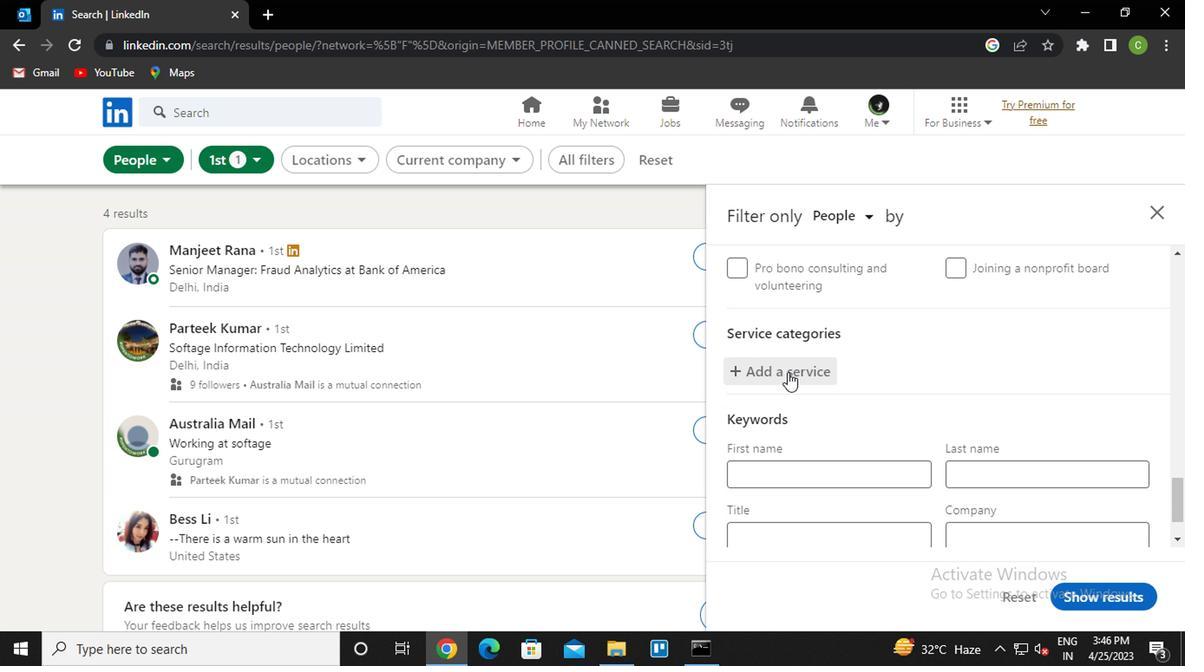
Action: Key pressed <Key.caps_lock>T<Key.caps_lock>AX<Key.space><Key.down><Key.down><Key.enter>
Screenshot: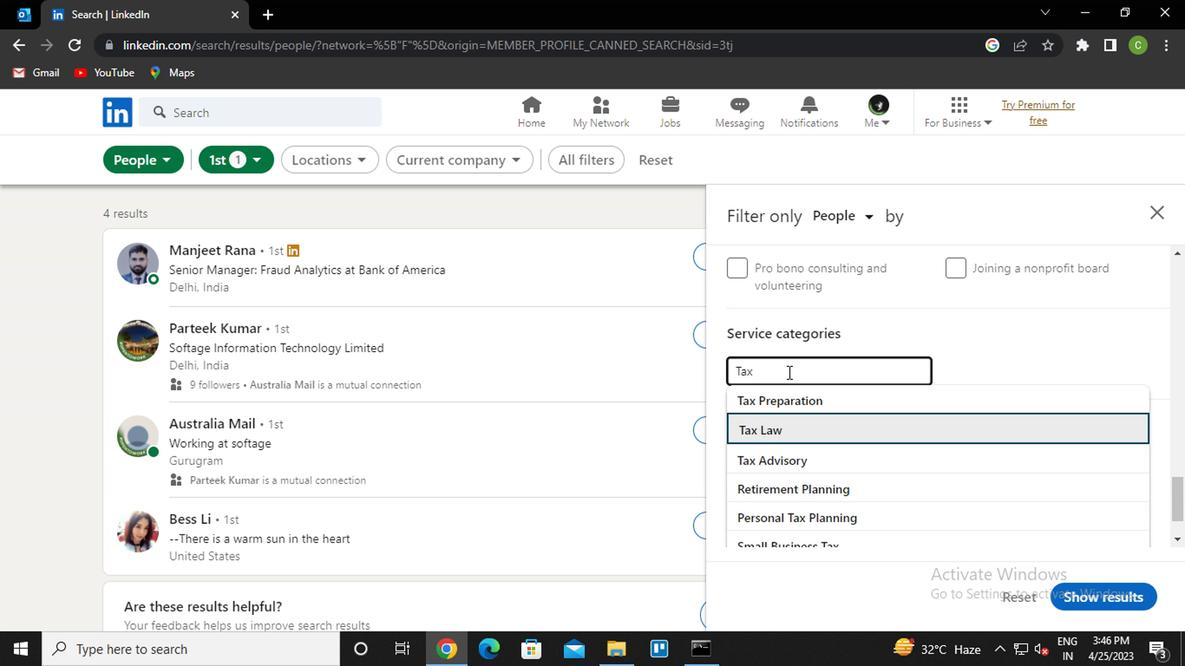 
Action: Mouse moved to (791, 368)
Screenshot: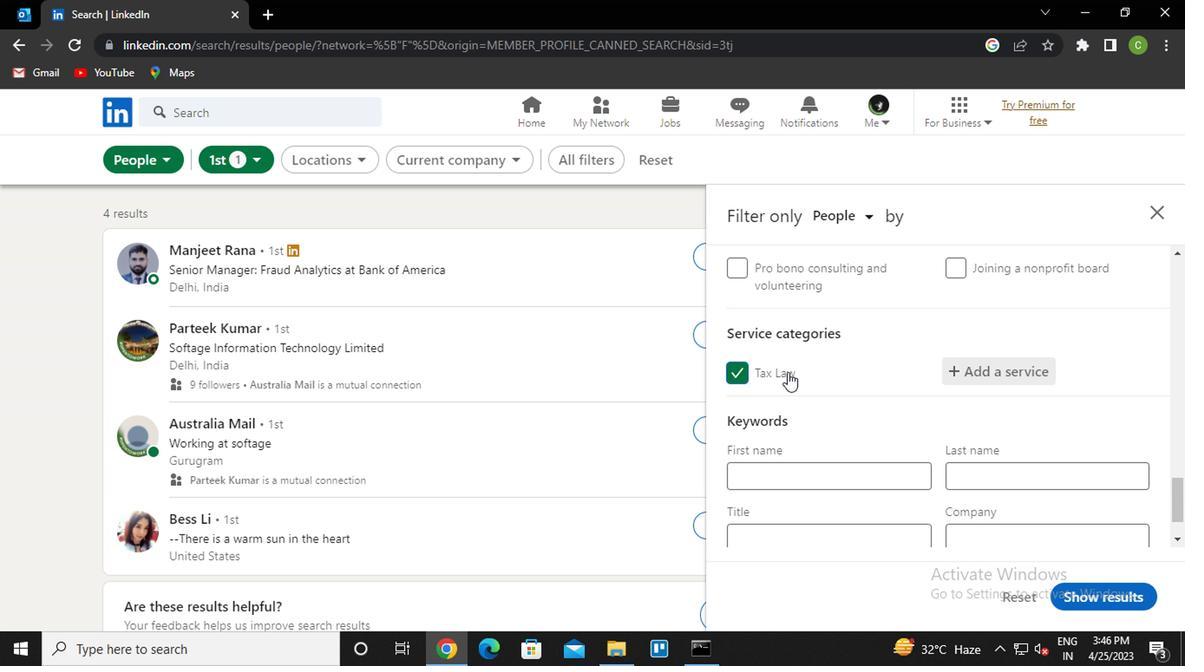 
Action: Mouse scrolled (791, 367) with delta (0, -1)
Screenshot: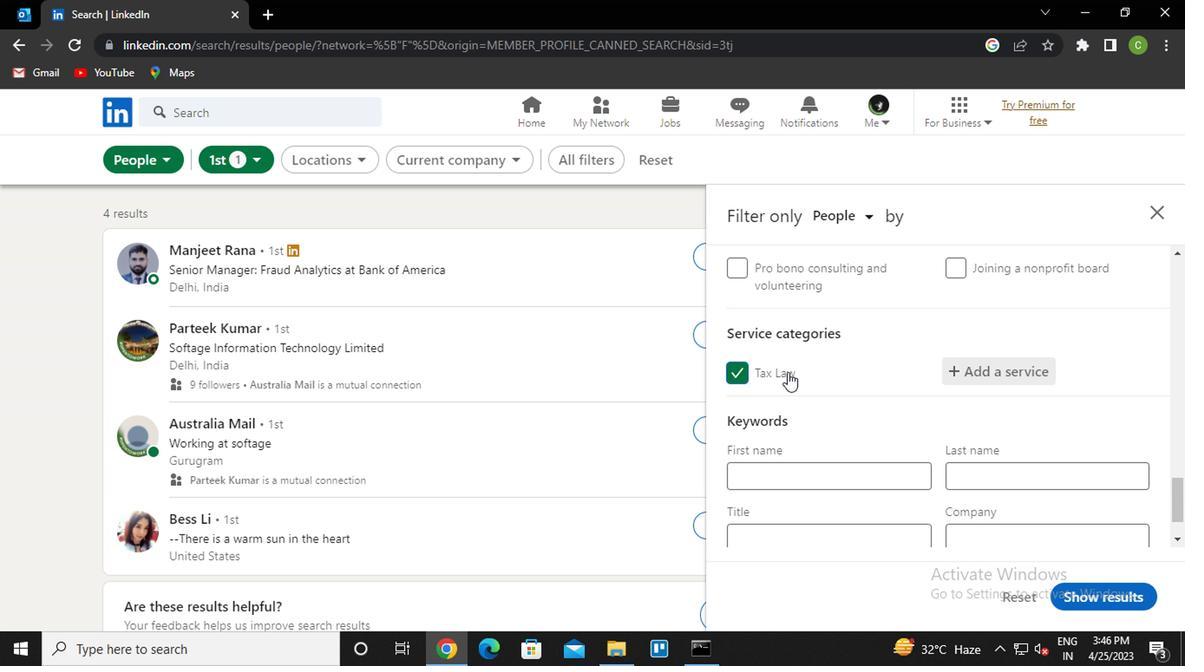
Action: Mouse moved to (830, 477)
Screenshot: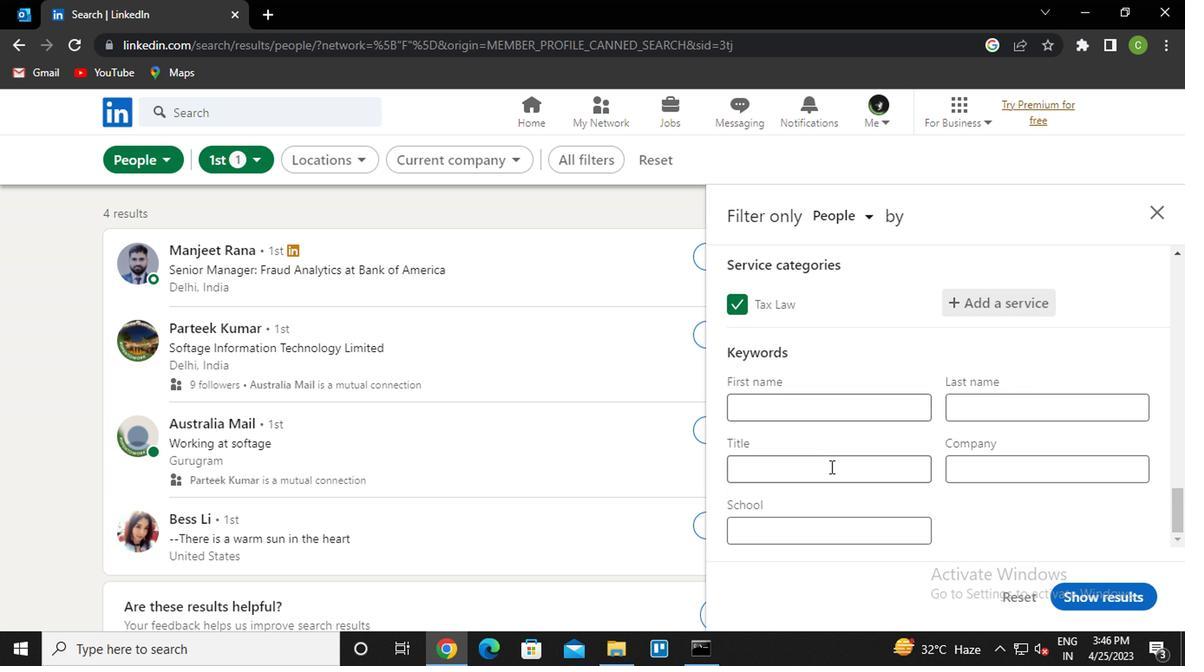 
Action: Mouse pressed left at (830, 477)
Screenshot: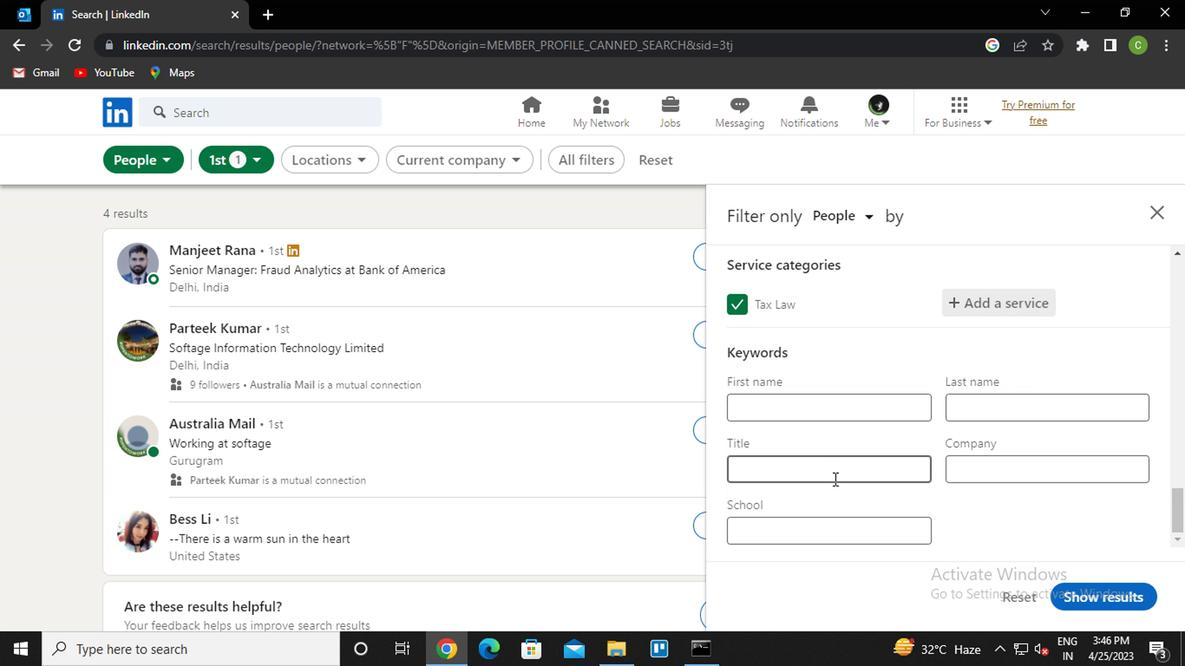 
Action: Mouse moved to (827, 478)
Screenshot: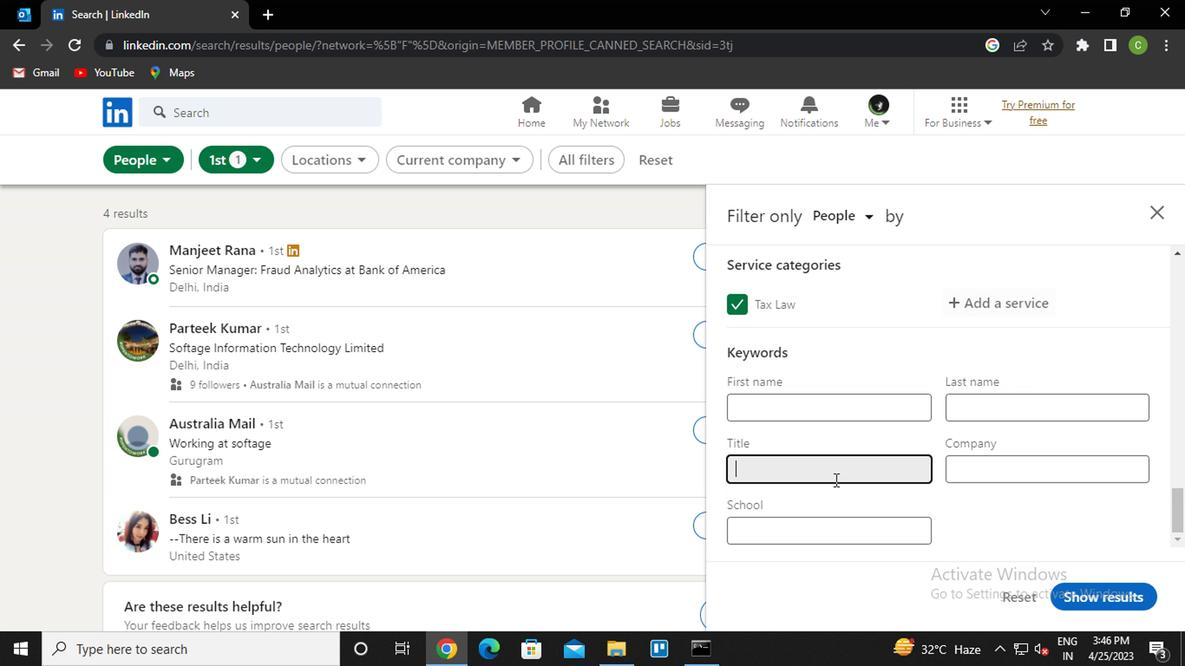 
Action: Key pressed <Key.caps_lock>A<Key.caps_lock>SSISTANT<Key.space>PROFESSOR
Screenshot: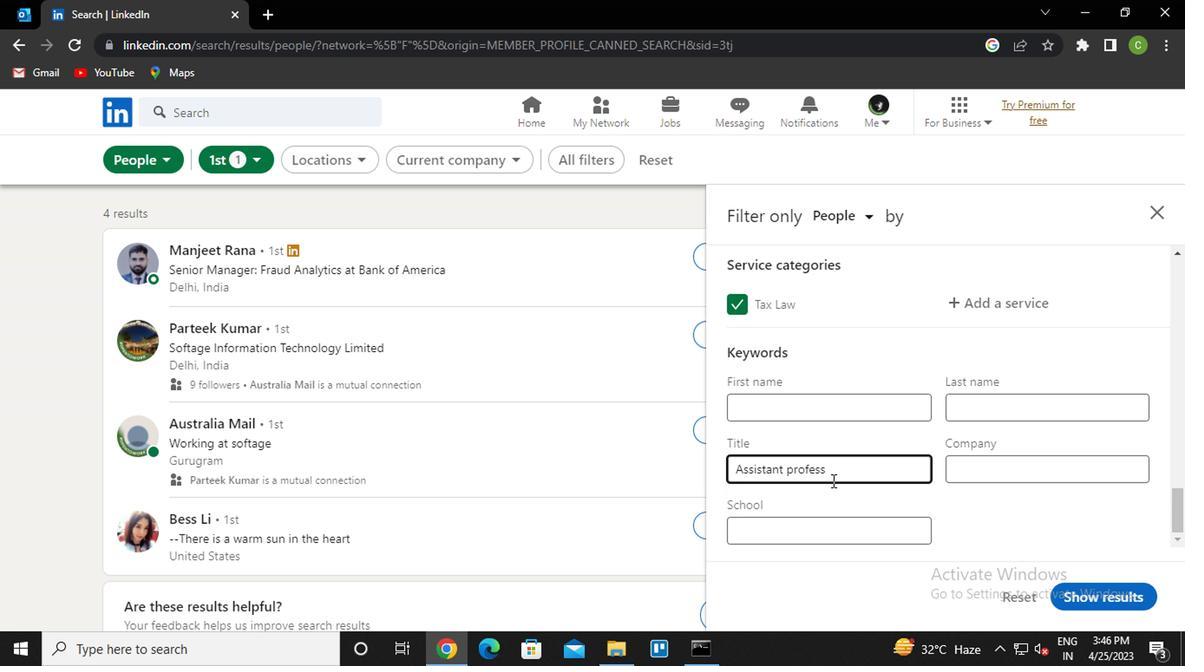 
Action: Mouse moved to (1114, 584)
Screenshot: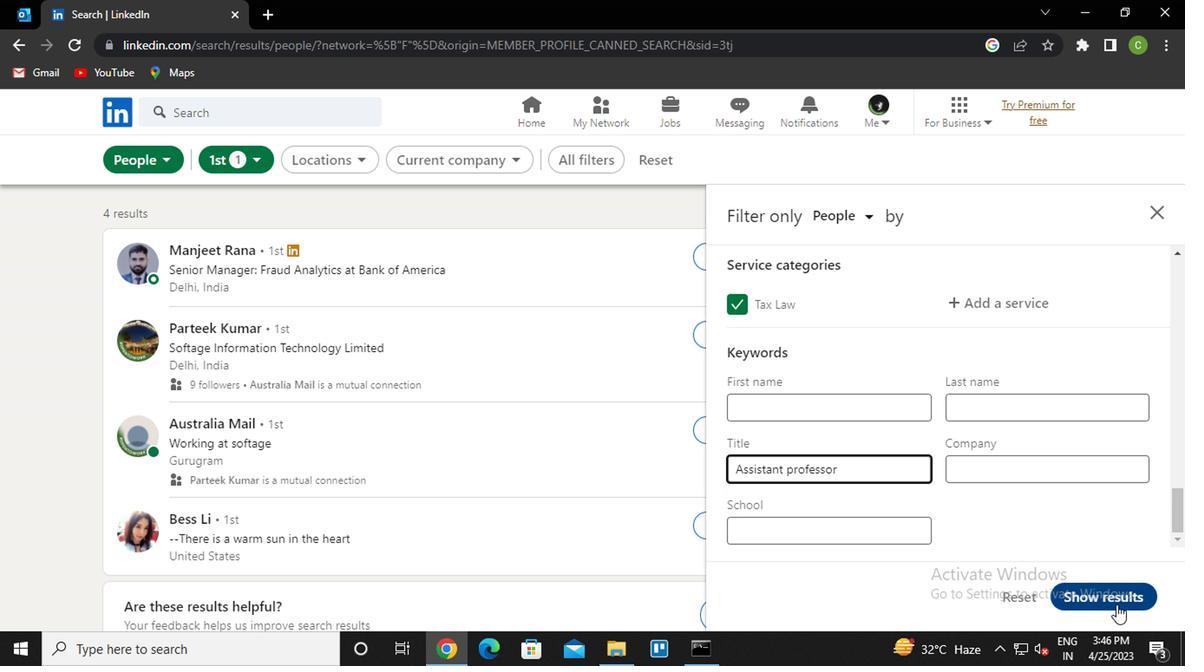 
Action: Mouse pressed left at (1114, 584)
Screenshot: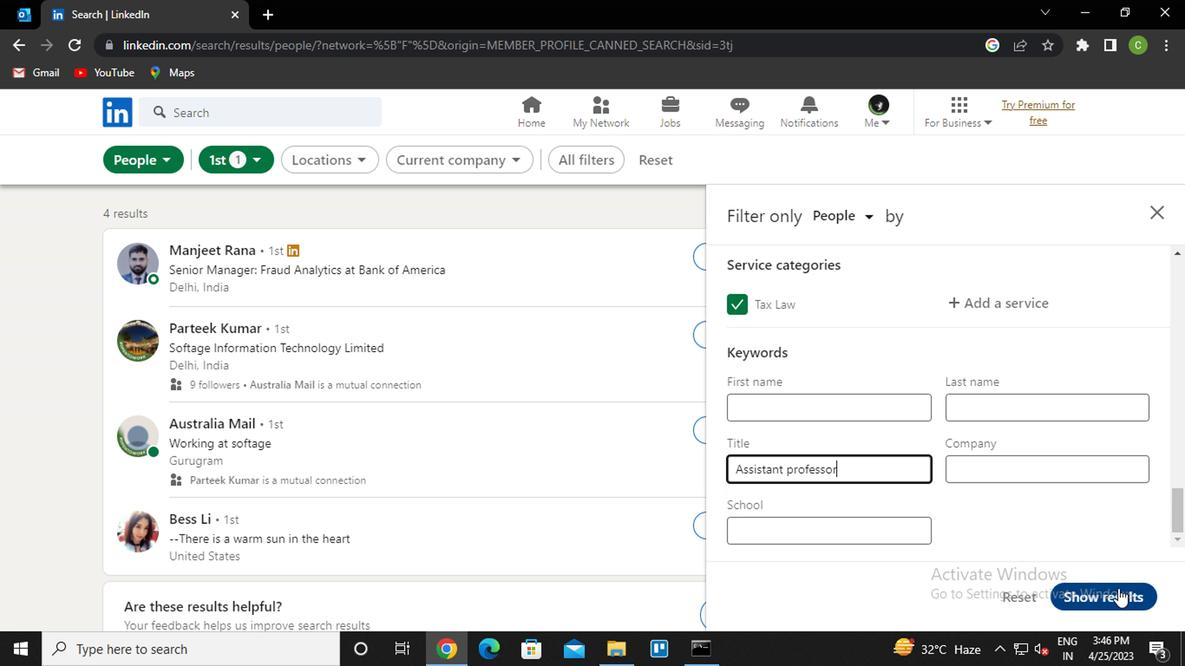 
Action: Mouse moved to (583, 498)
Screenshot: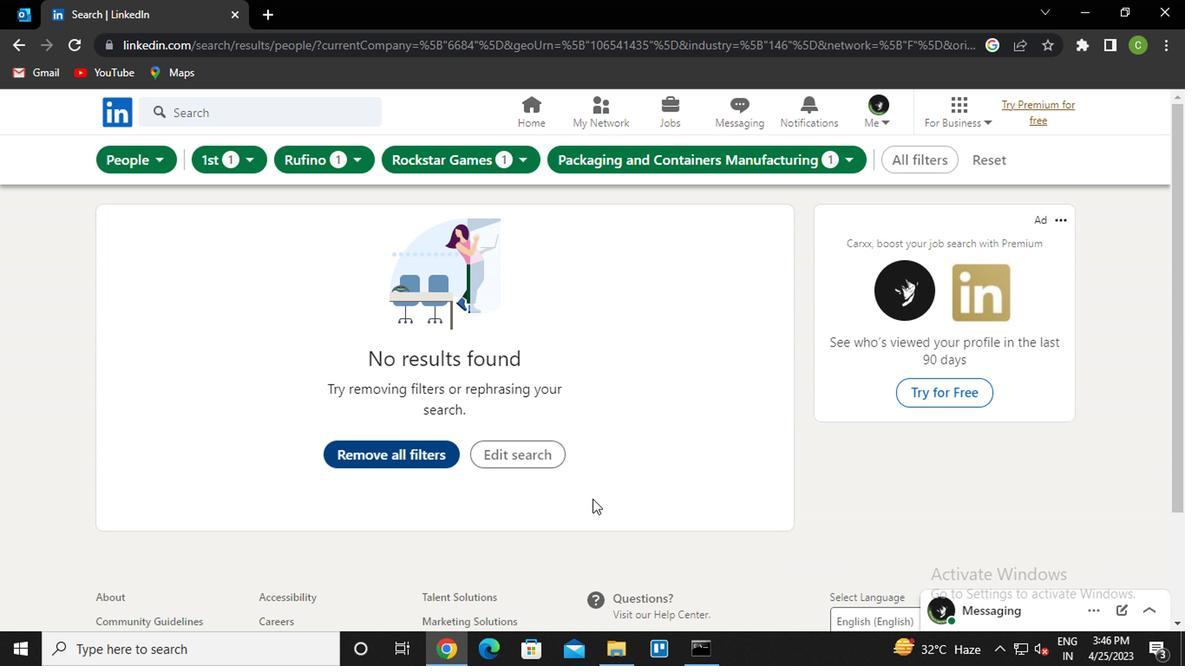 
Action: Key pressed <Key.f8>
Screenshot: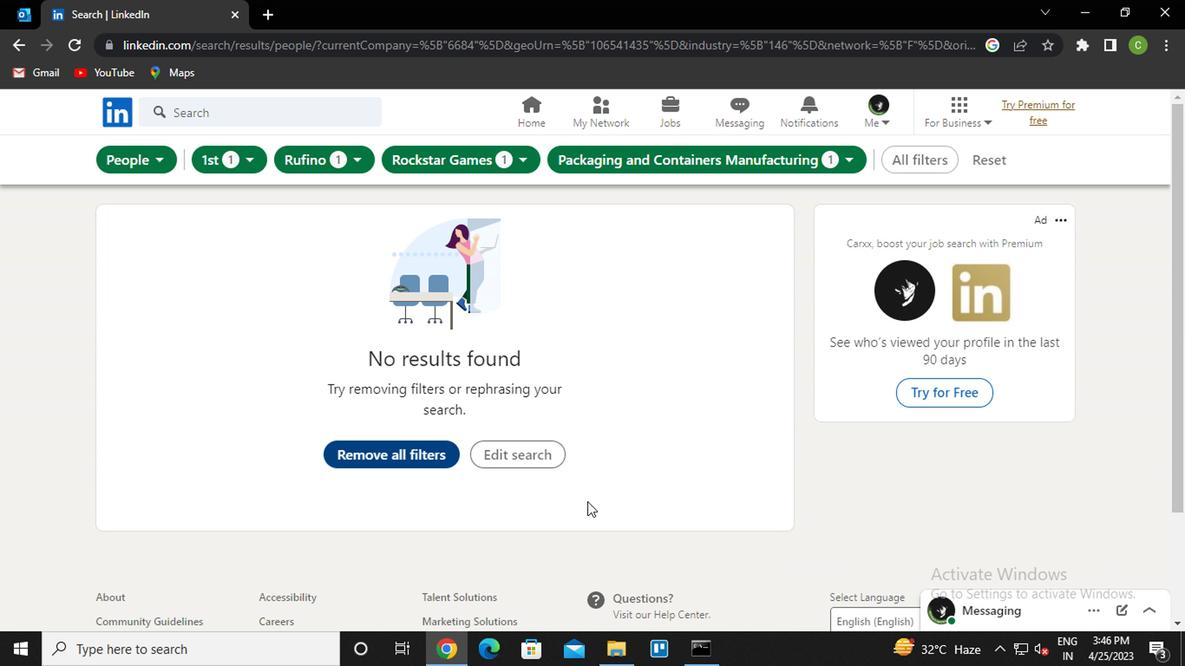 
